 Task: Create new contact,   with mail id: 'Avery.Robinson@revlon.com', first name: 'Avery', Last name: 'Robinson', Job Title: Quality Assurance Engineer, Phone number (408) 555-2345. Change life cycle stage to  'Lead' and lead status to 'New'. Add new company to the associated contact: www.orangerenewable.net
 and type: Prospect. Logged in from softage.1@softage.net
Action: Mouse moved to (111, 69)
Screenshot: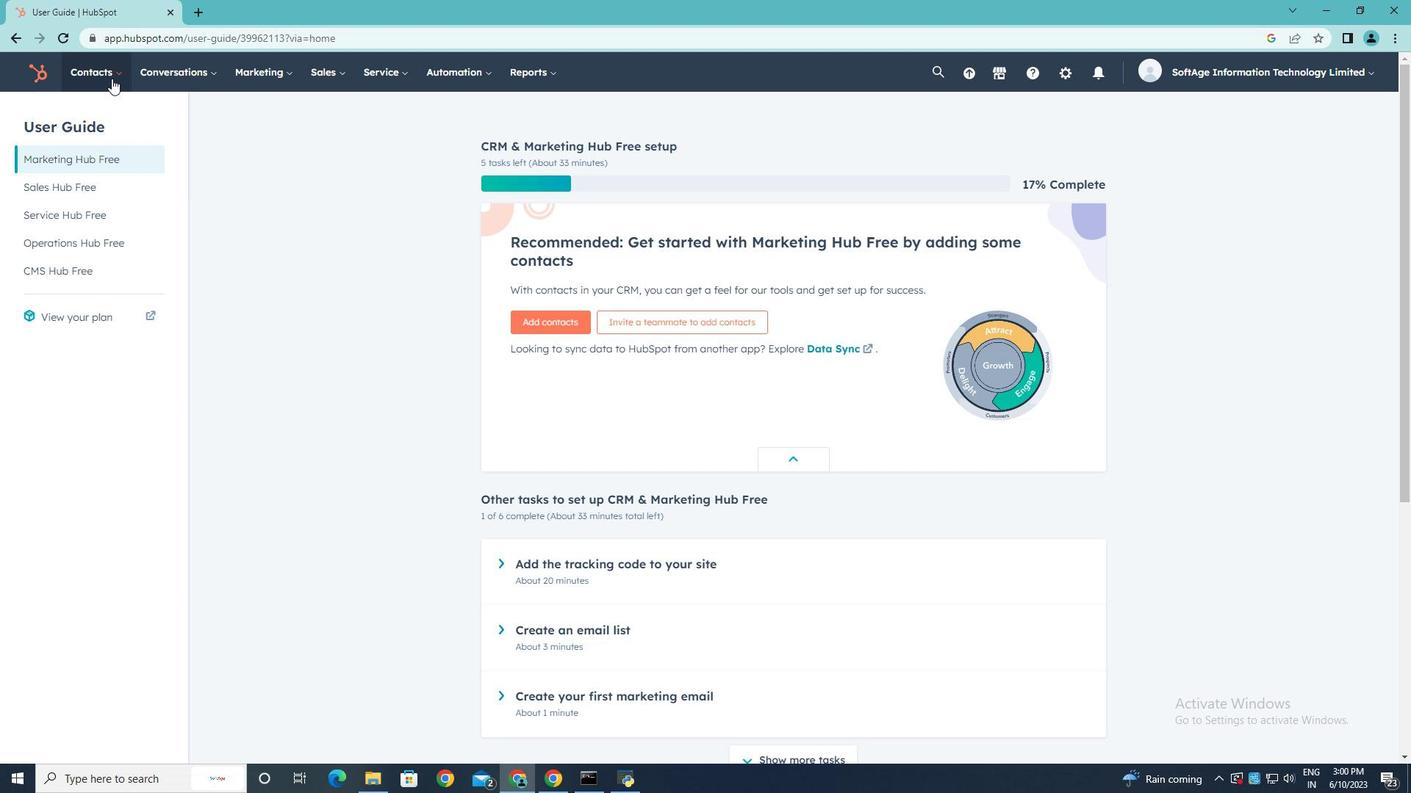 
Action: Mouse pressed left at (111, 69)
Screenshot: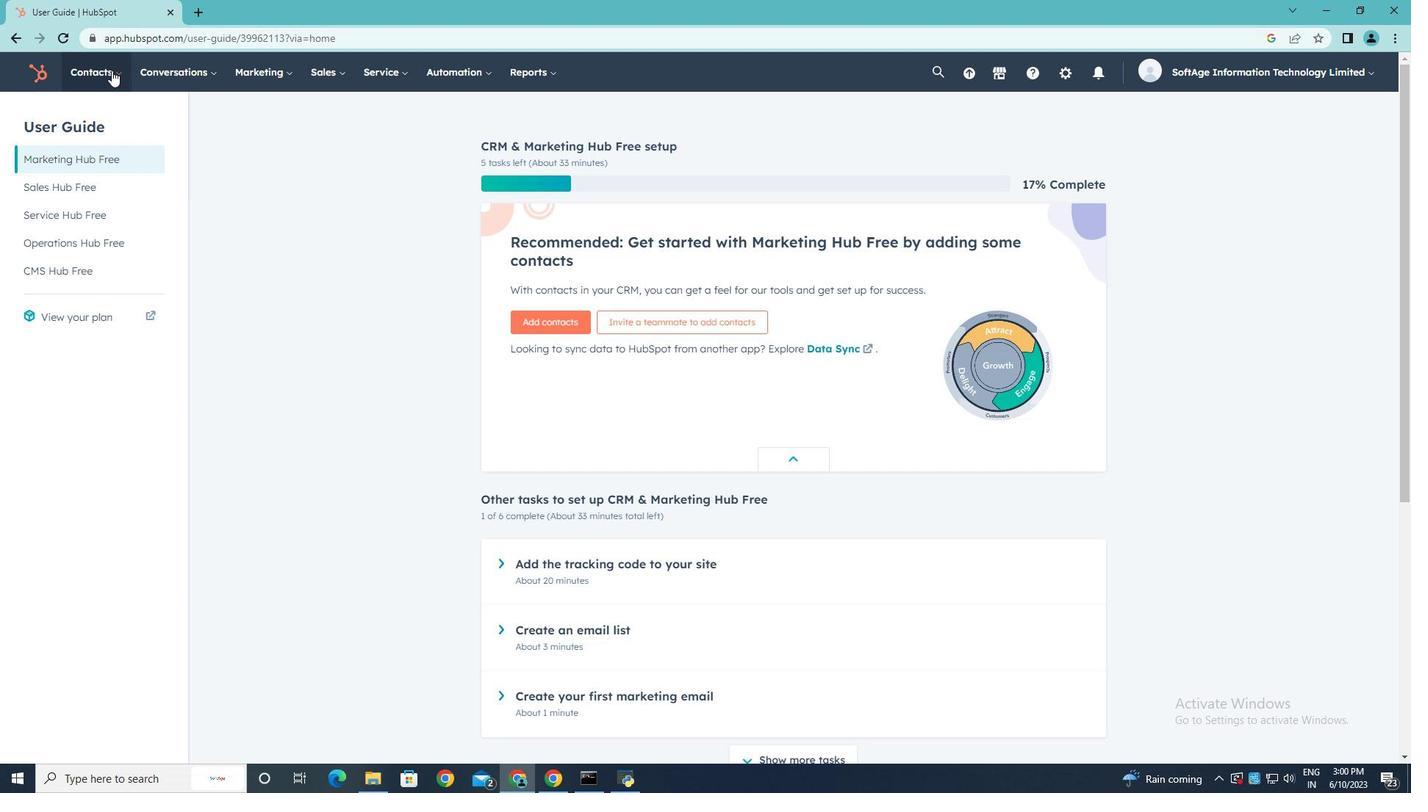 
Action: Mouse moved to (109, 119)
Screenshot: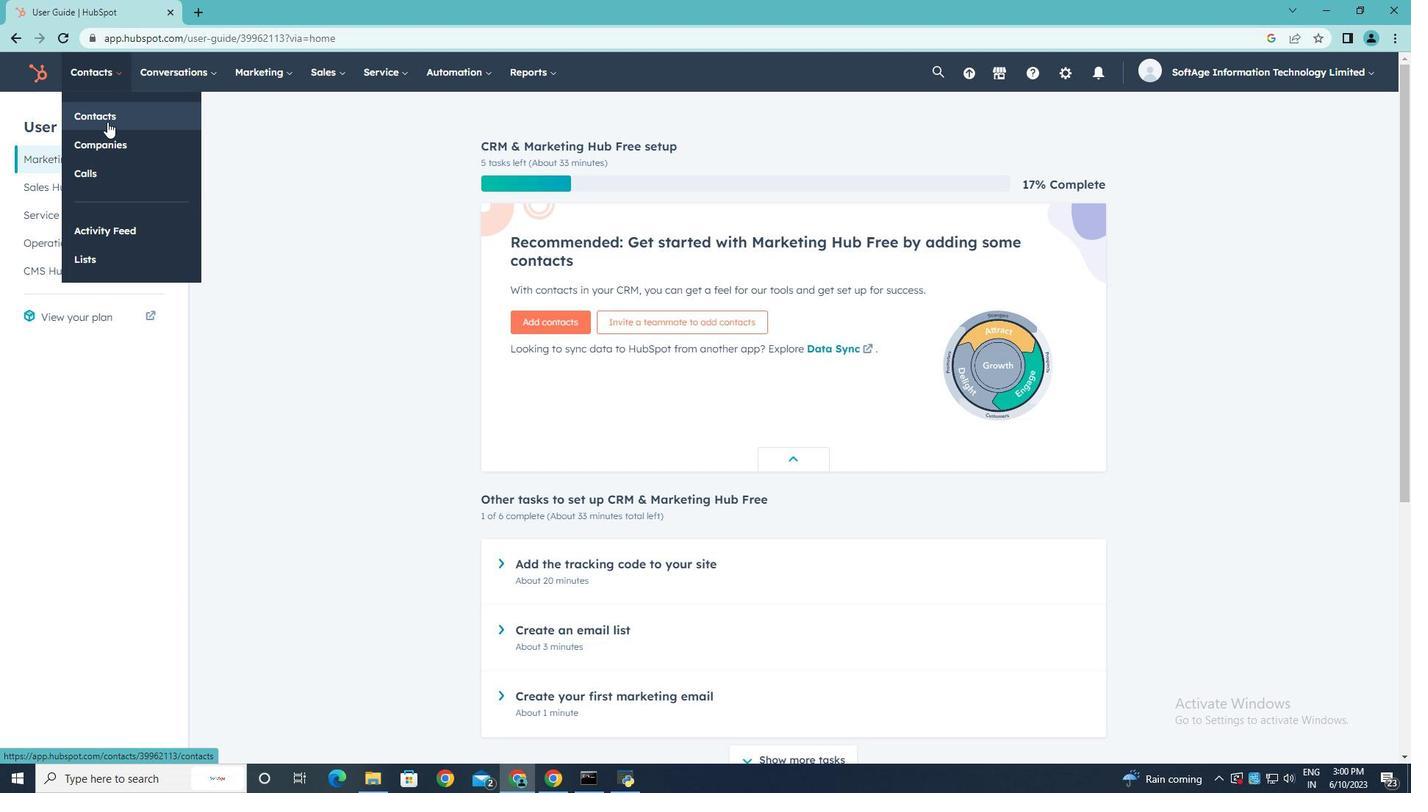 
Action: Mouse pressed left at (109, 119)
Screenshot: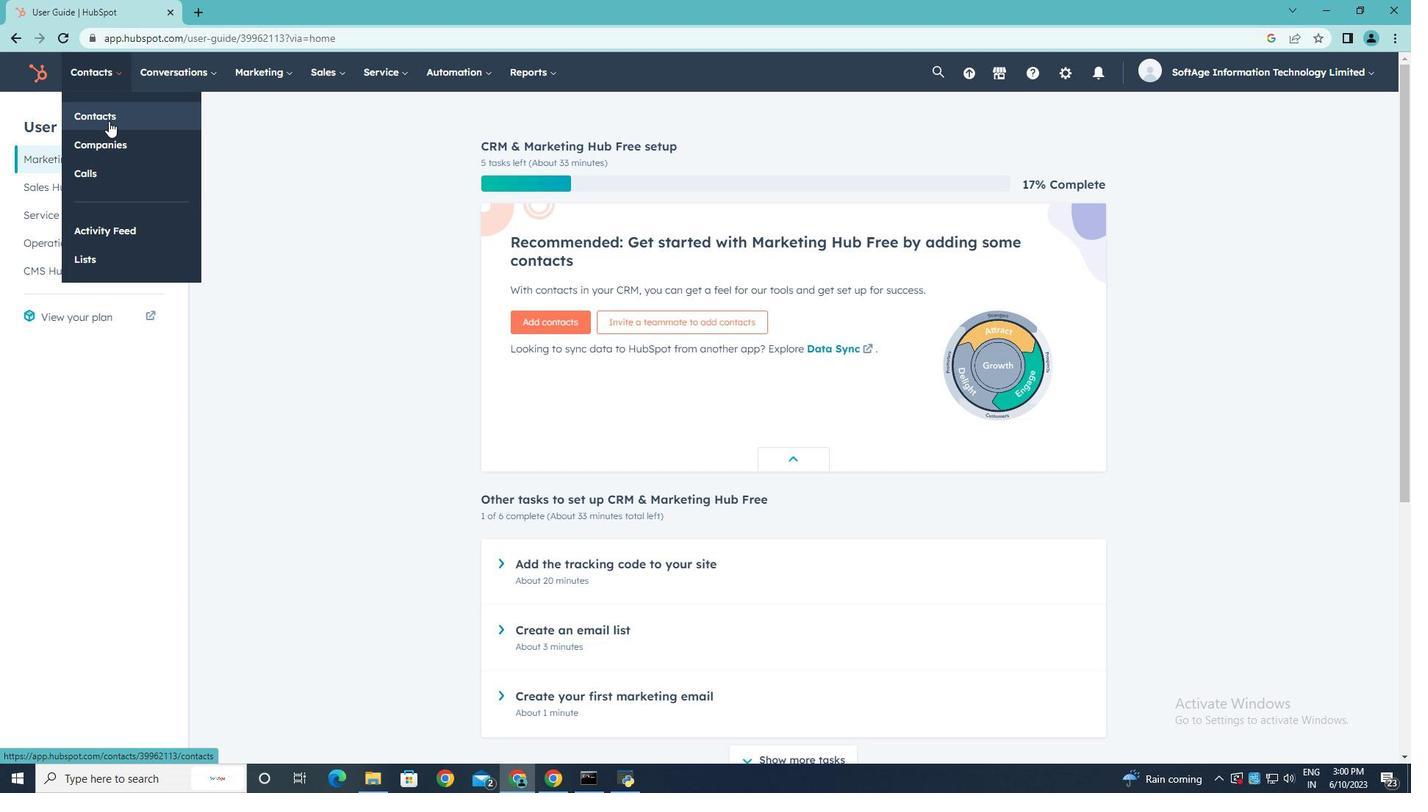 
Action: Mouse moved to (1334, 125)
Screenshot: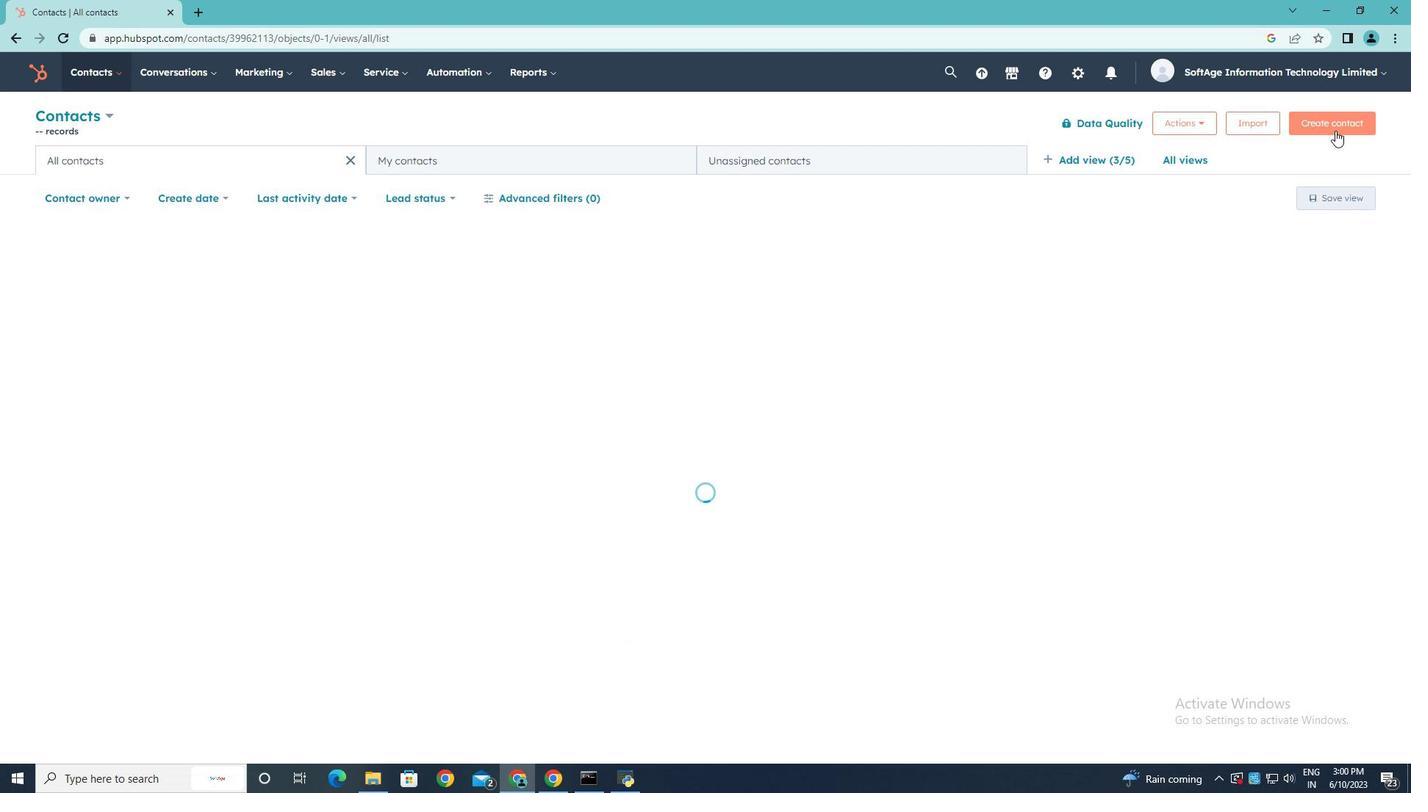 
Action: Mouse pressed left at (1334, 125)
Screenshot: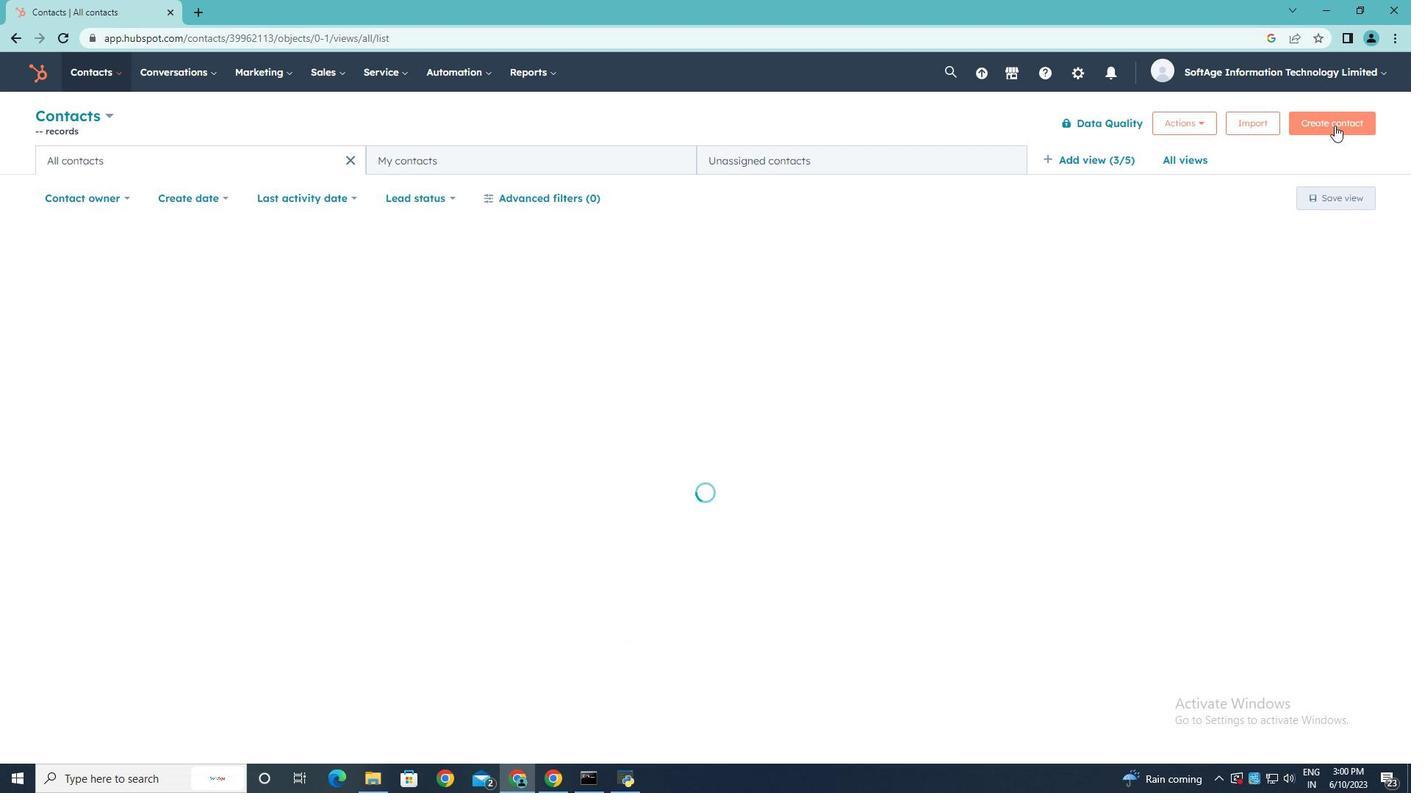 
Action: Mouse moved to (1040, 194)
Screenshot: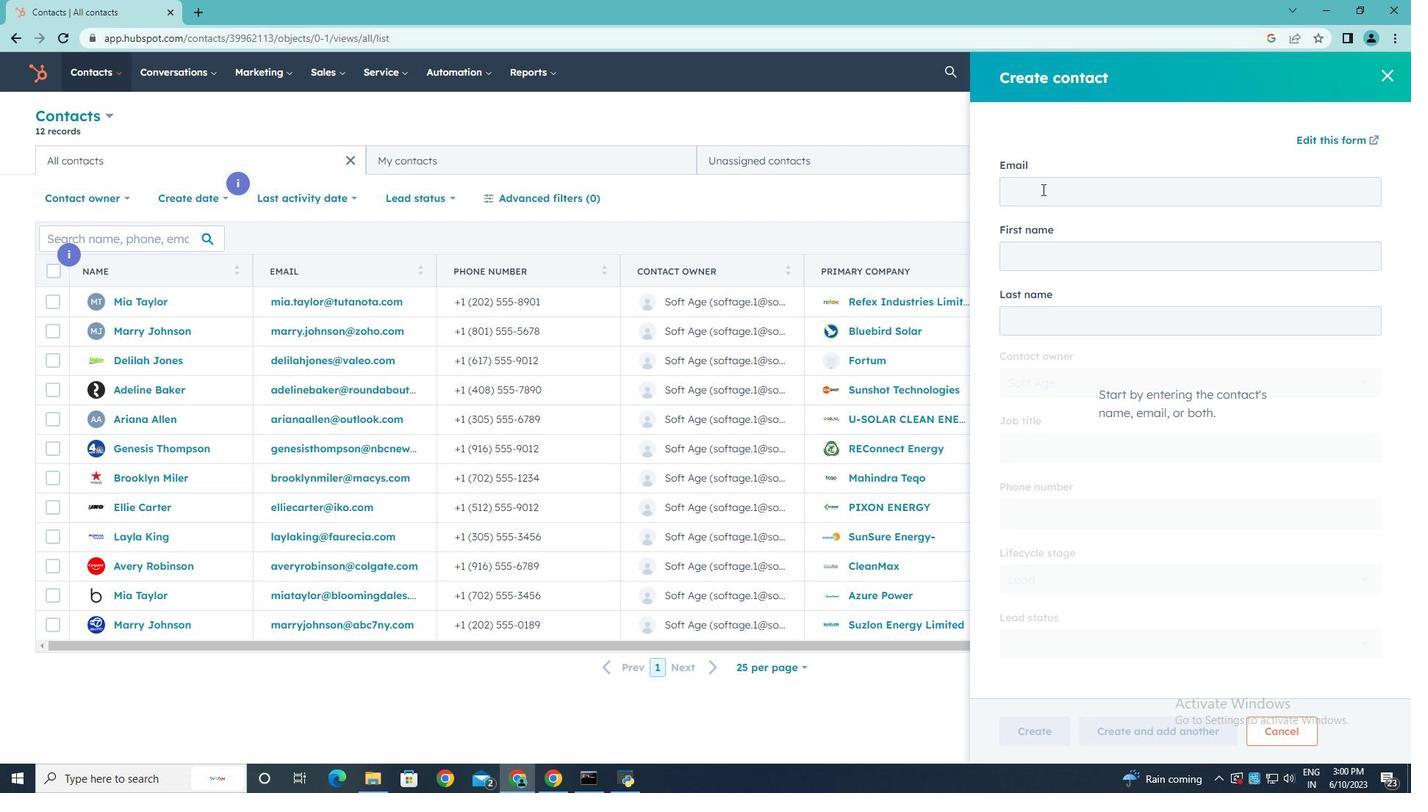 
Action: Mouse pressed left at (1040, 194)
Screenshot: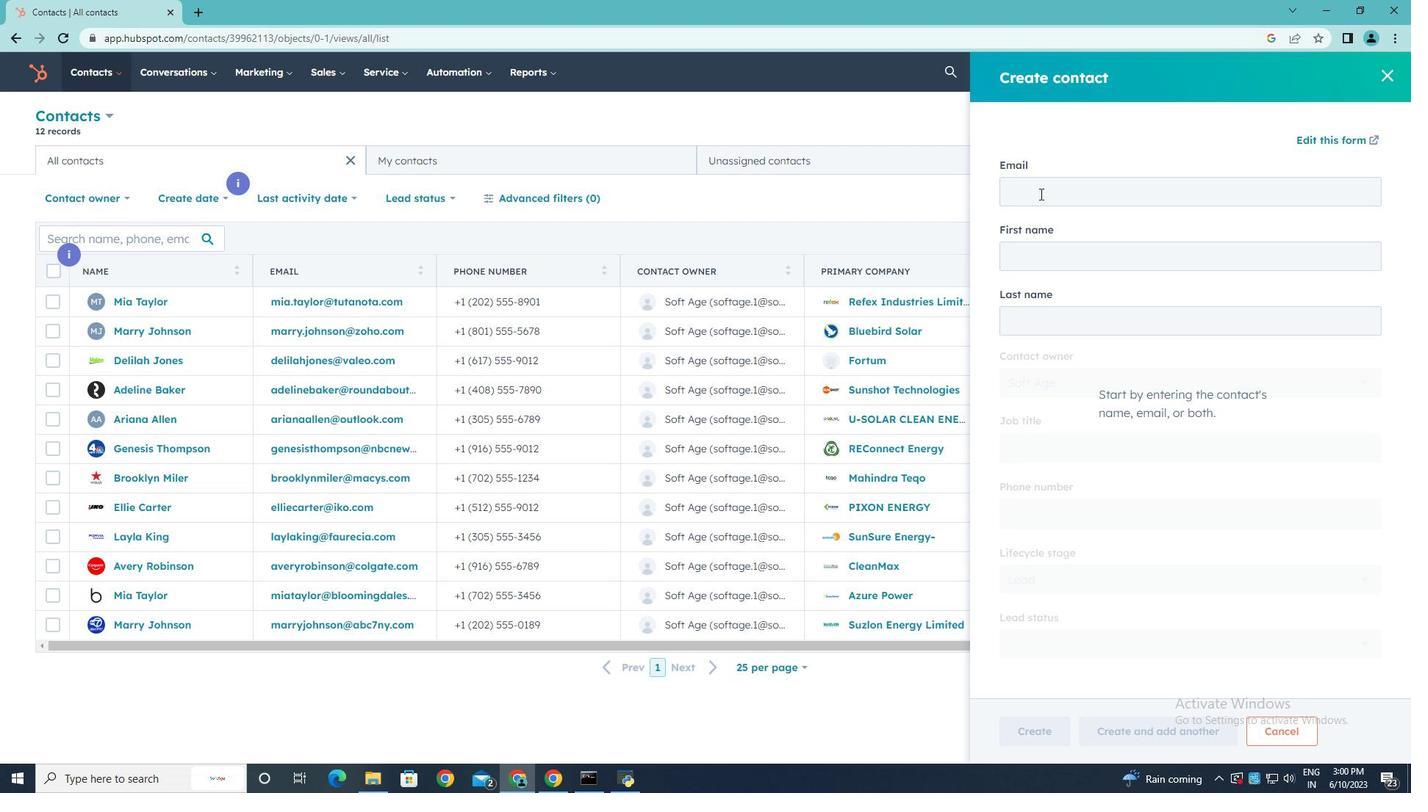 
Action: Key pressed <Key.shift>Avery.<Key.shift>Robinson<Key.shift>@revlon.com
Screenshot: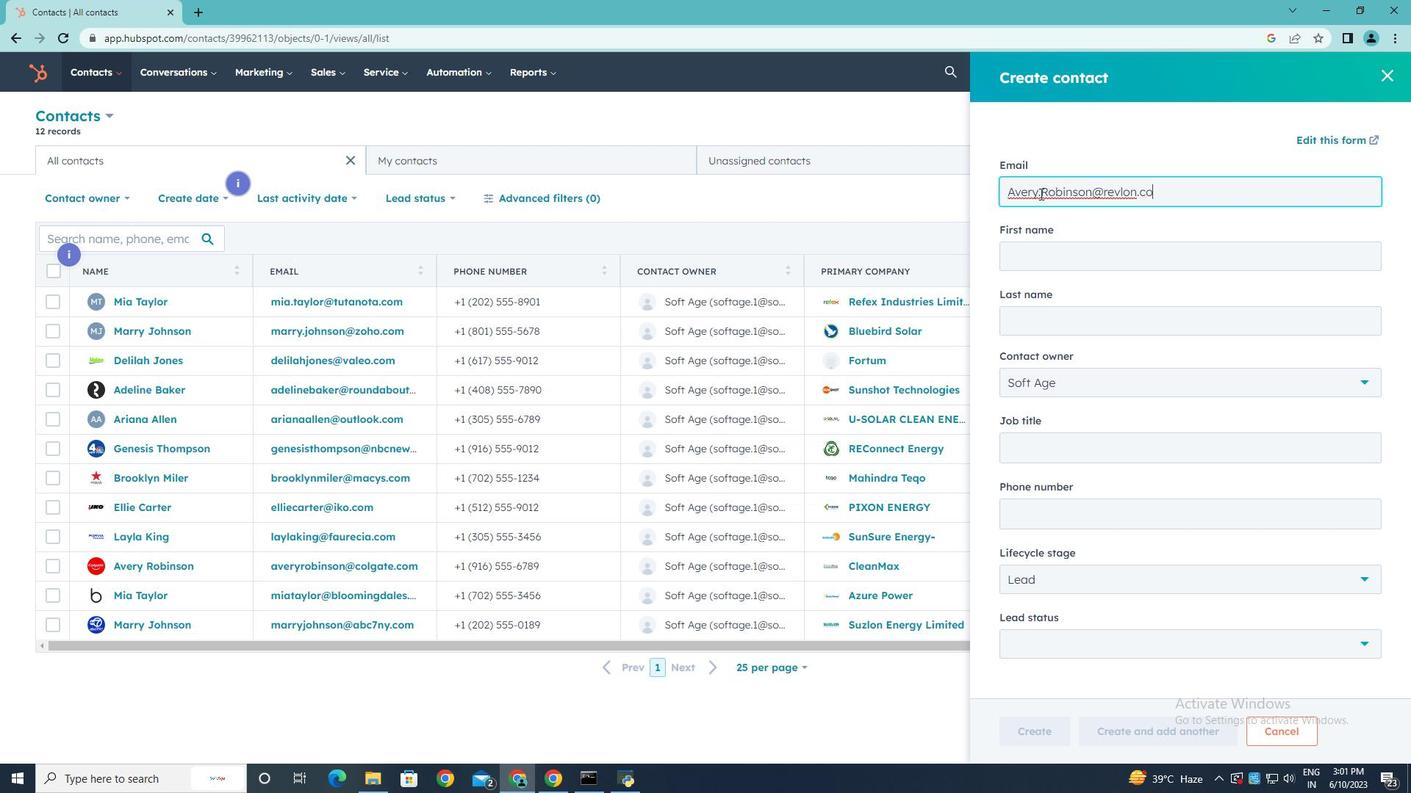 
Action: Mouse moved to (1046, 259)
Screenshot: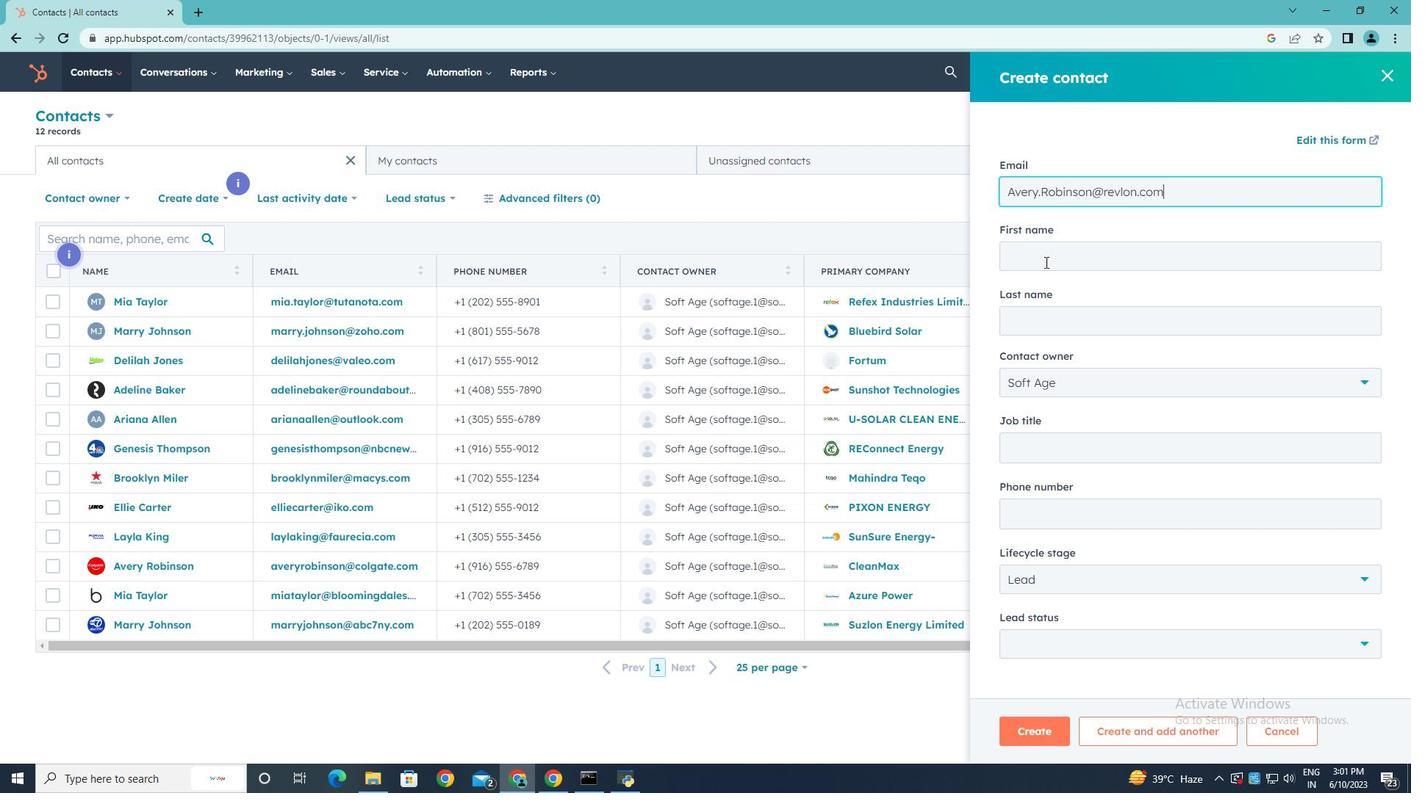 
Action: Mouse pressed left at (1046, 259)
Screenshot: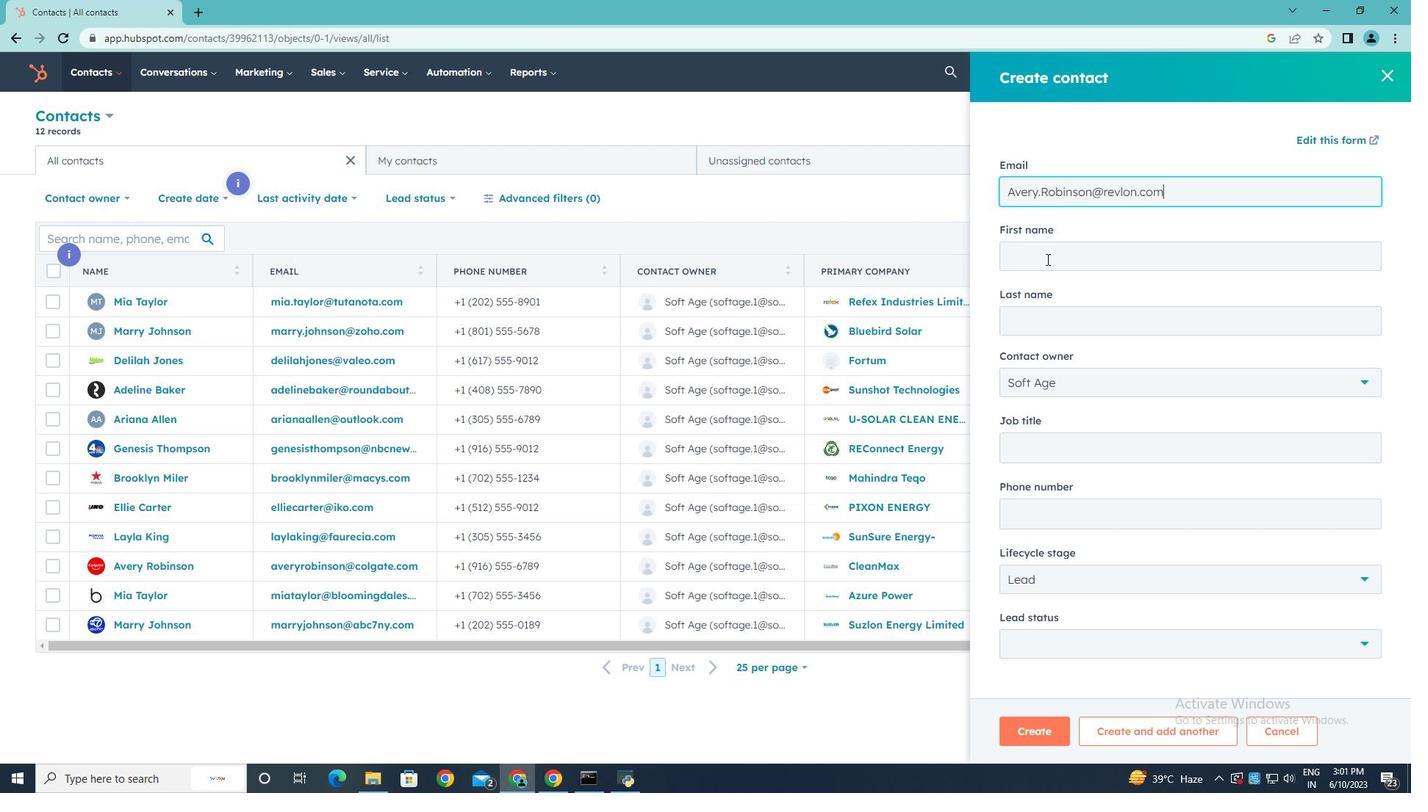 
Action: Key pressed <Key.shift>Avery
Screenshot: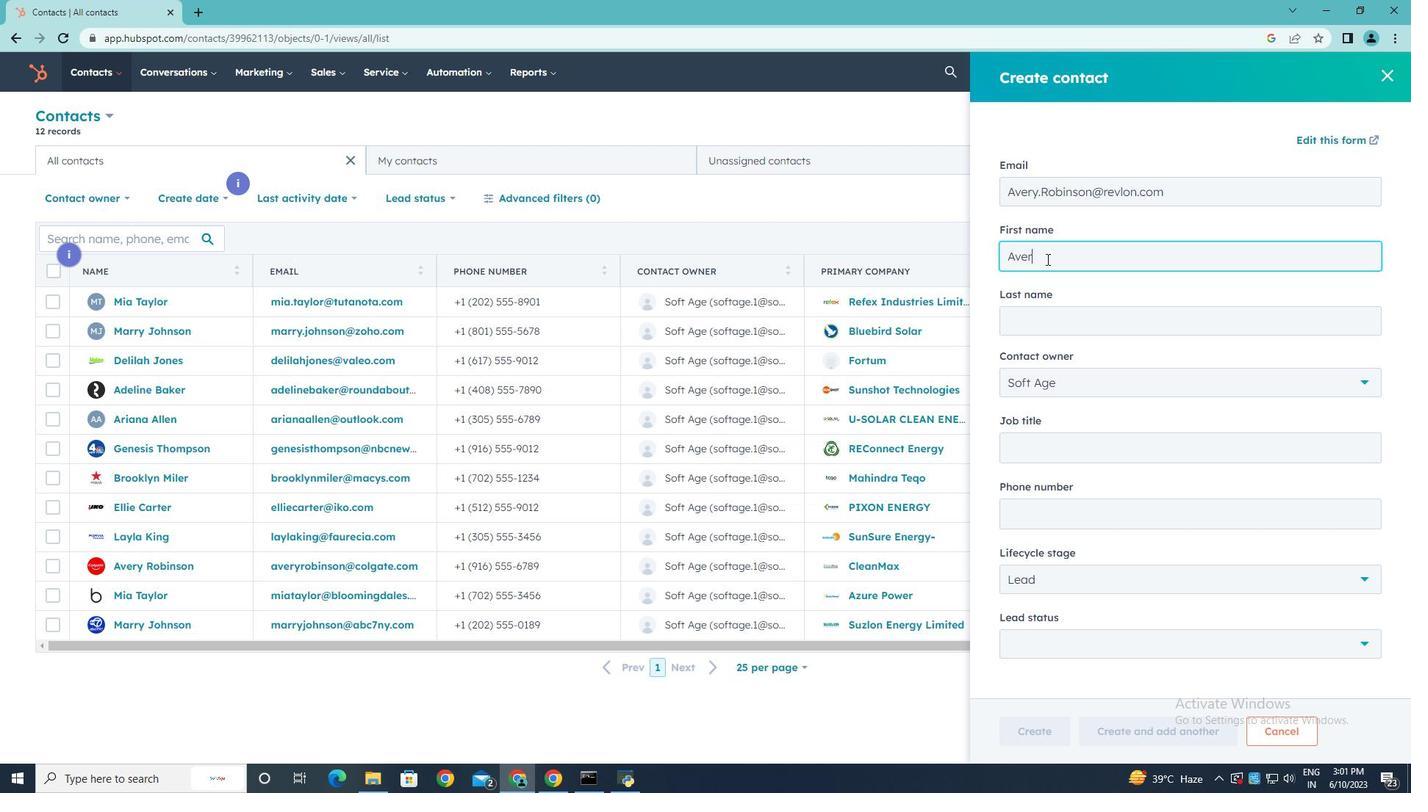 
Action: Mouse moved to (1026, 324)
Screenshot: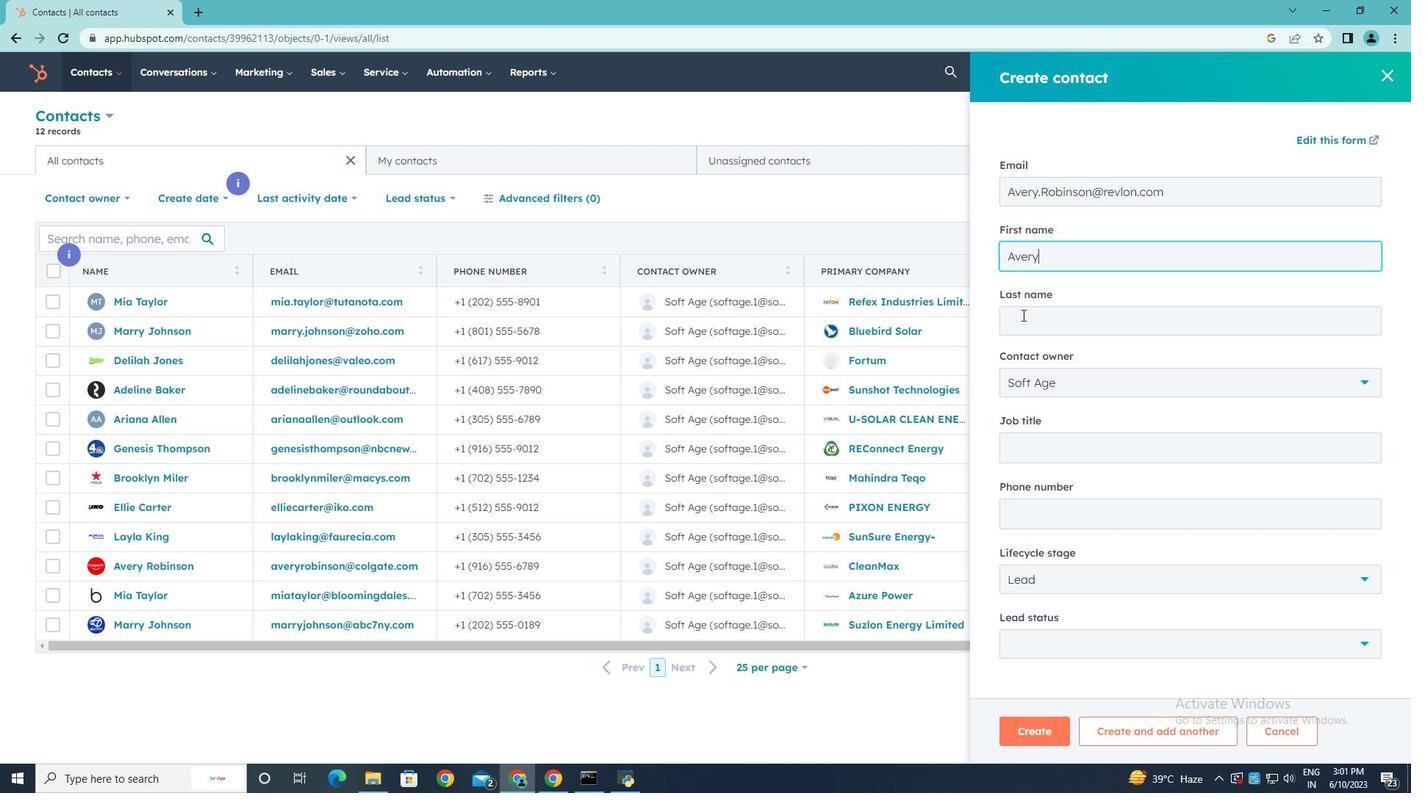 
Action: Mouse pressed left at (1026, 324)
Screenshot: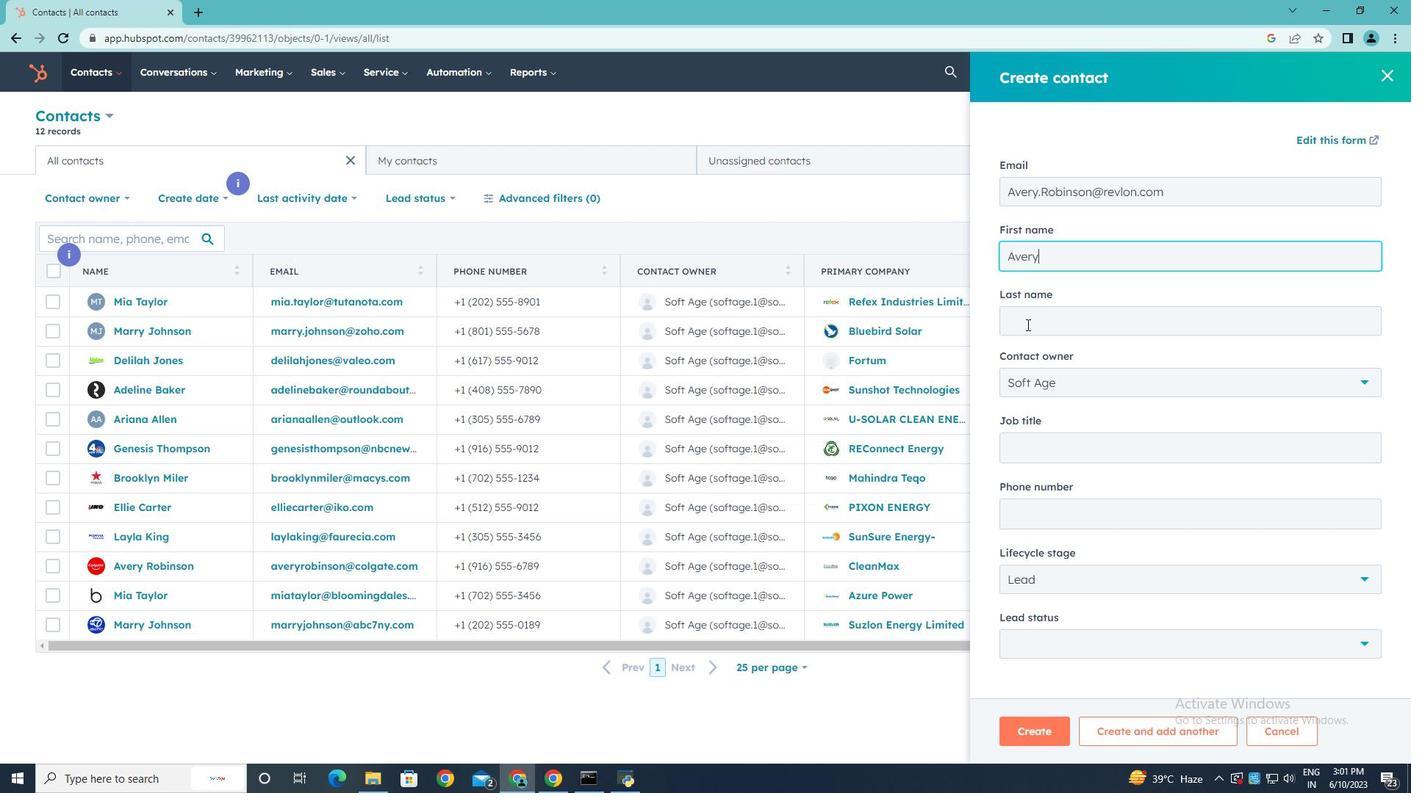 
Action: Key pressed <Key.shift><Key.shift><Key.shift><Key.shift>Robinson
Screenshot: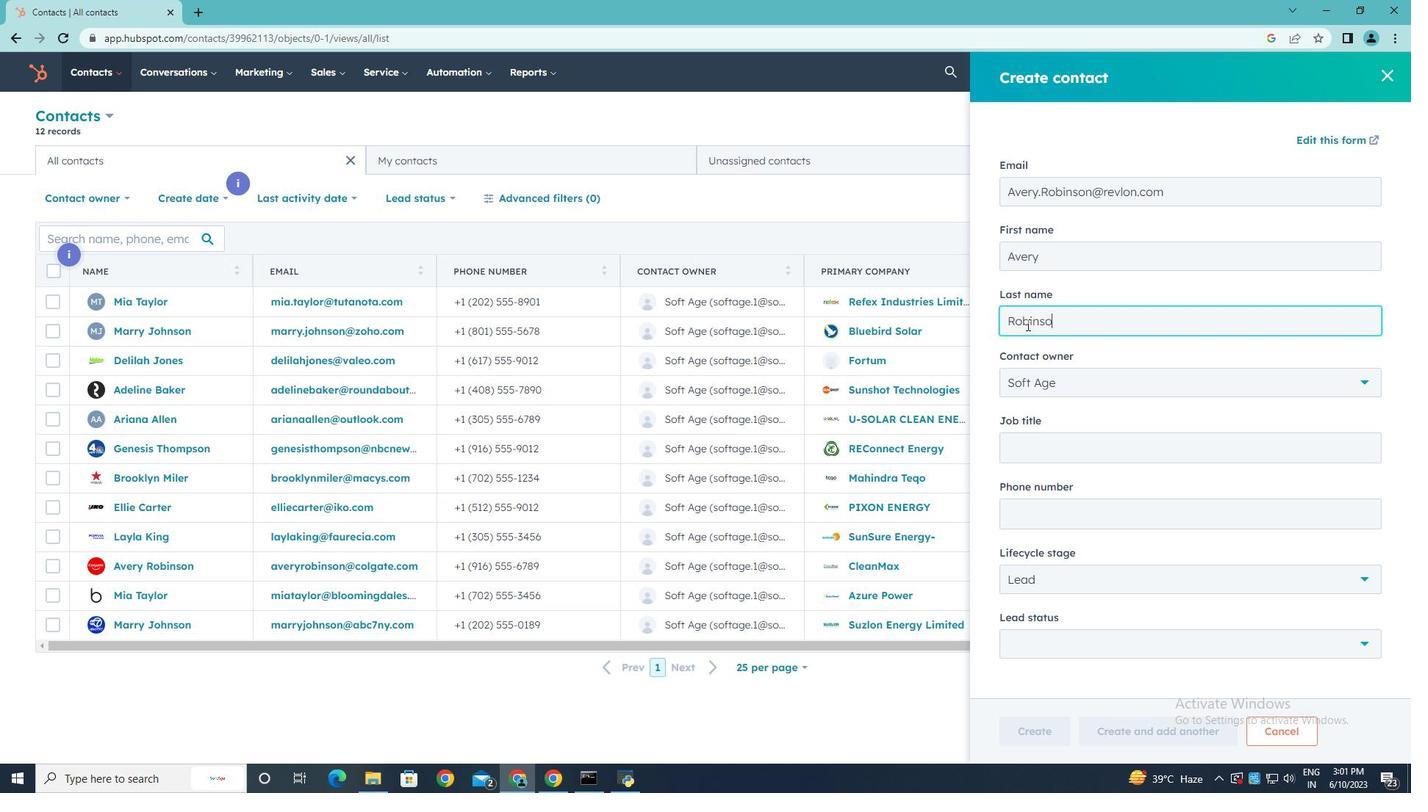 
Action: Mouse moved to (1077, 440)
Screenshot: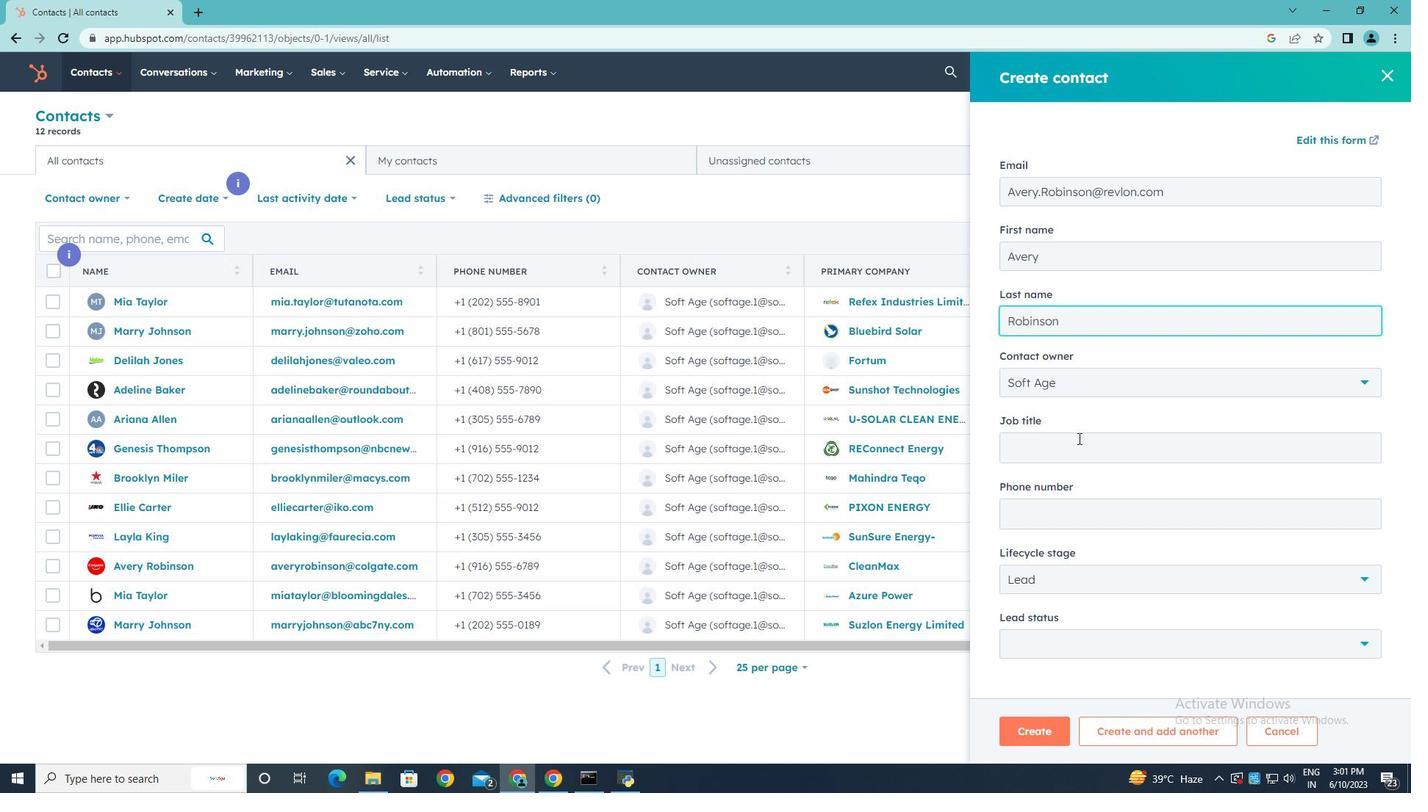 
Action: Mouse pressed left at (1077, 440)
Screenshot: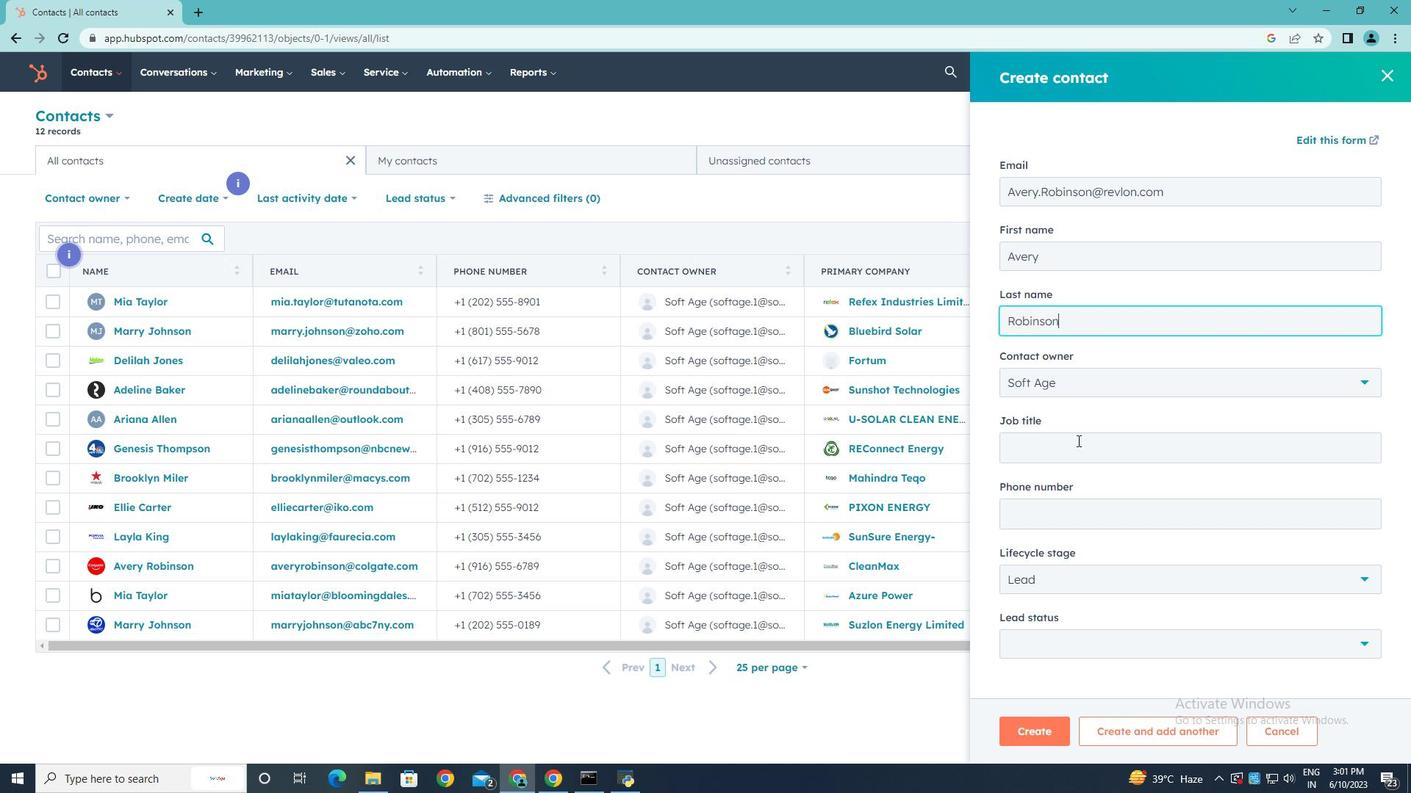 
Action: Key pressed <Key.shift>Quality<Key.space><Key.shift><Key.shift><Key.shift><Key.shift><Key.shift><Key.shift><Key.shift><Key.shift><Key.shift>Assurance<Key.space><Key.shift>En<Key.backspace>ni<Key.backspace>gineer
Screenshot: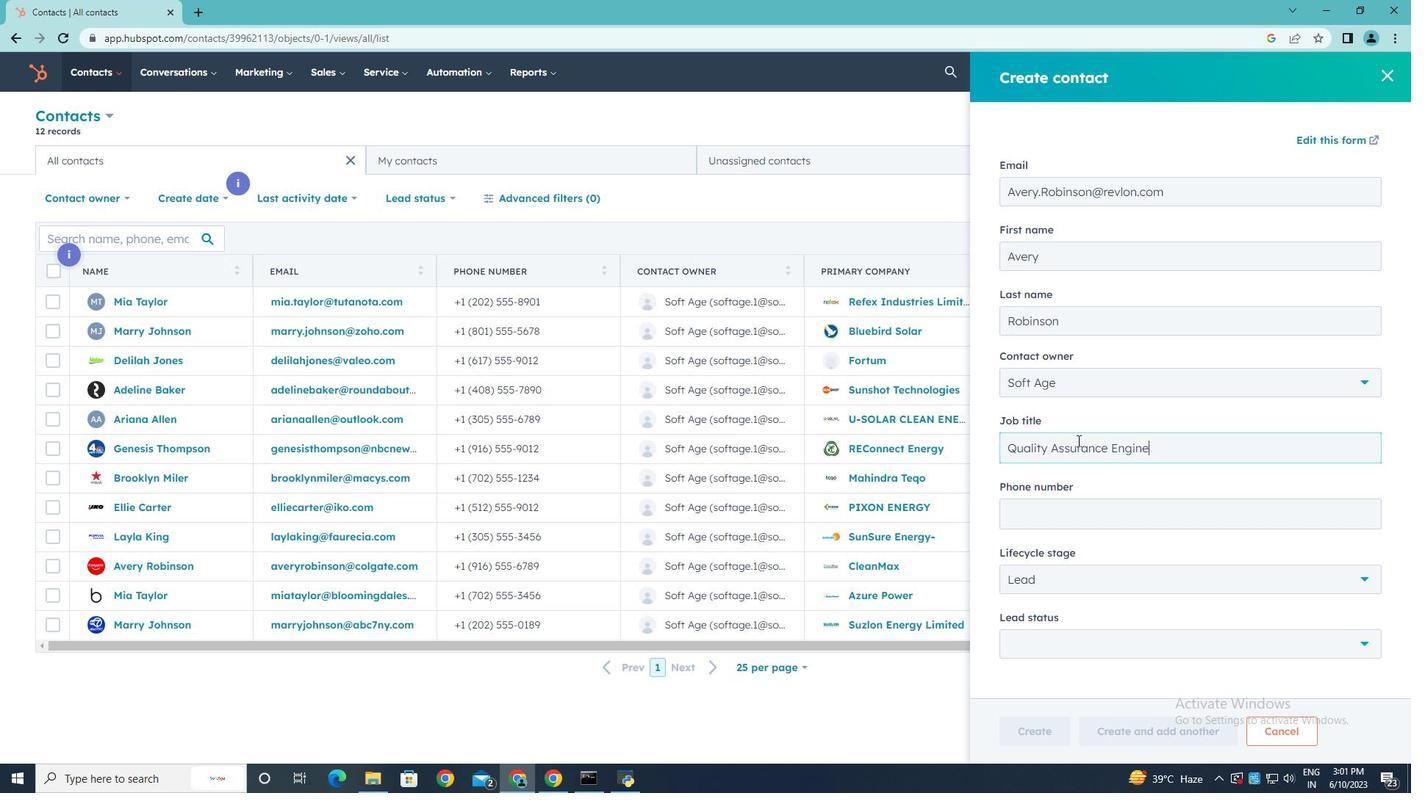 
Action: Mouse moved to (1159, 518)
Screenshot: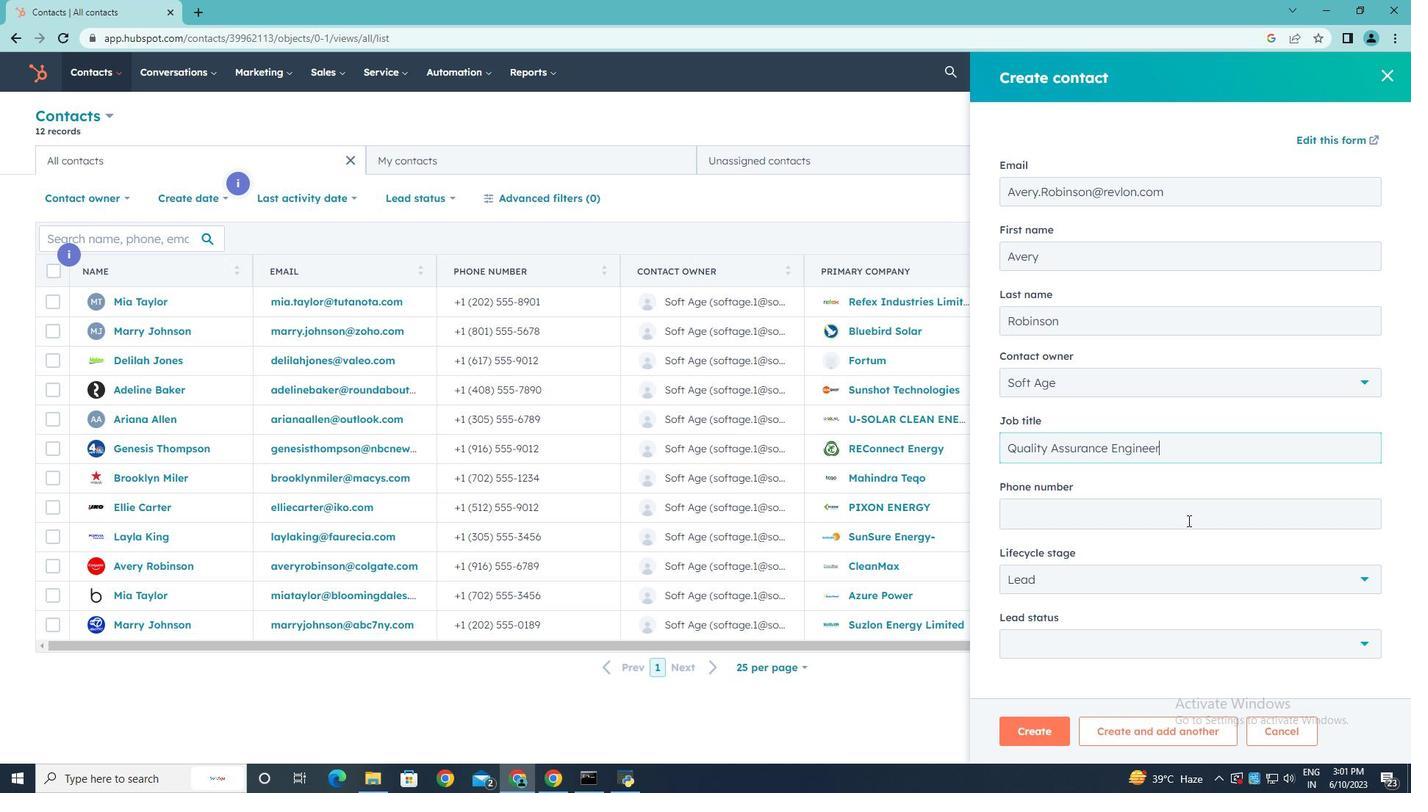 
Action: Mouse pressed left at (1159, 518)
Screenshot: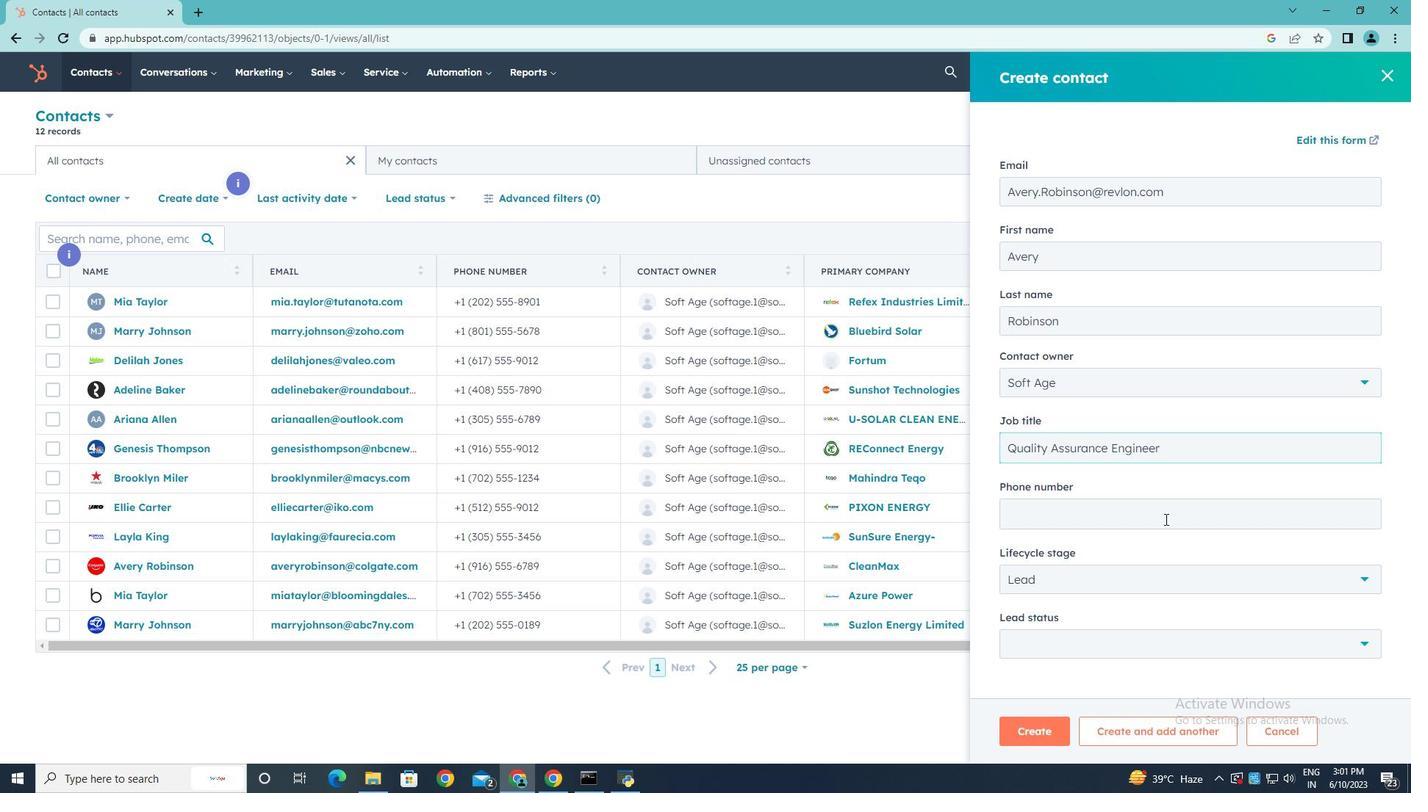 
Action: Key pressed 4085552345
Screenshot: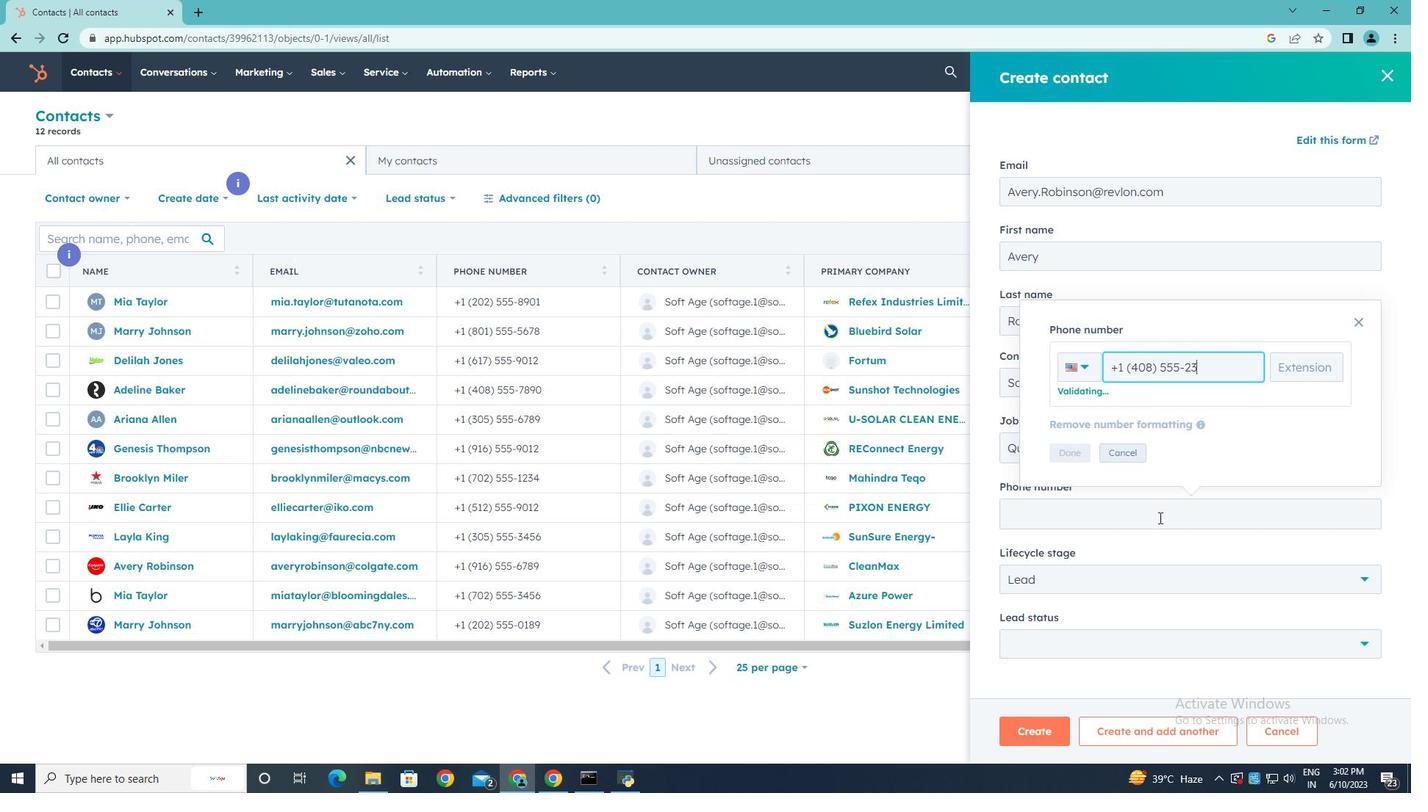 
Action: Mouse moved to (1063, 454)
Screenshot: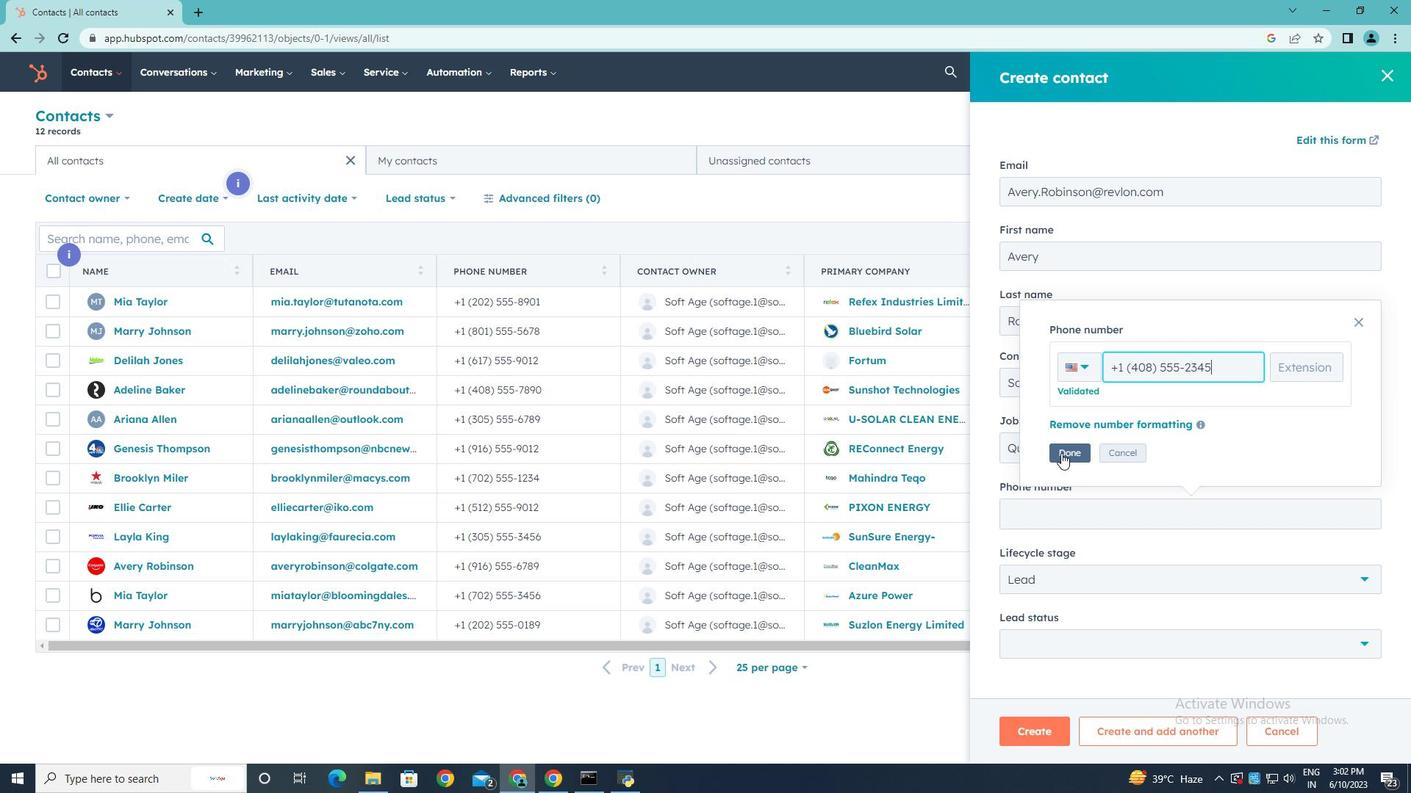 
Action: Mouse pressed left at (1063, 454)
Screenshot: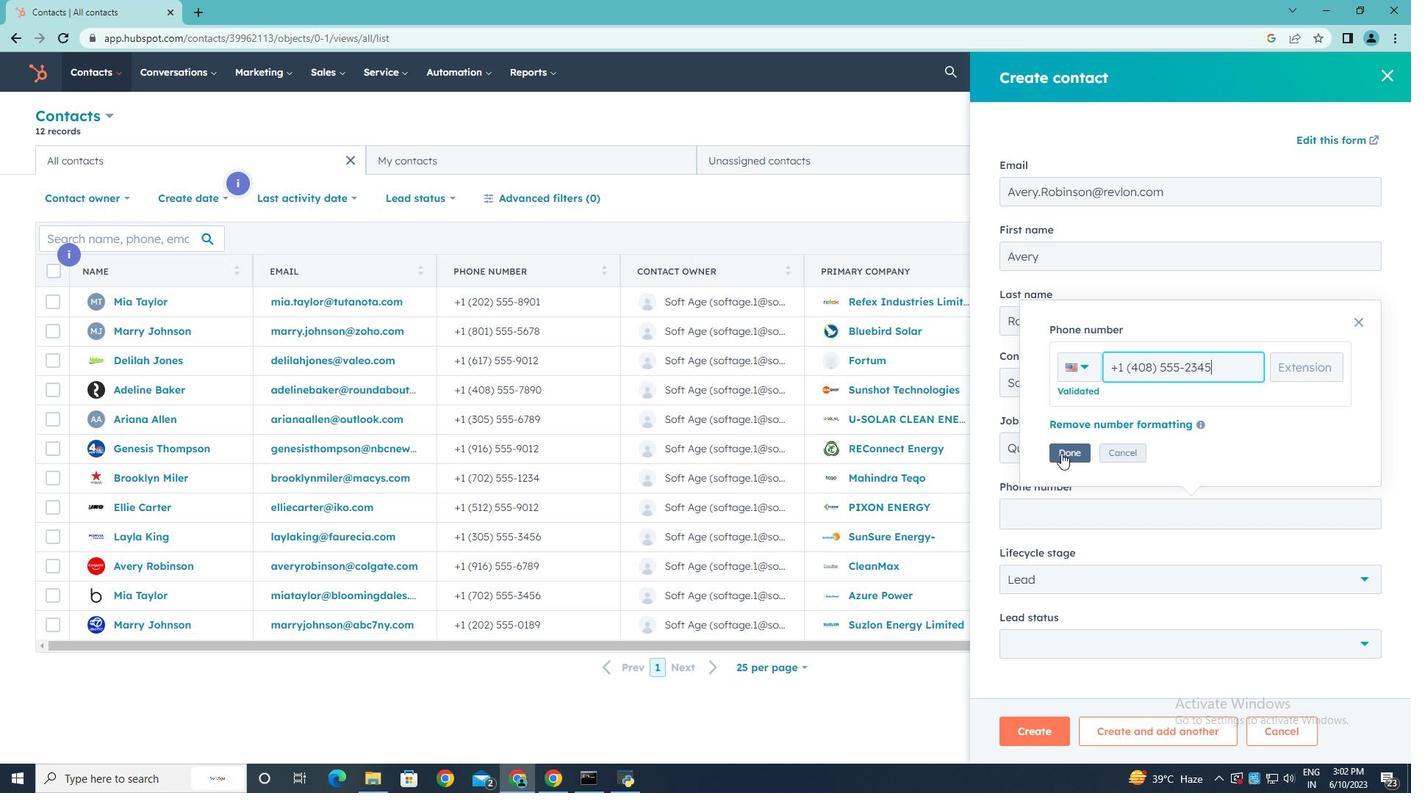 
Action: Mouse moved to (1368, 575)
Screenshot: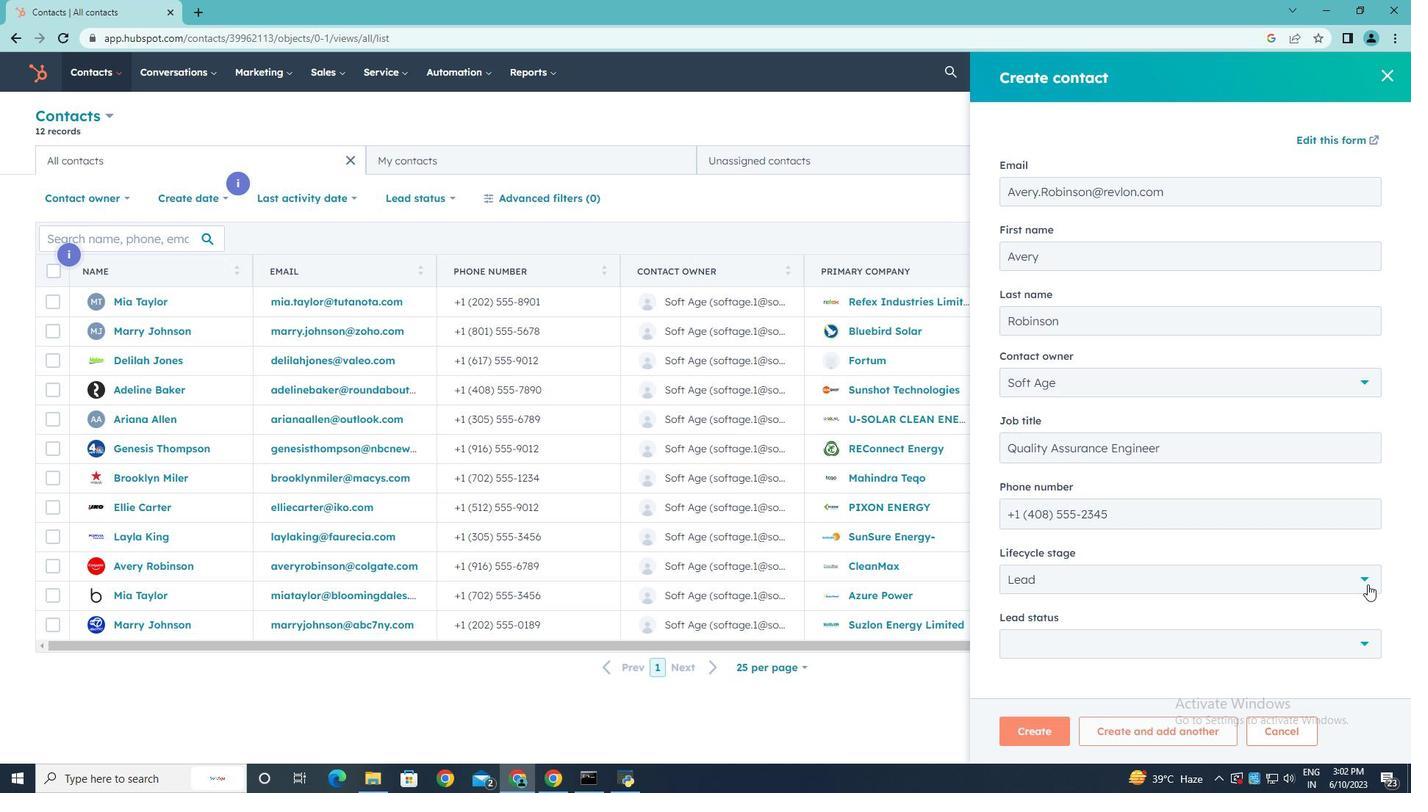 
Action: Mouse pressed left at (1368, 575)
Screenshot: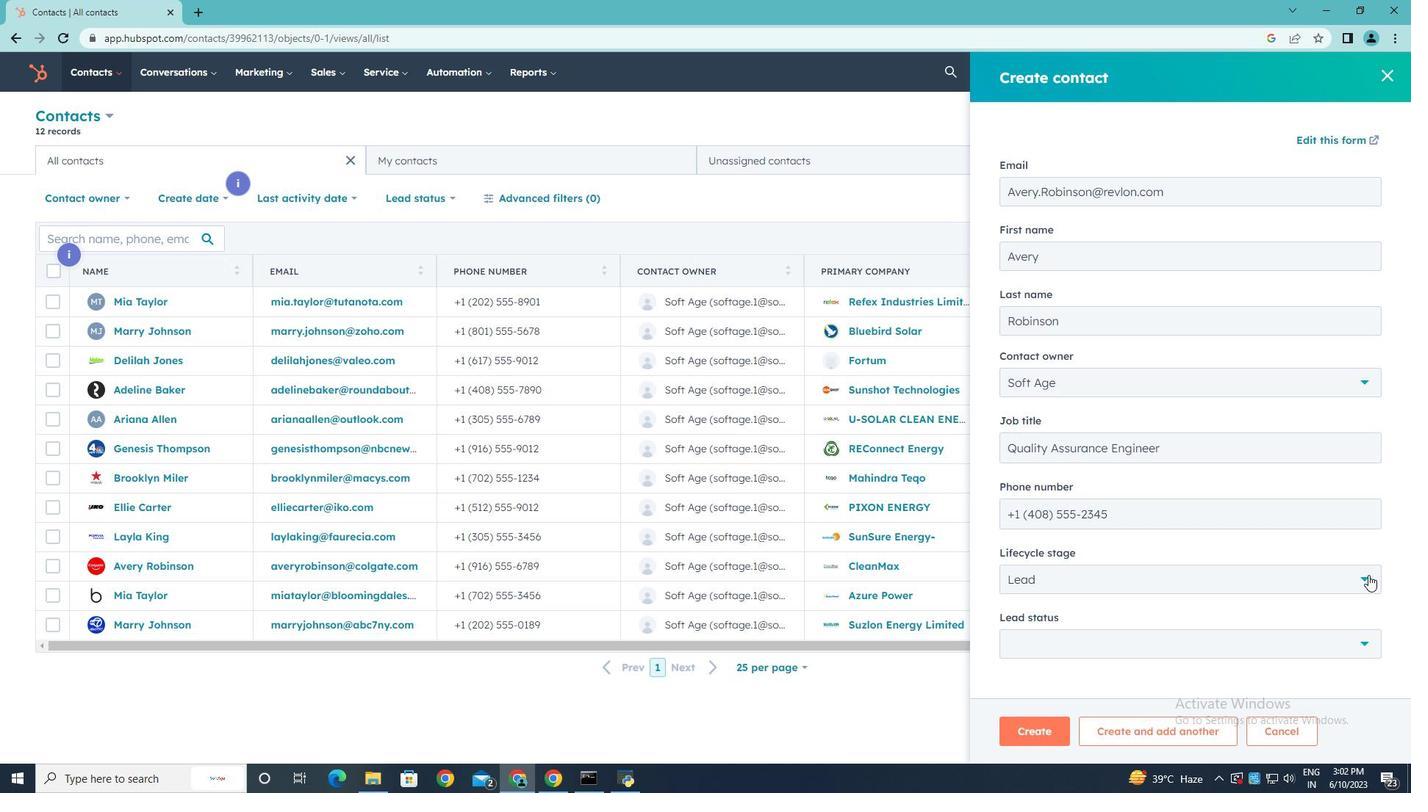 
Action: Mouse moved to (1067, 448)
Screenshot: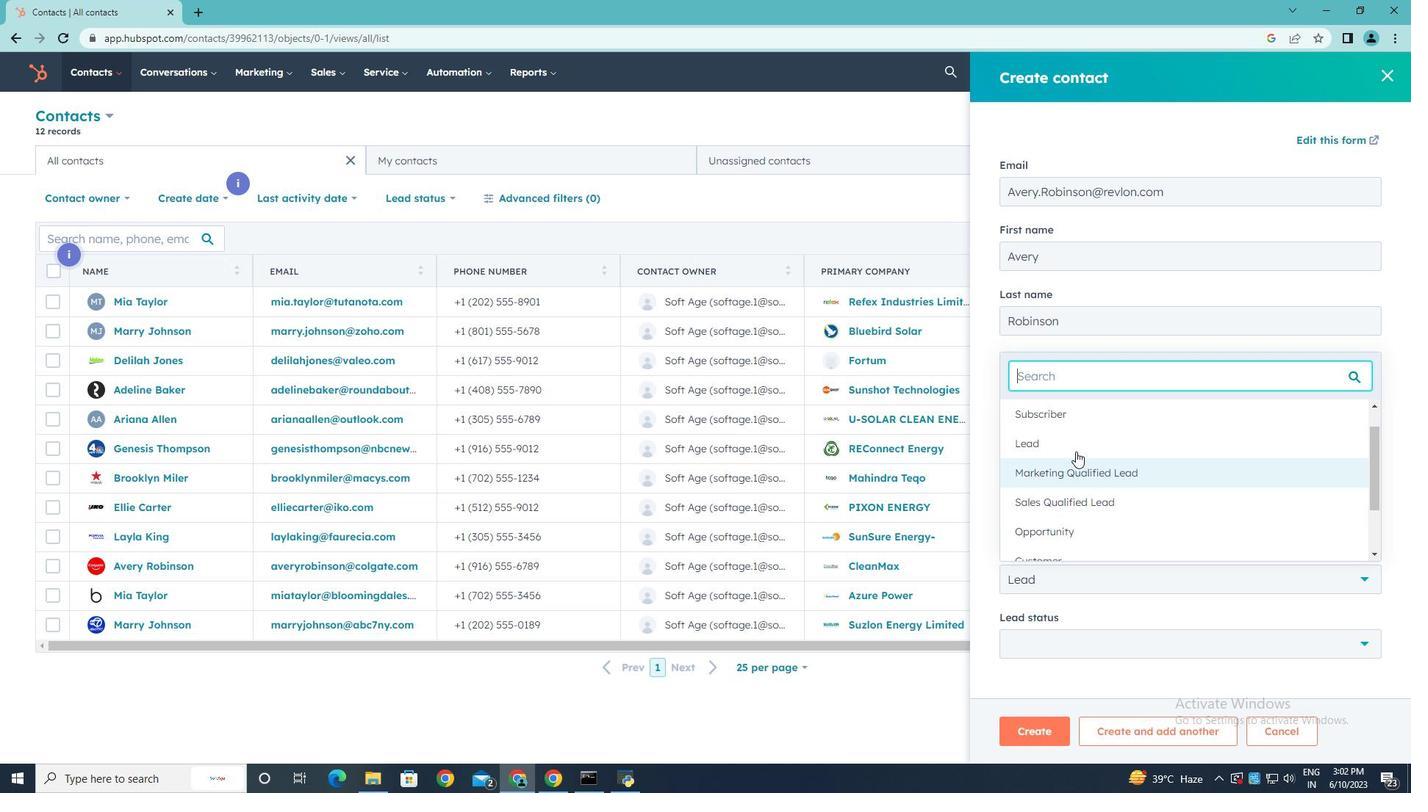 
Action: Mouse pressed left at (1067, 448)
Screenshot: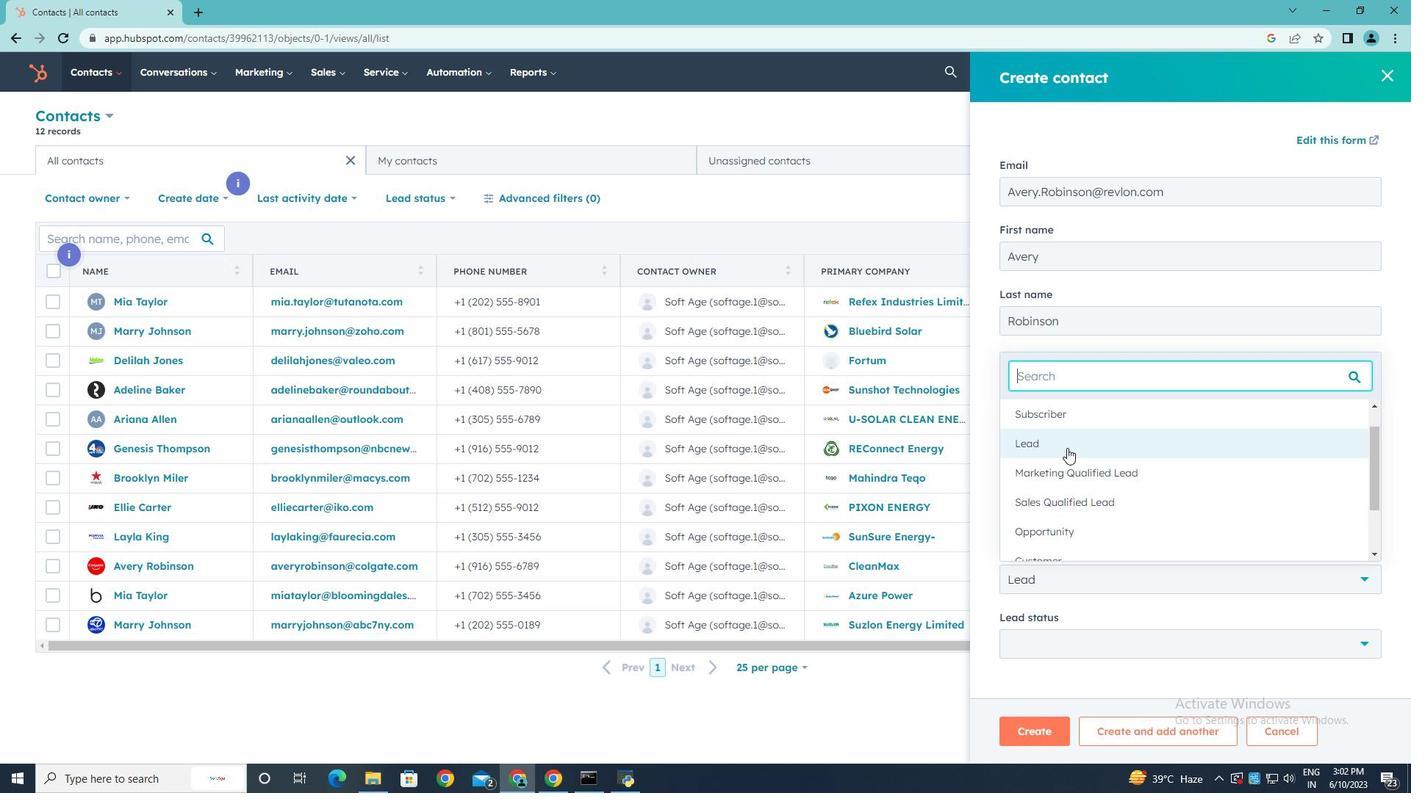 
Action: Mouse moved to (1368, 646)
Screenshot: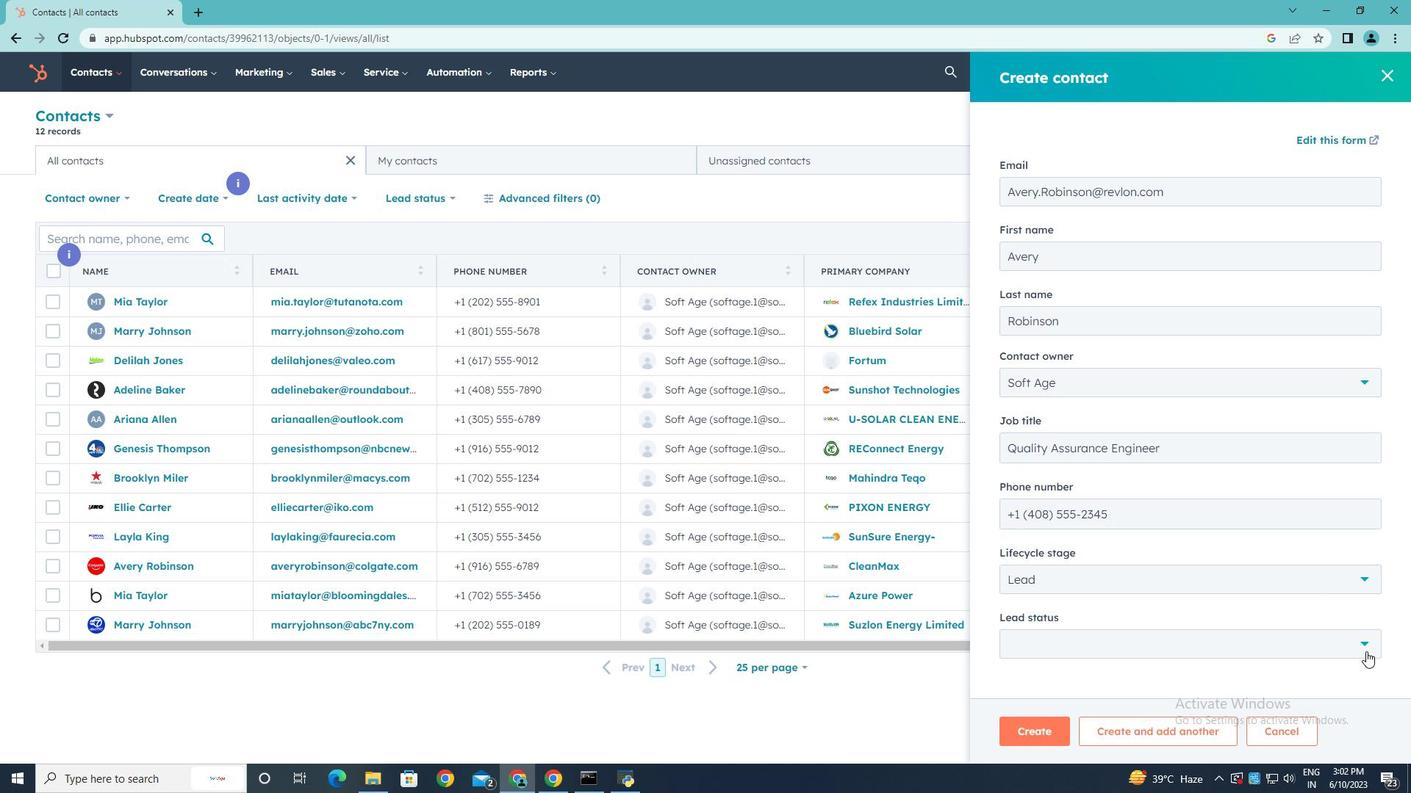 
Action: Mouse pressed left at (1368, 646)
Screenshot: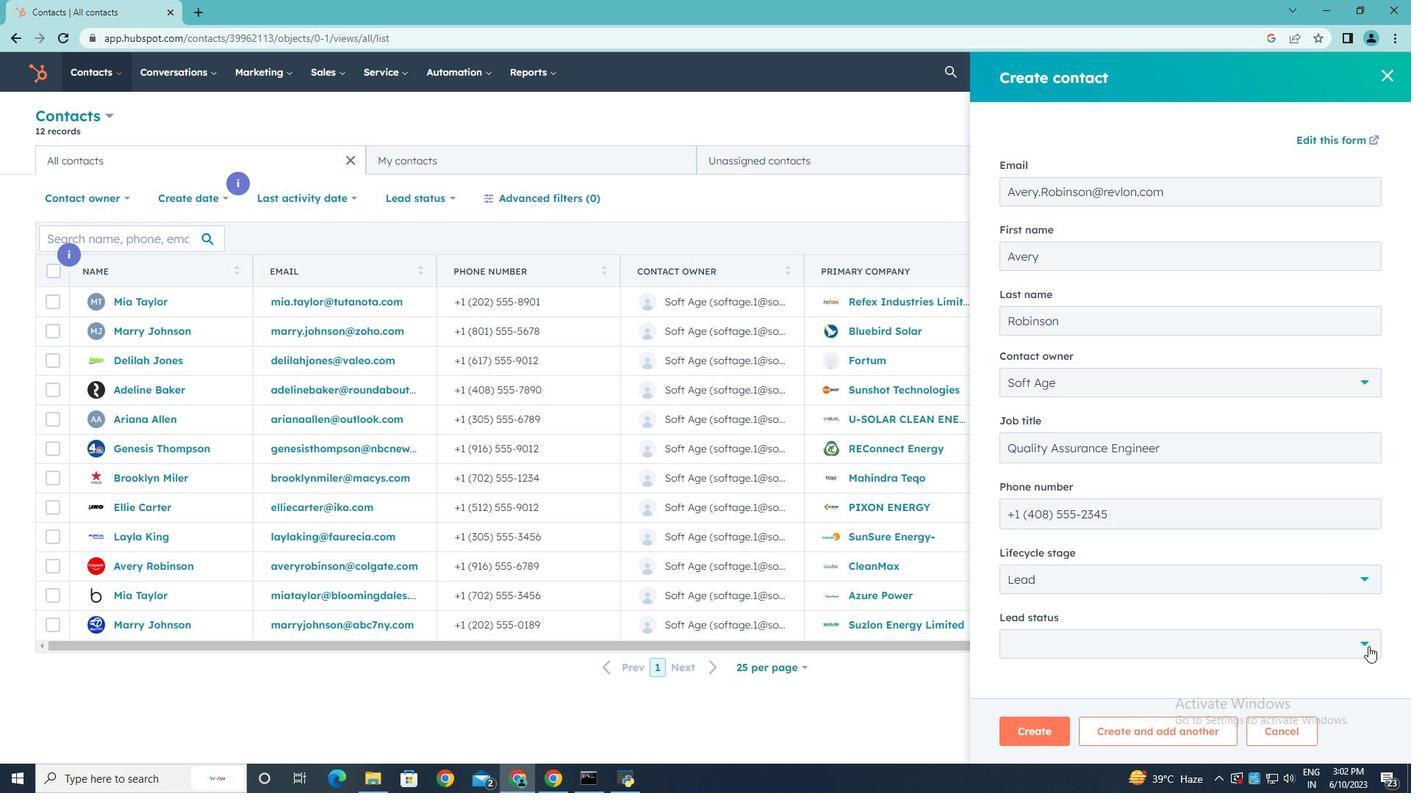 
Action: Mouse moved to (1054, 510)
Screenshot: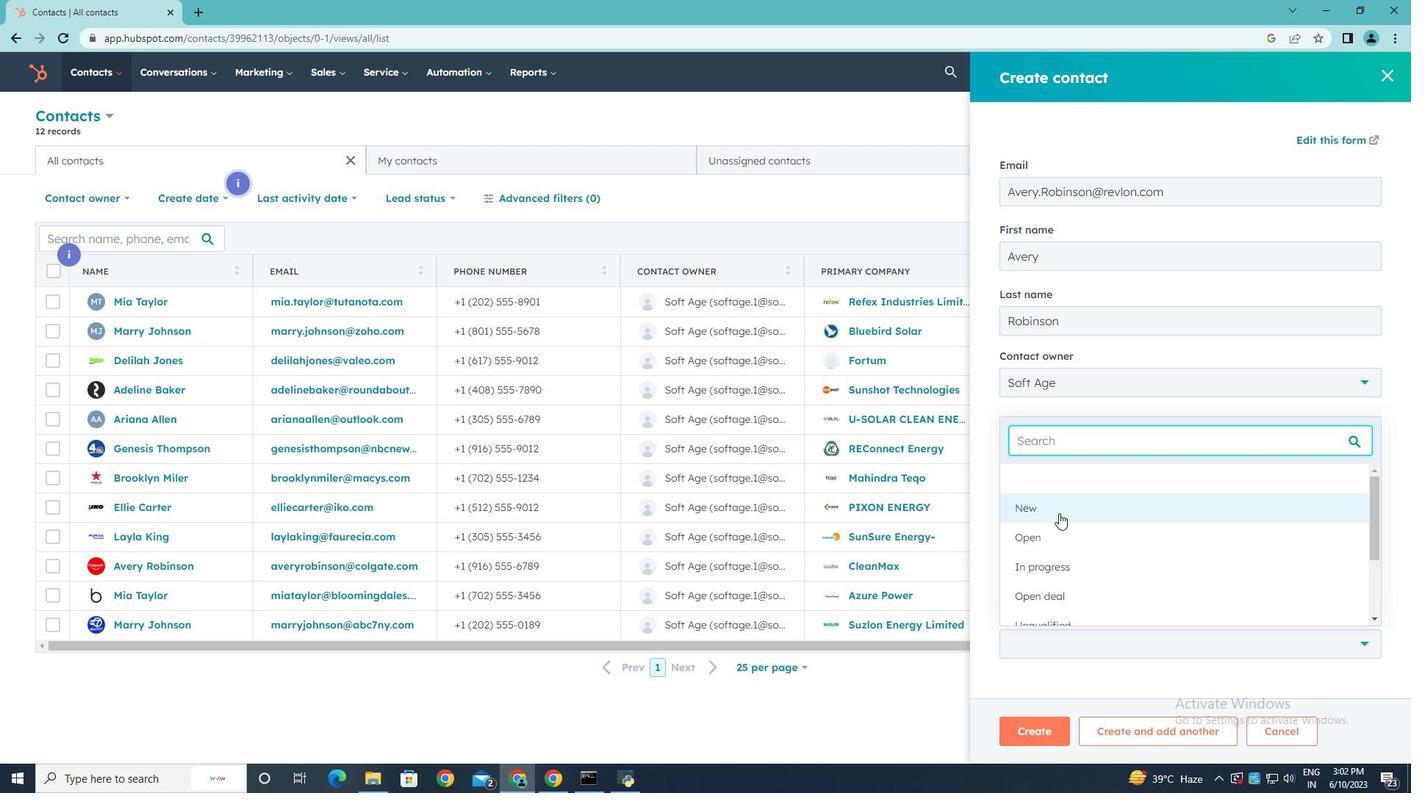 
Action: Mouse pressed left at (1054, 510)
Screenshot: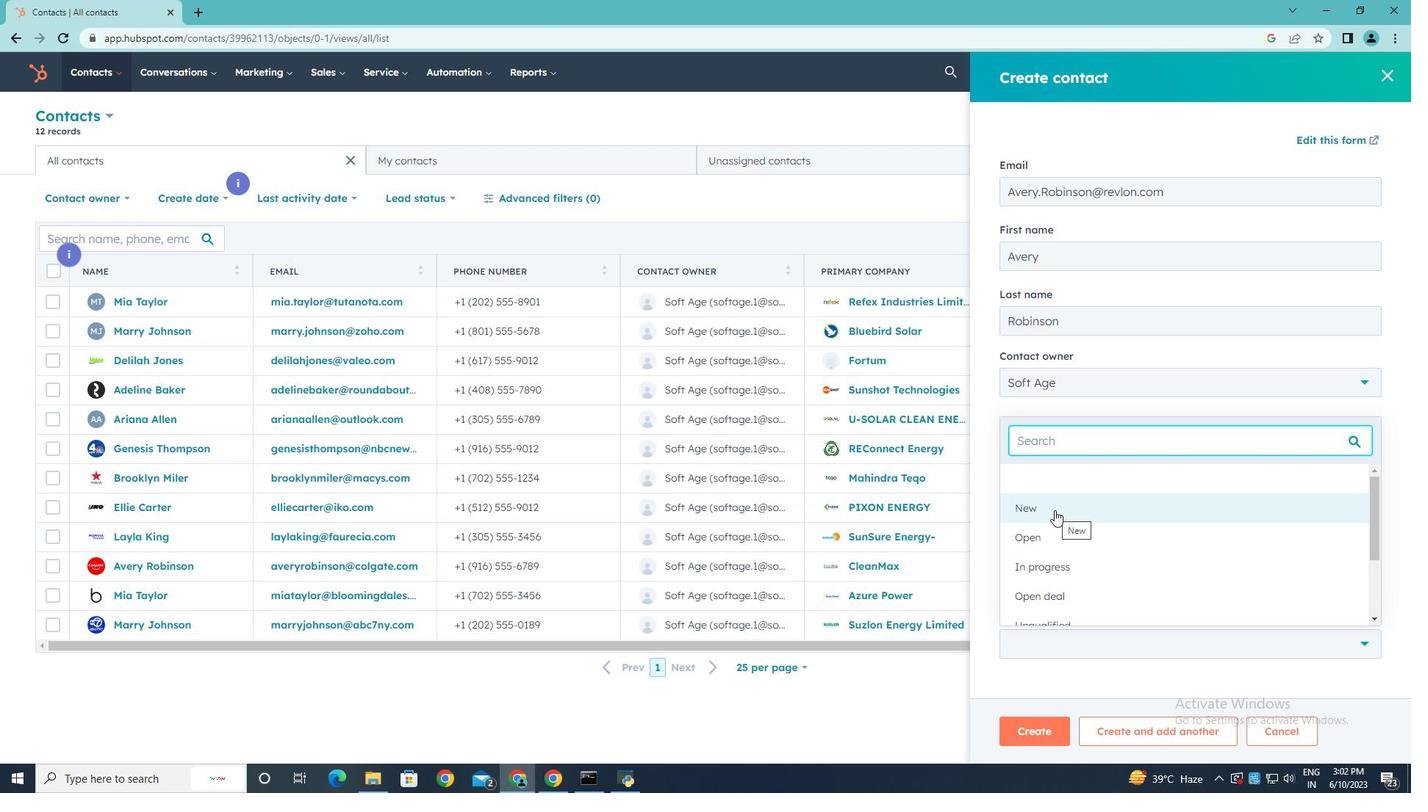 
Action: Mouse moved to (1239, 648)
Screenshot: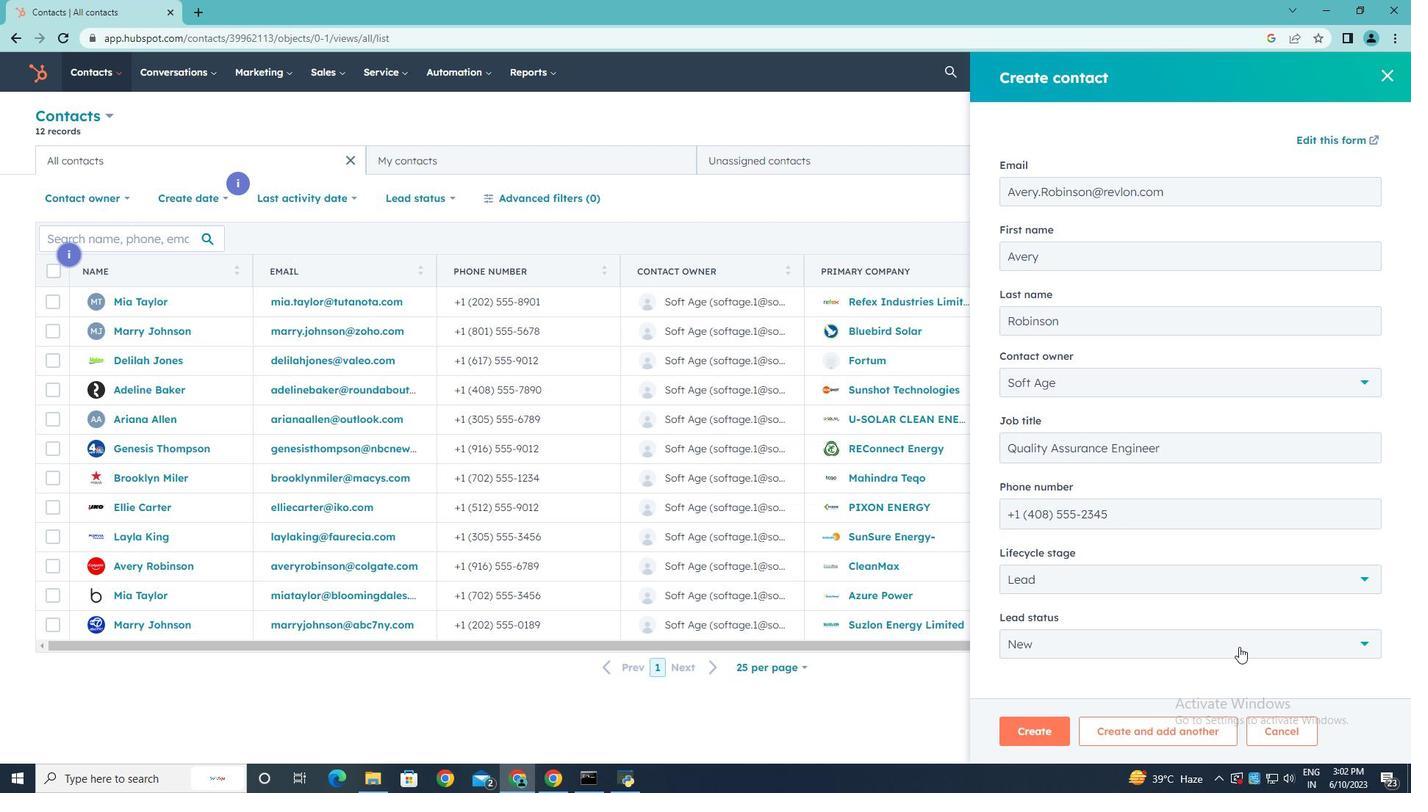 
Action: Mouse scrolled (1239, 648) with delta (0, 0)
Screenshot: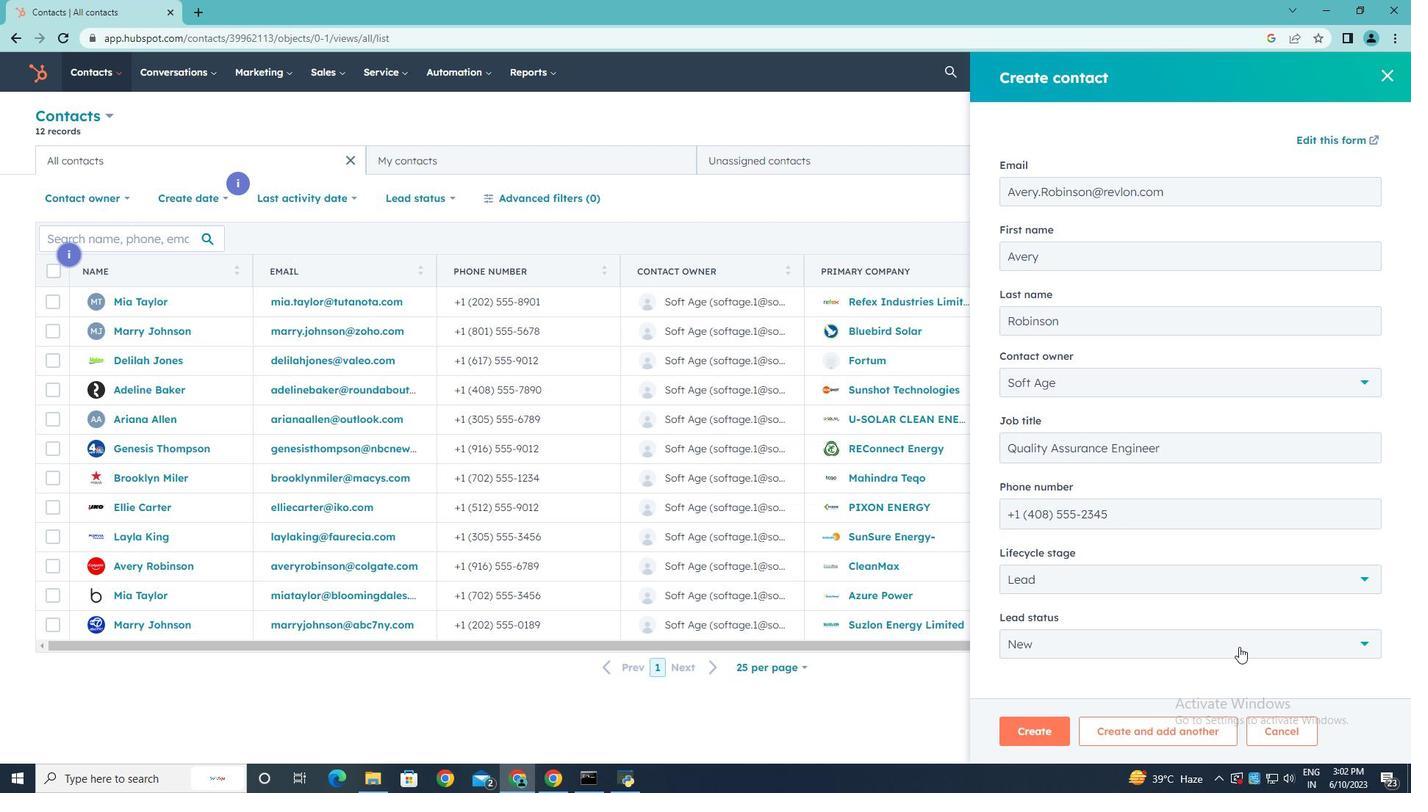 
Action: Mouse scrolled (1239, 648) with delta (0, 0)
Screenshot: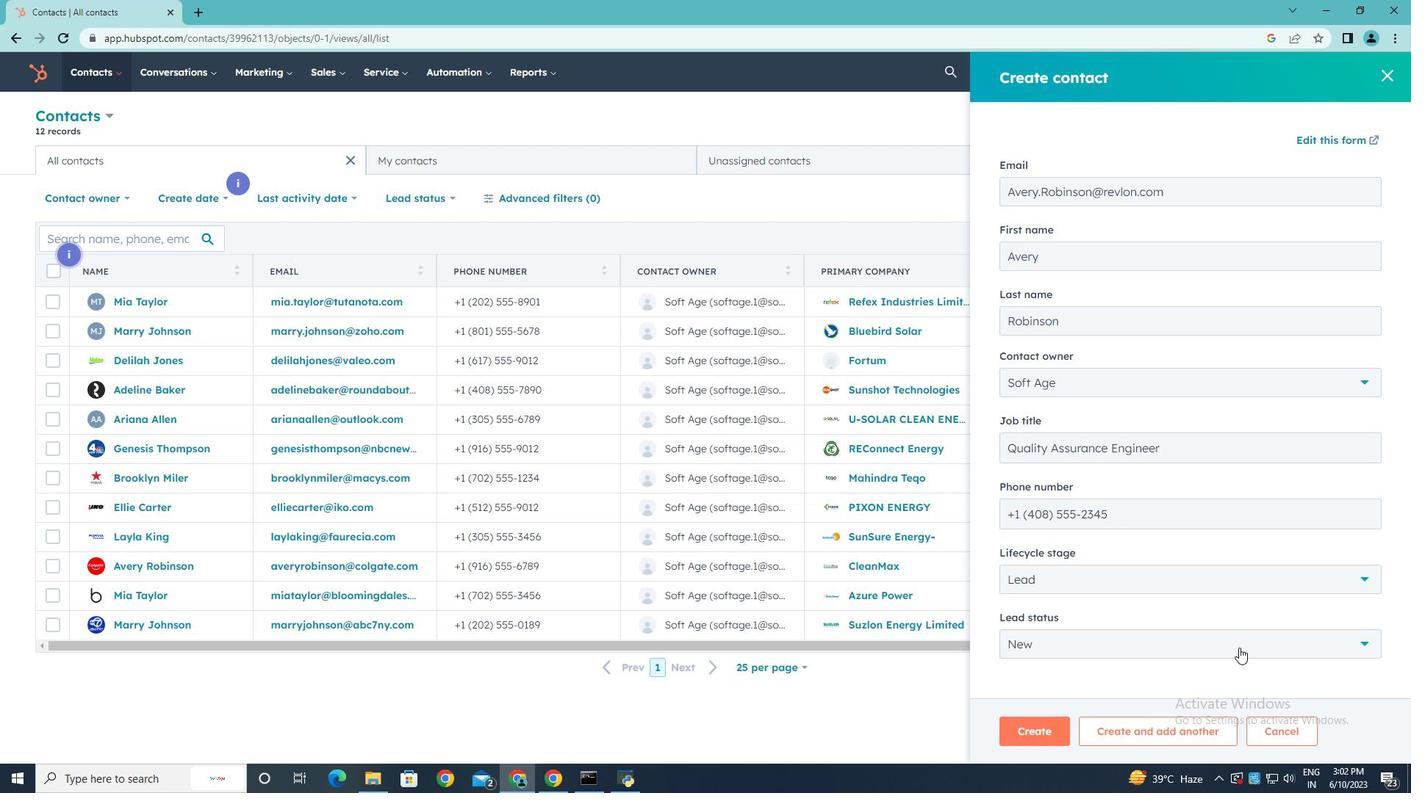 
Action: Mouse moved to (1037, 727)
Screenshot: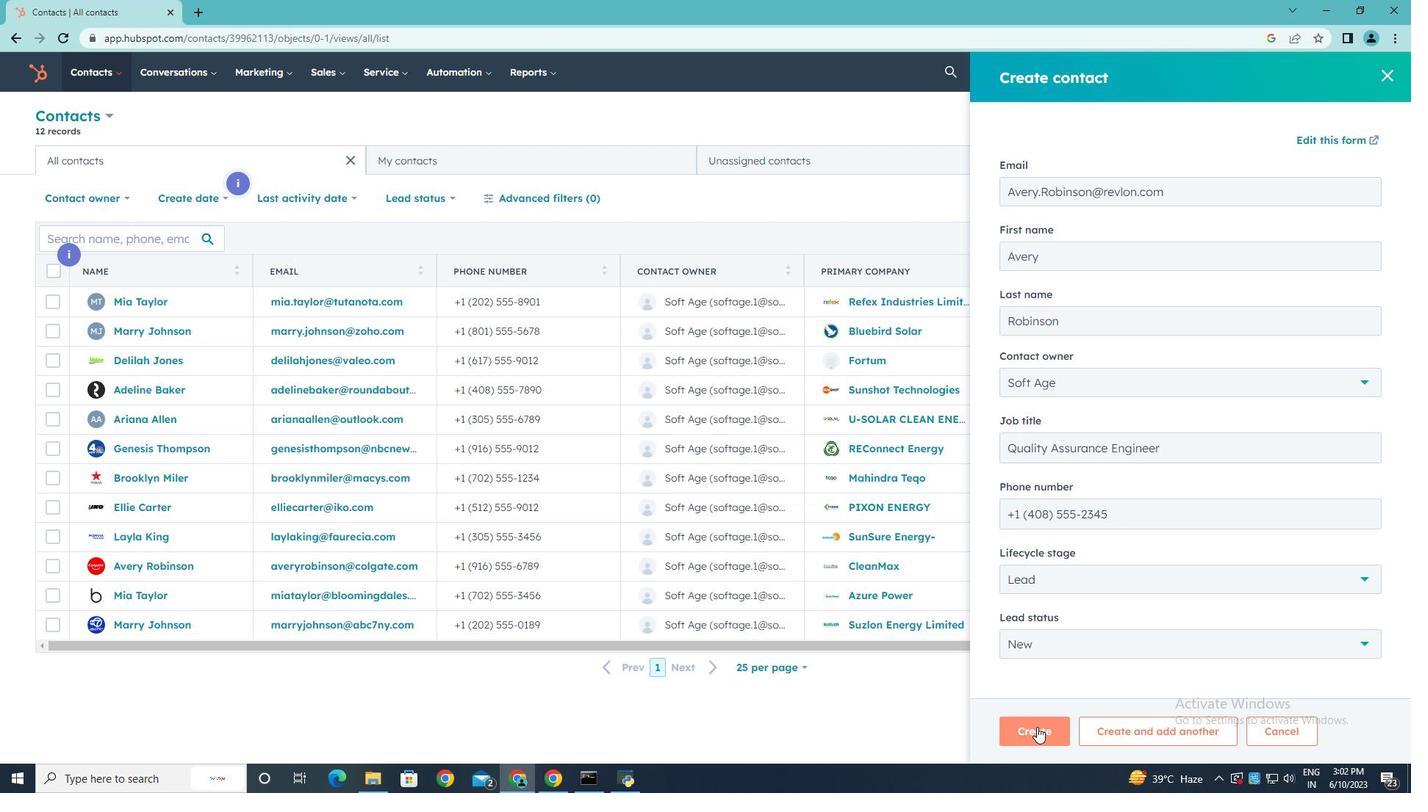 
Action: Mouse pressed left at (1037, 727)
Screenshot: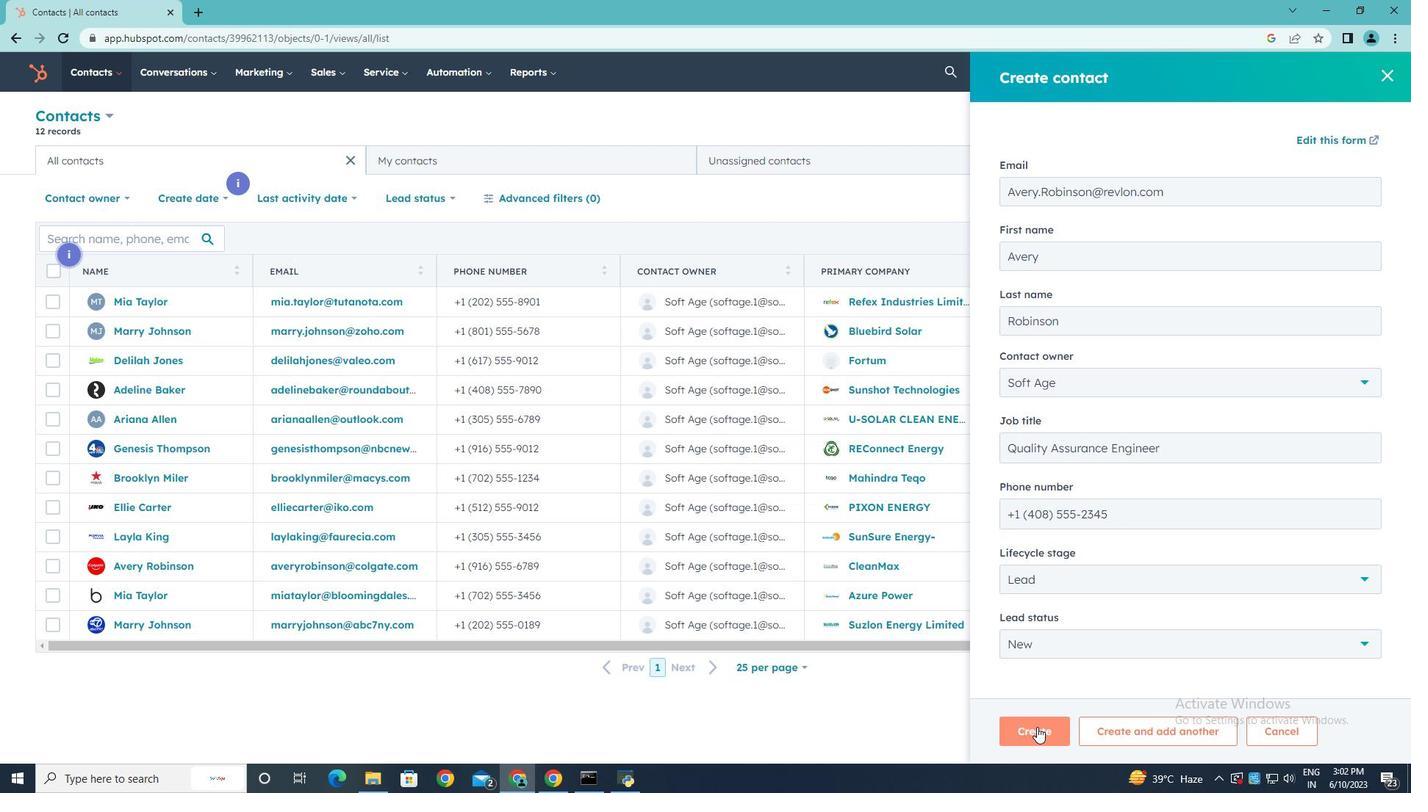 
Action: Mouse moved to (990, 473)
Screenshot: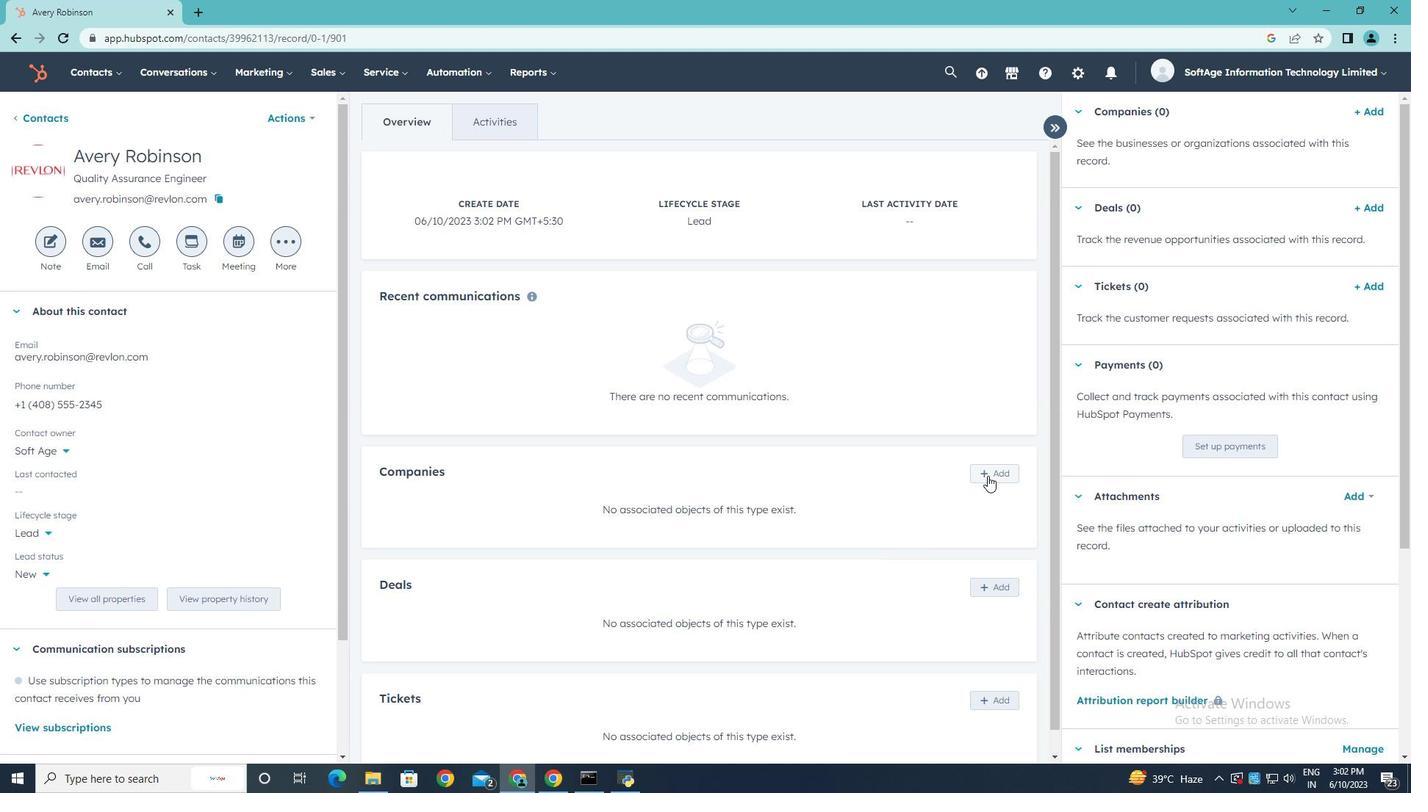 
Action: Mouse pressed left at (990, 473)
Screenshot: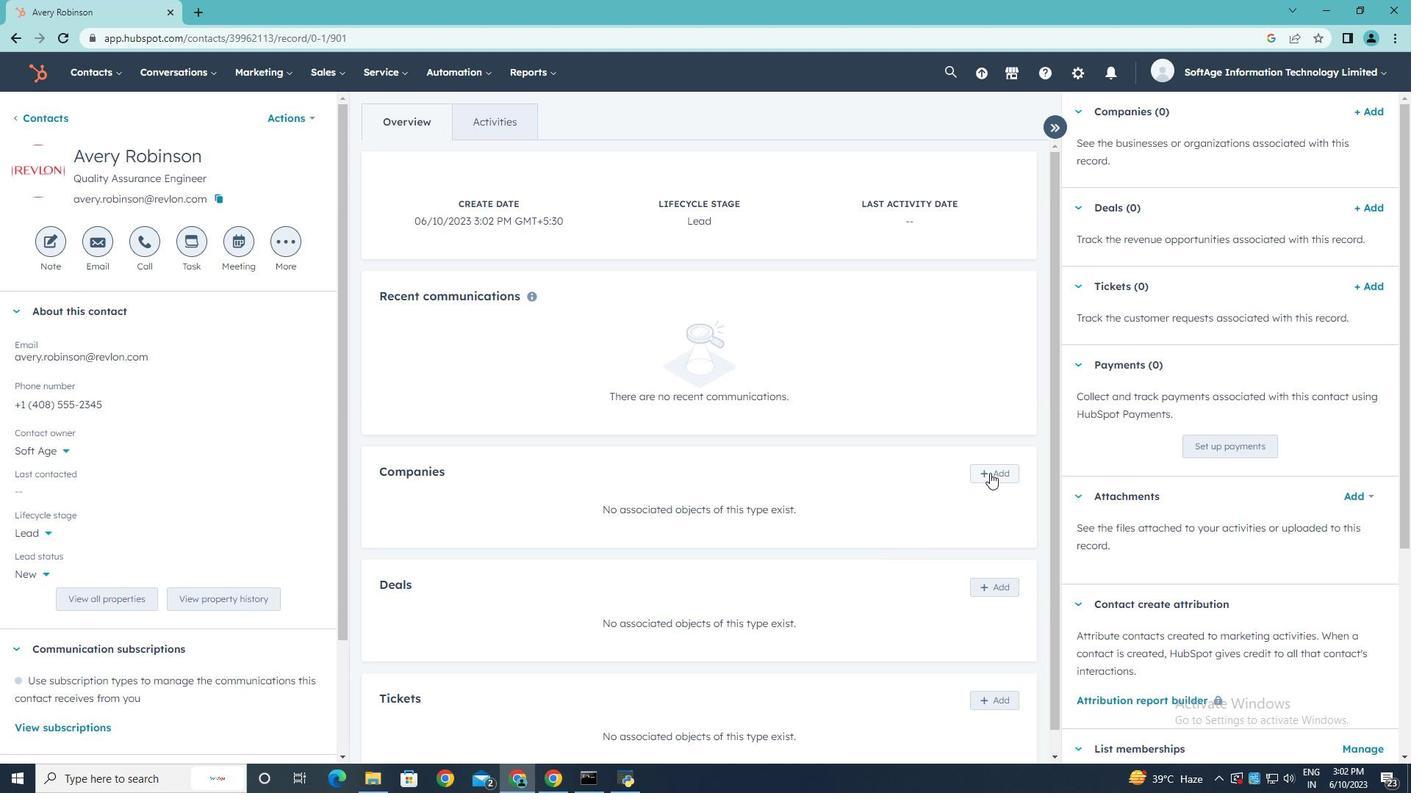 
Action: Mouse moved to (1104, 145)
Screenshot: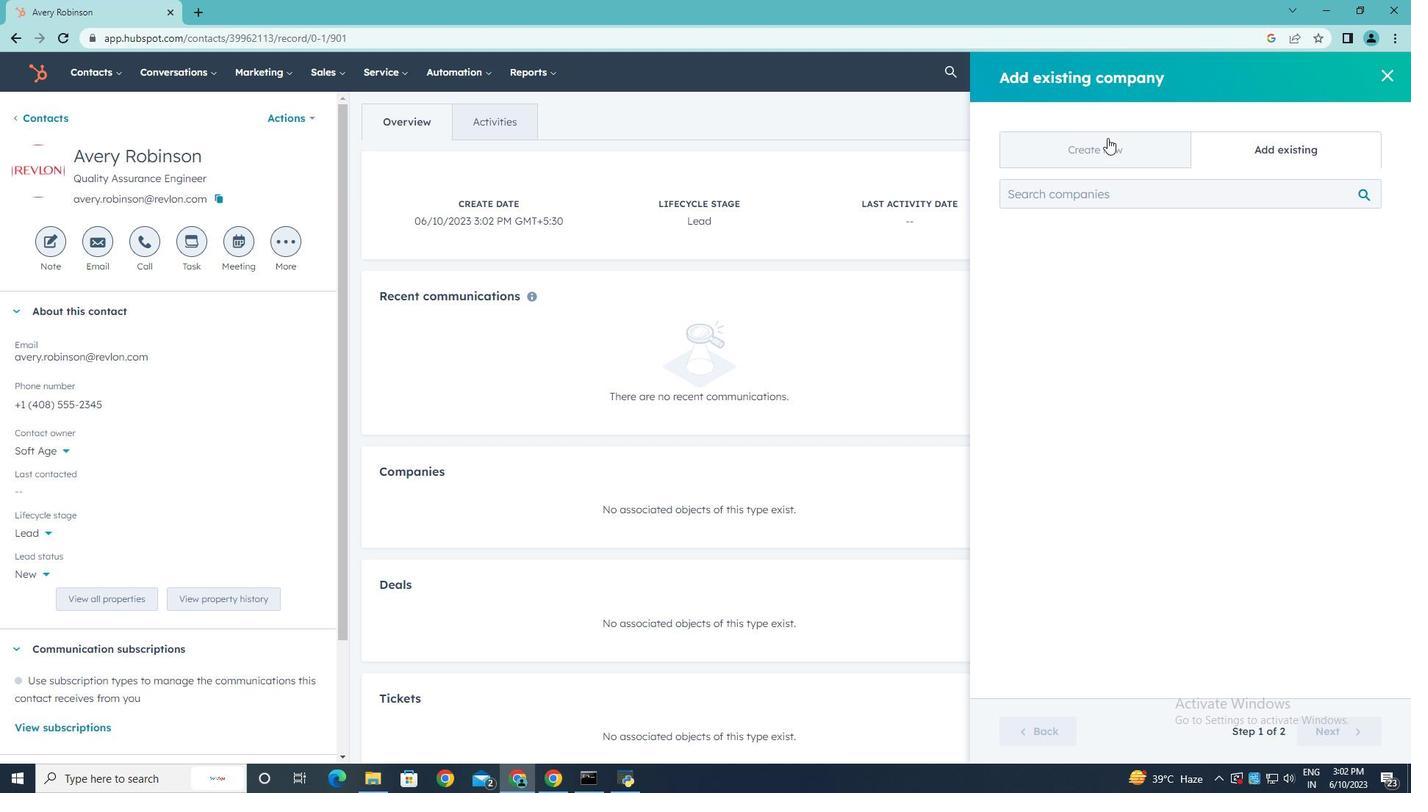 
Action: Mouse pressed left at (1104, 145)
Screenshot: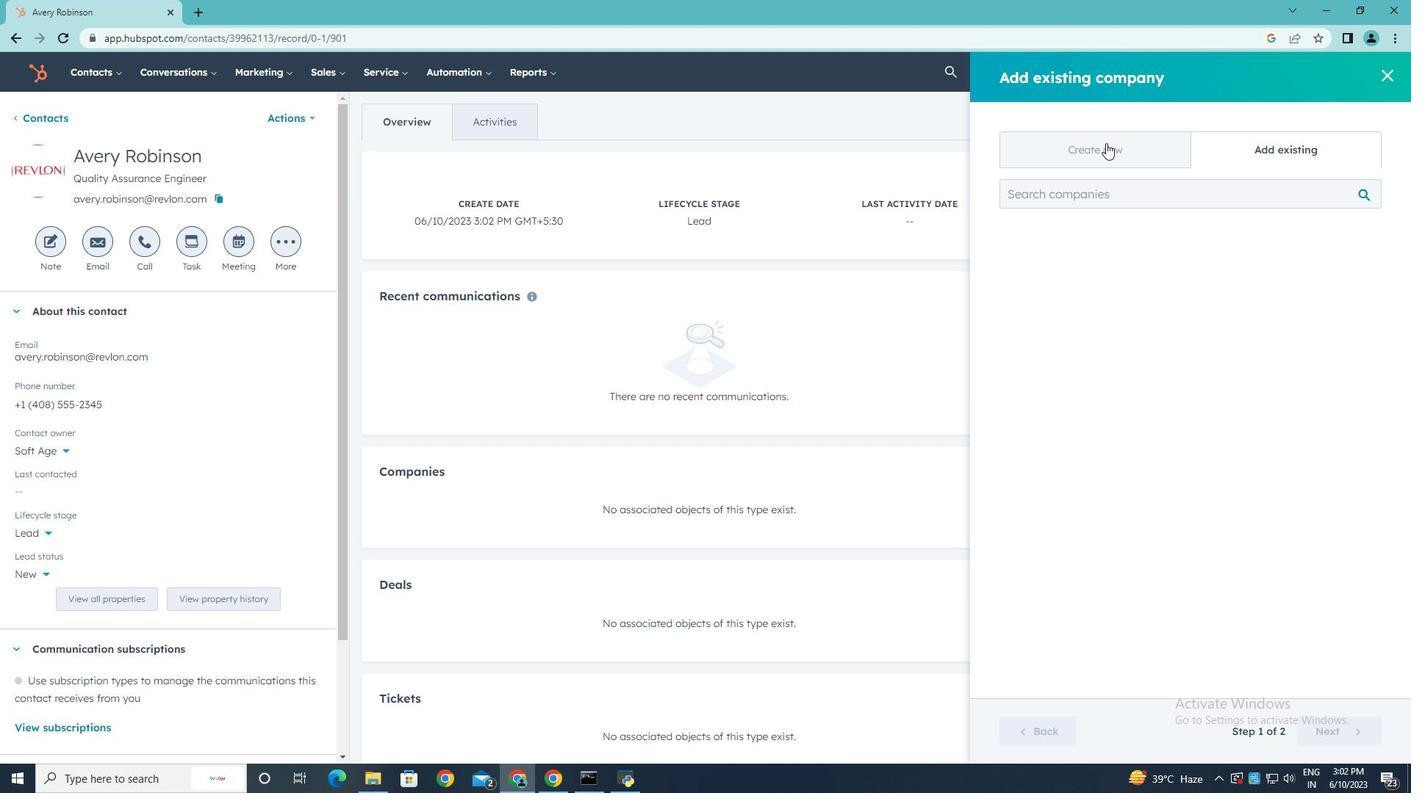 
Action: Mouse moved to (1041, 241)
Screenshot: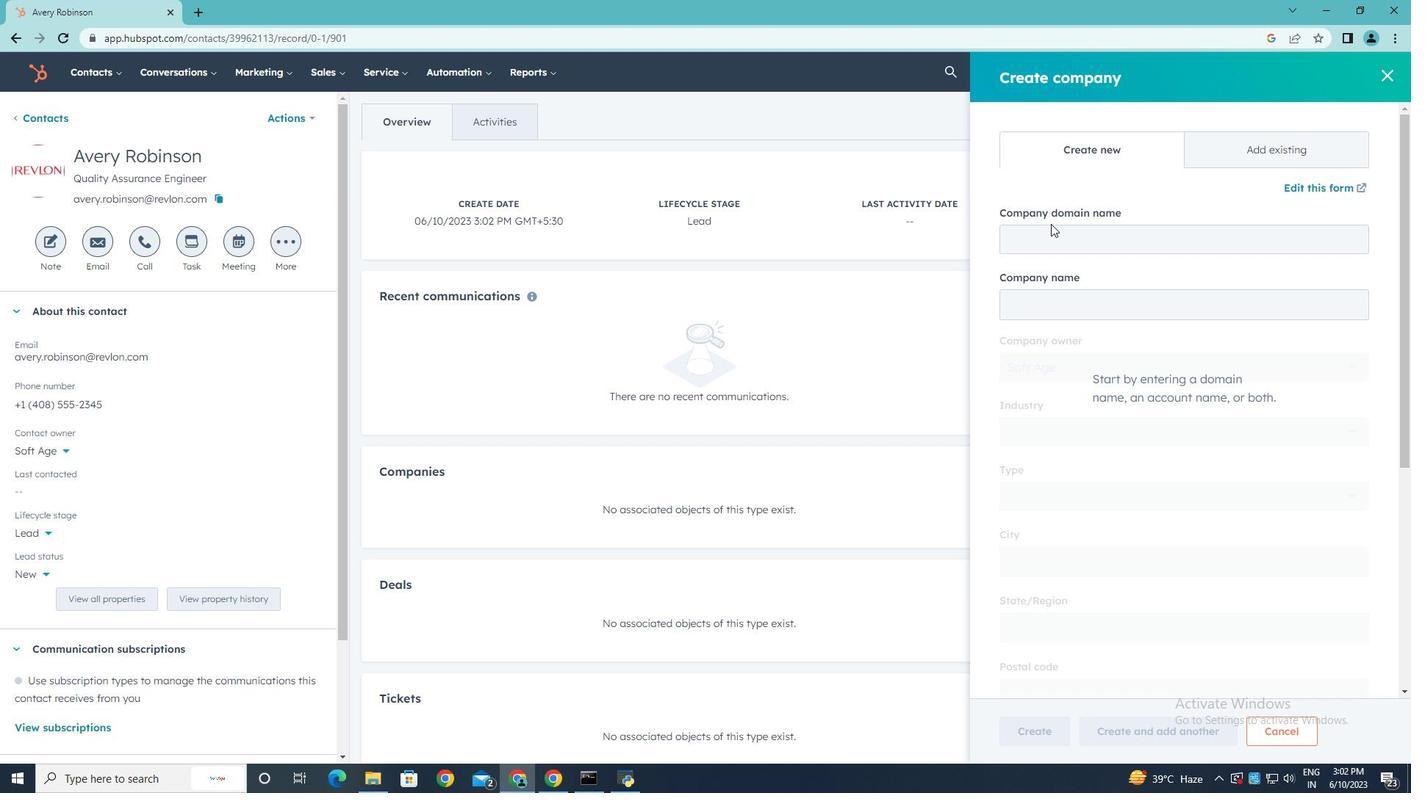 
Action: Mouse pressed left at (1041, 241)
Screenshot: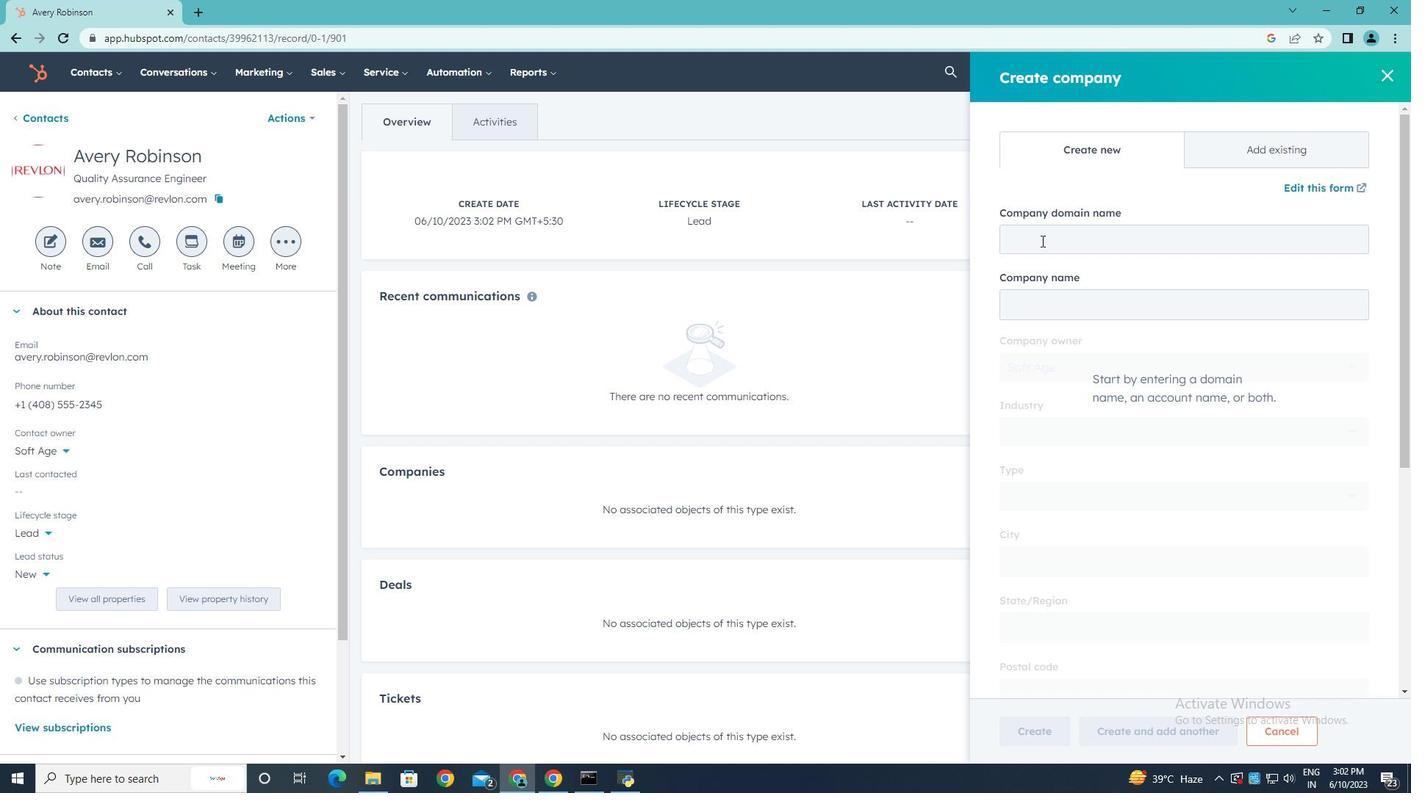 
Action: Key pressed www.oram<Key.backspace>ngerenewable.net
Screenshot: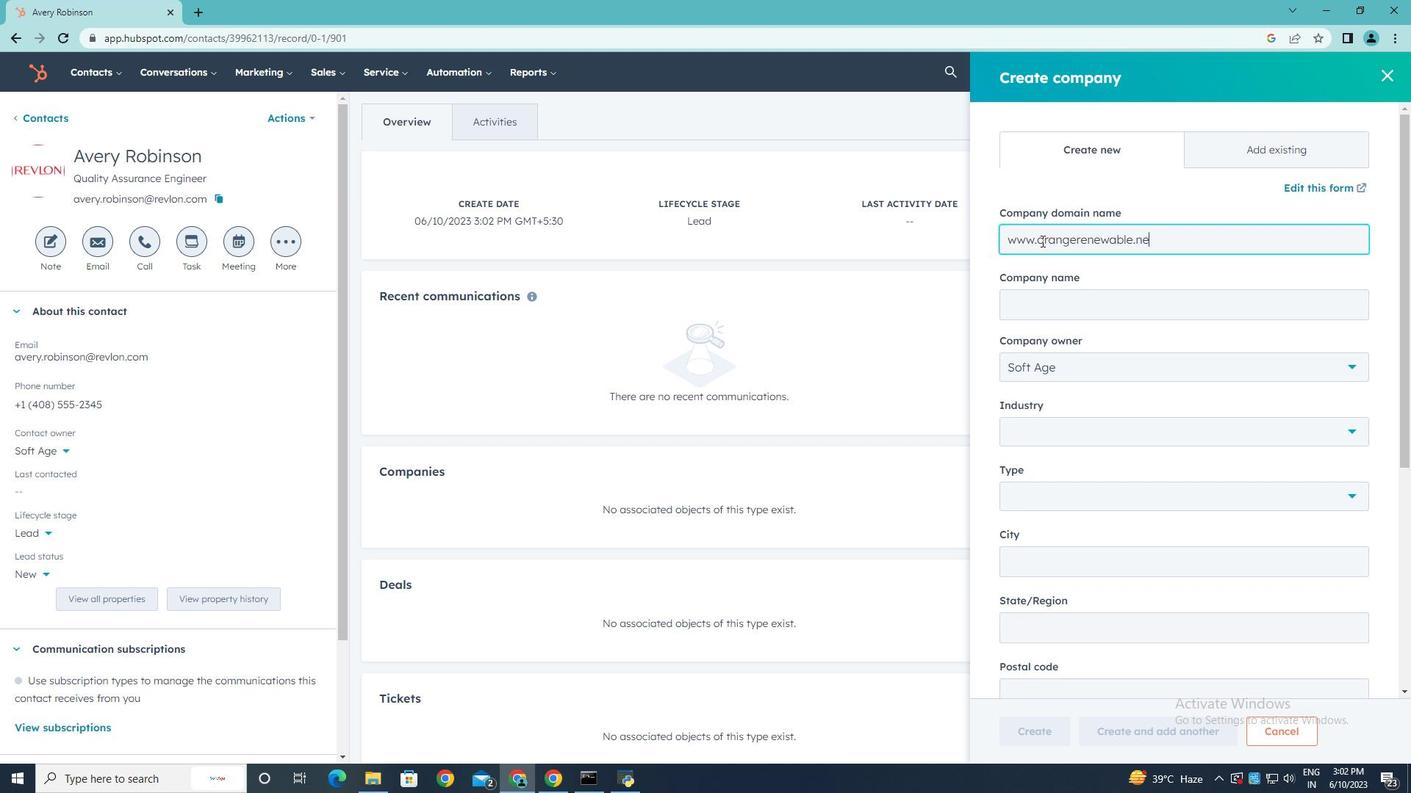 
Action: Mouse moved to (1114, 374)
Screenshot: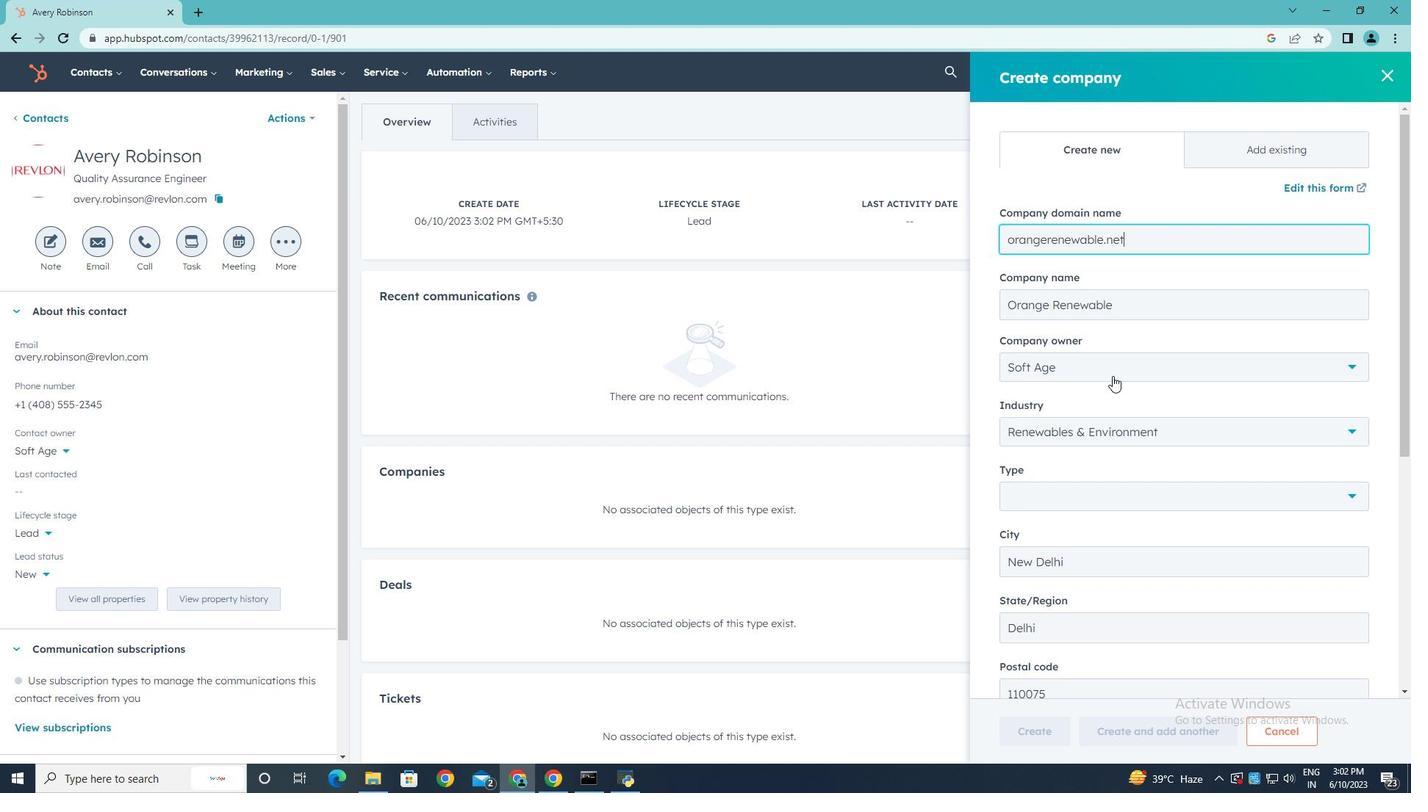 
Action: Mouse scrolled (1114, 374) with delta (0, 0)
Screenshot: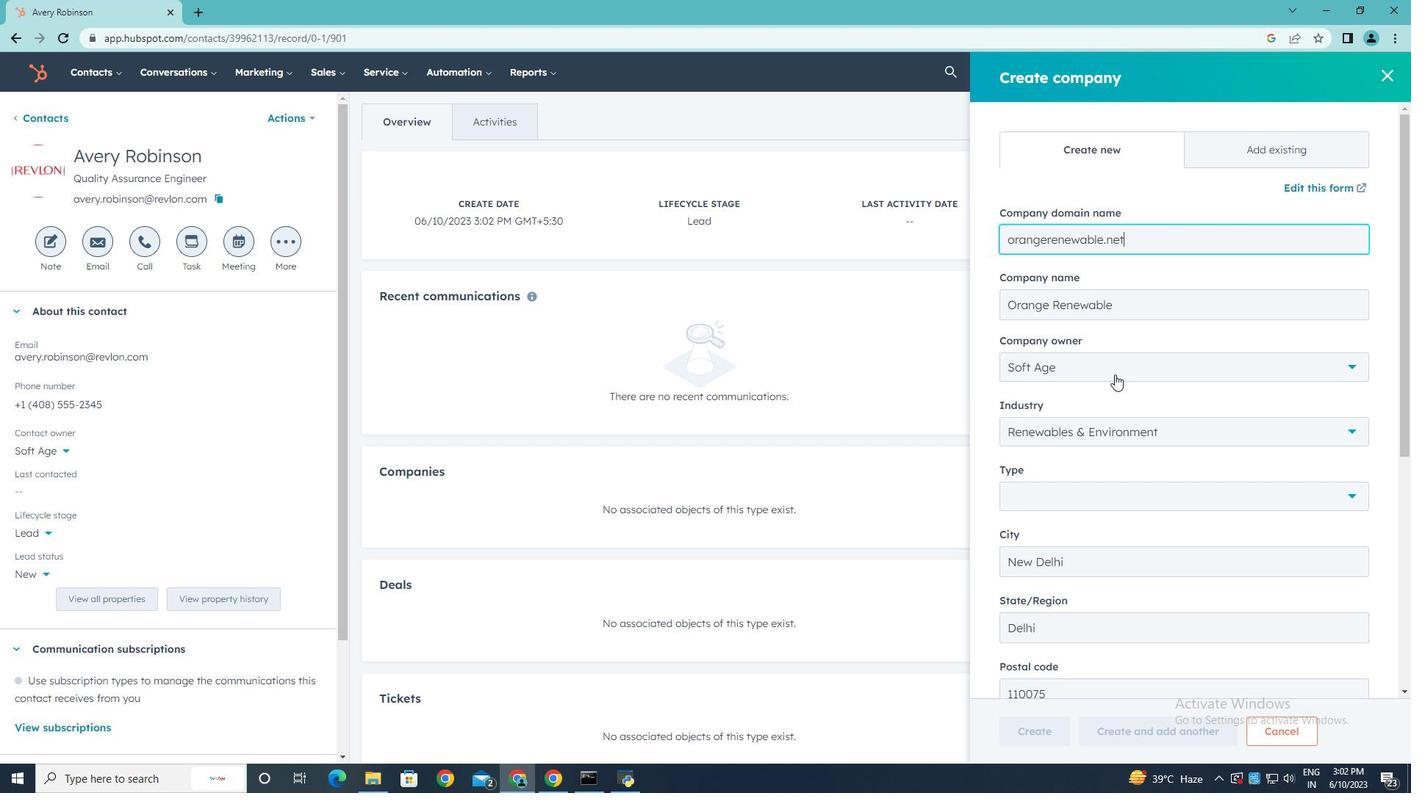 
Action: Mouse scrolled (1114, 374) with delta (0, 0)
Screenshot: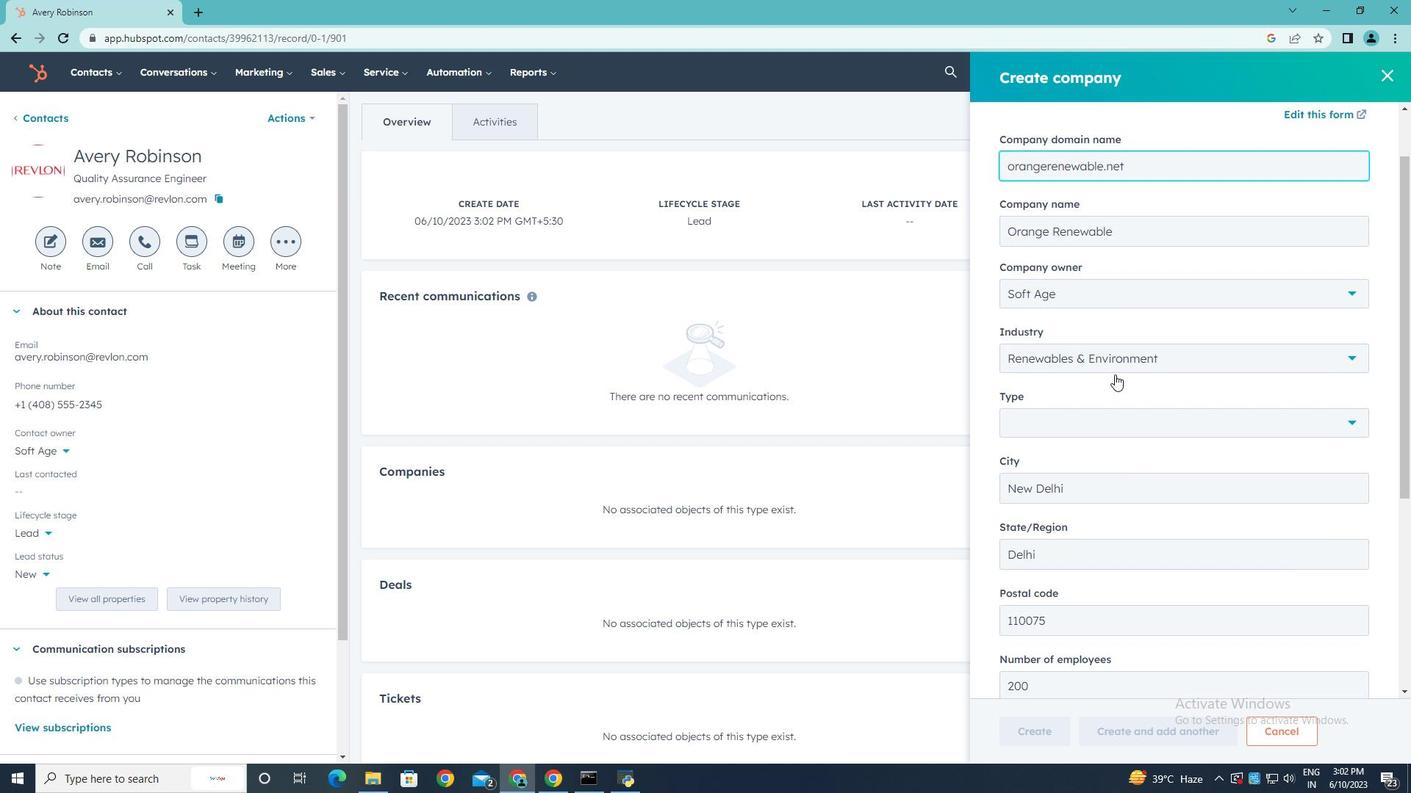 
Action: Mouse scrolled (1114, 374) with delta (0, 0)
Screenshot: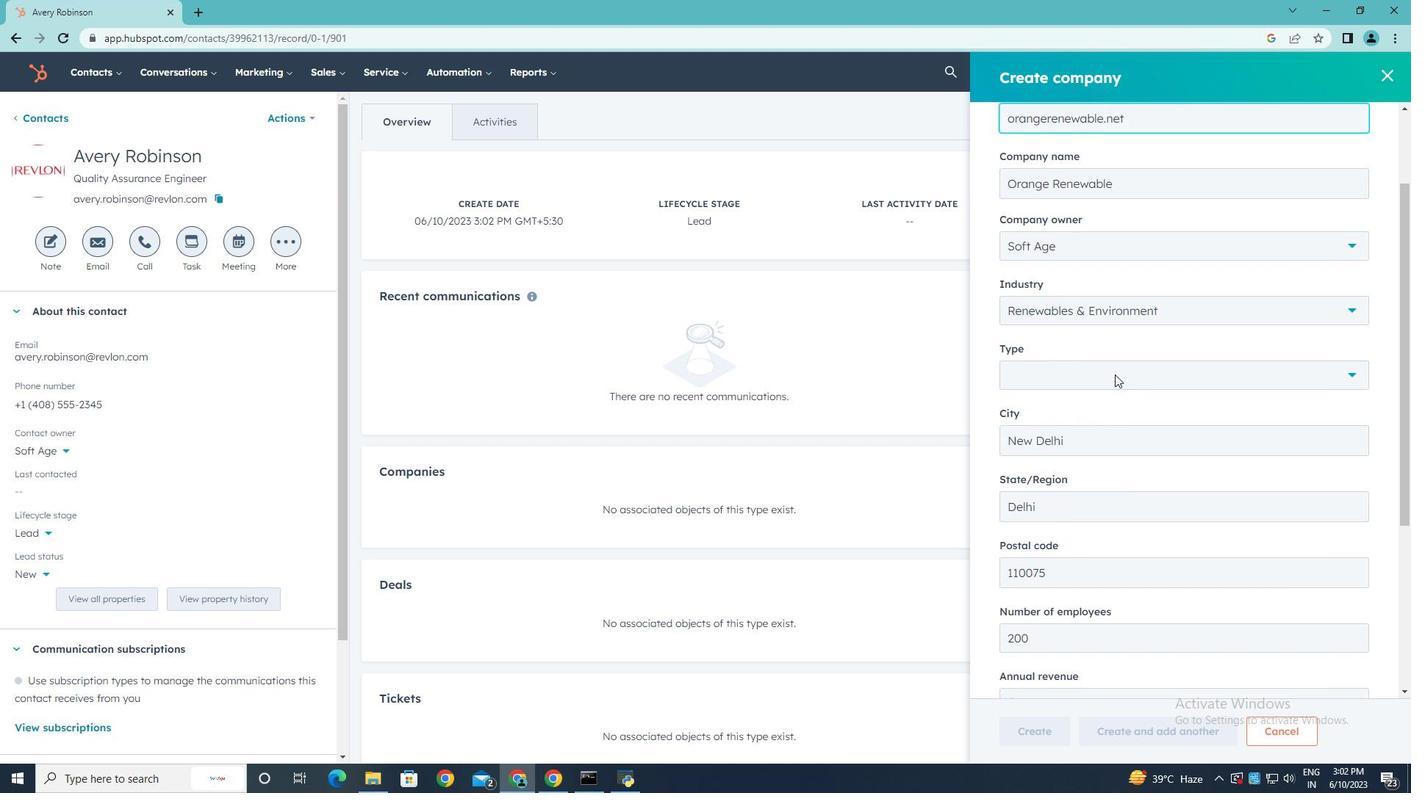 
Action: Mouse moved to (1284, 273)
Screenshot: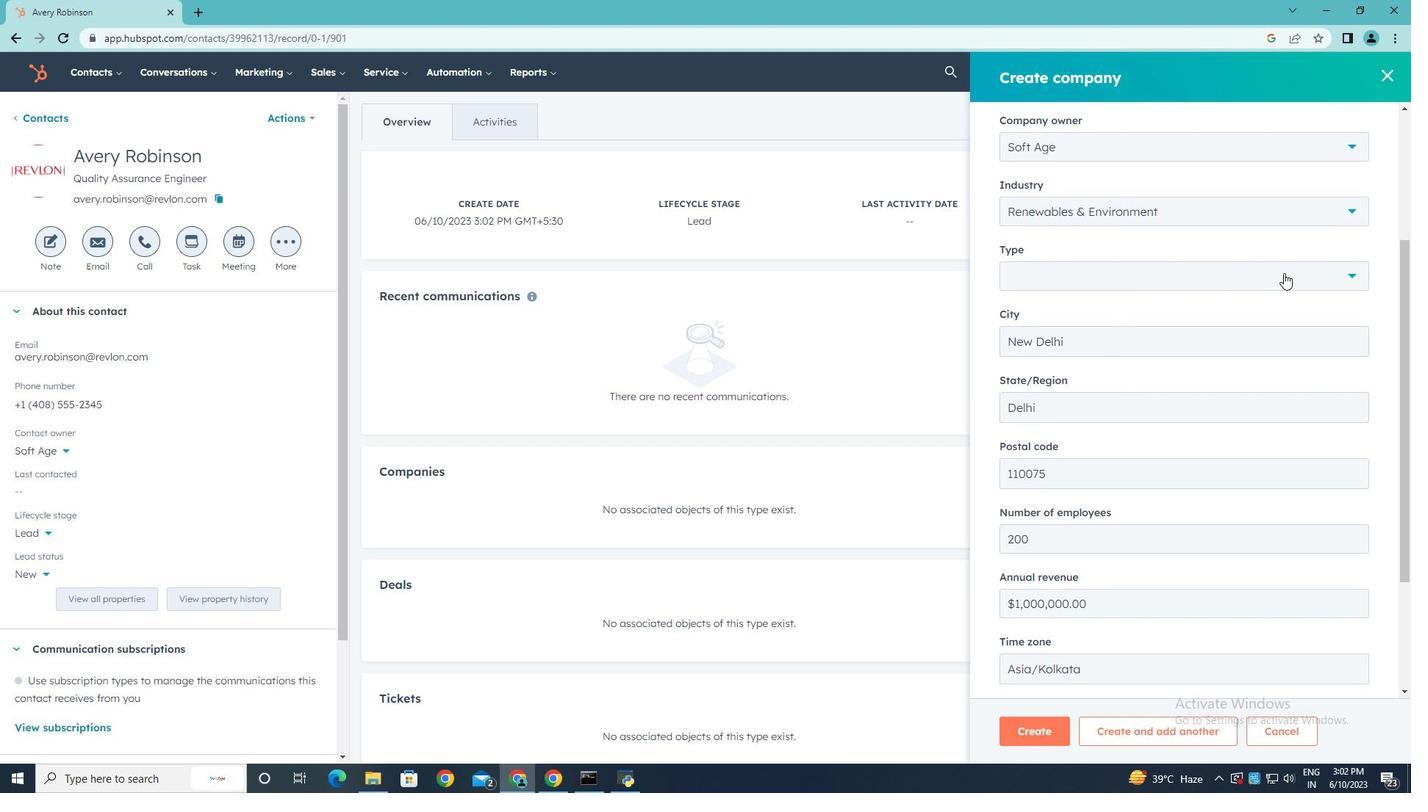 
Action: Mouse pressed left at (1284, 273)
Screenshot: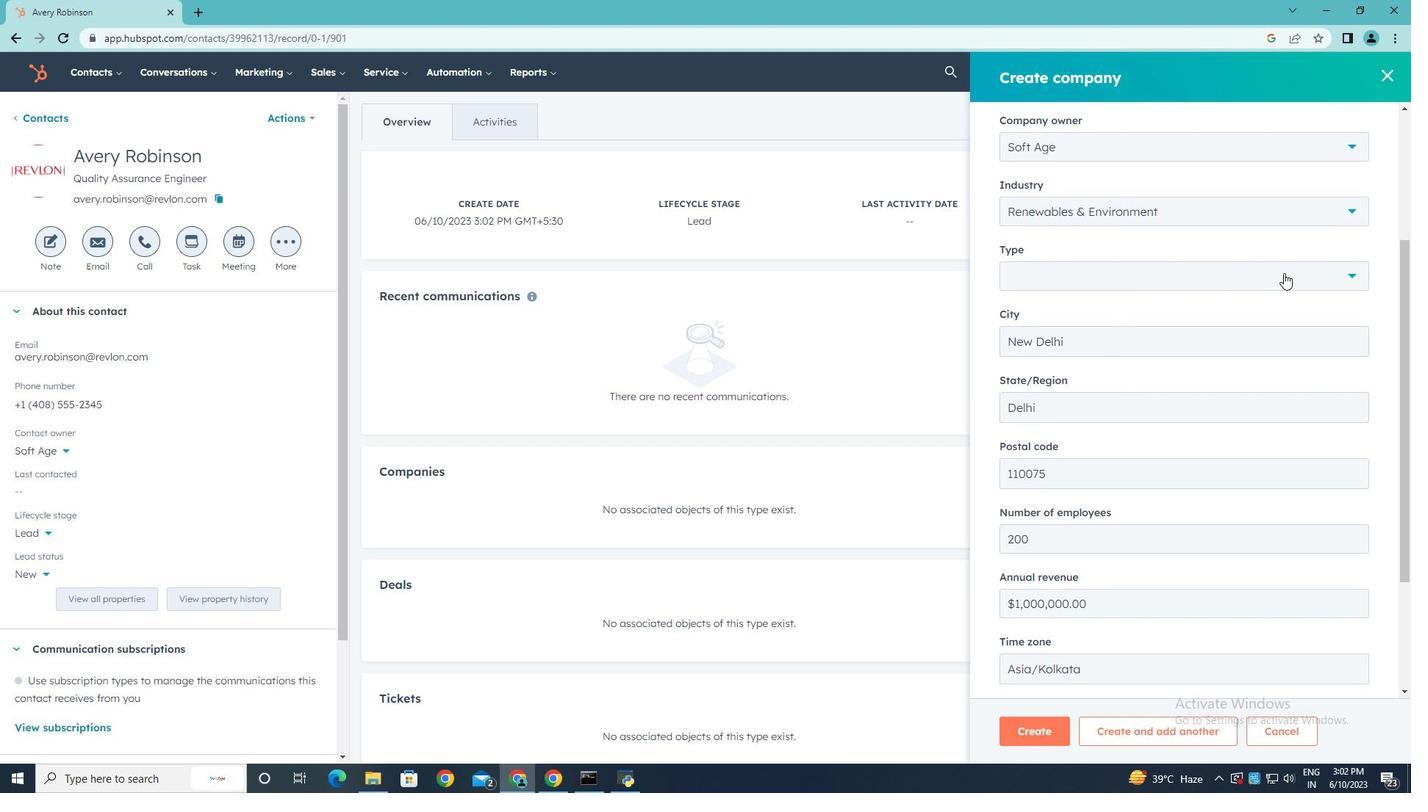 
Action: Mouse moved to (1104, 341)
Screenshot: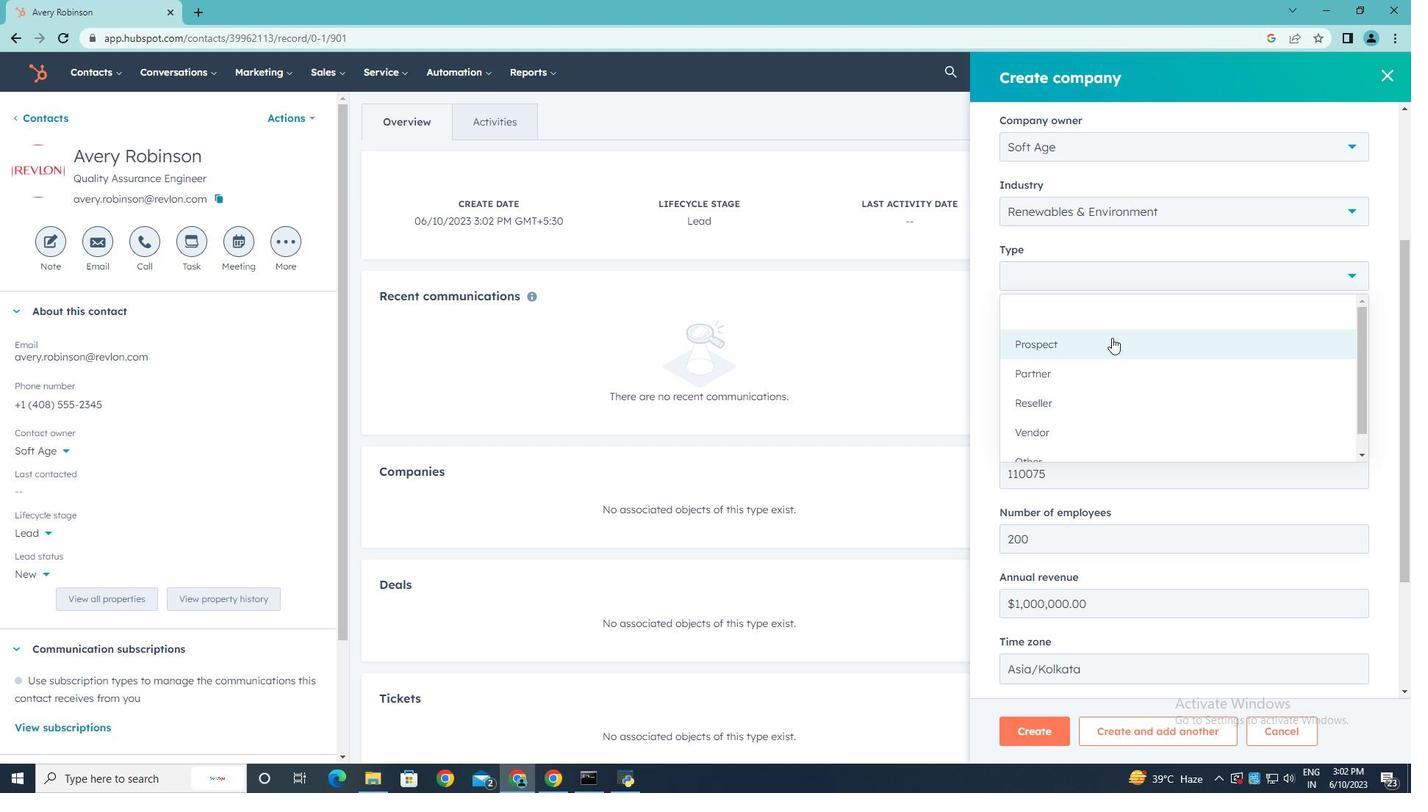 
Action: Mouse pressed left at (1104, 341)
Screenshot: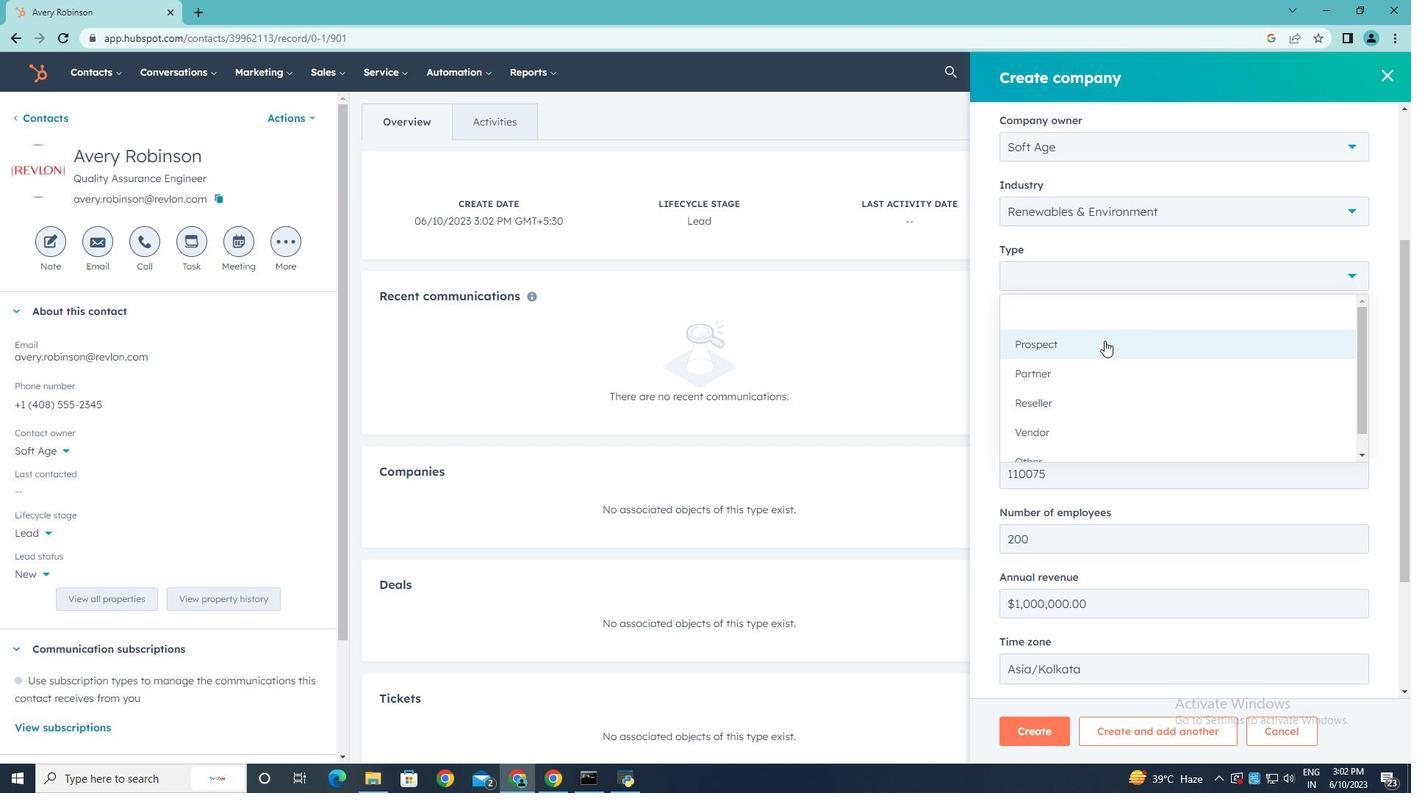 
Action: Mouse scrolled (1104, 340) with delta (0, 0)
Screenshot: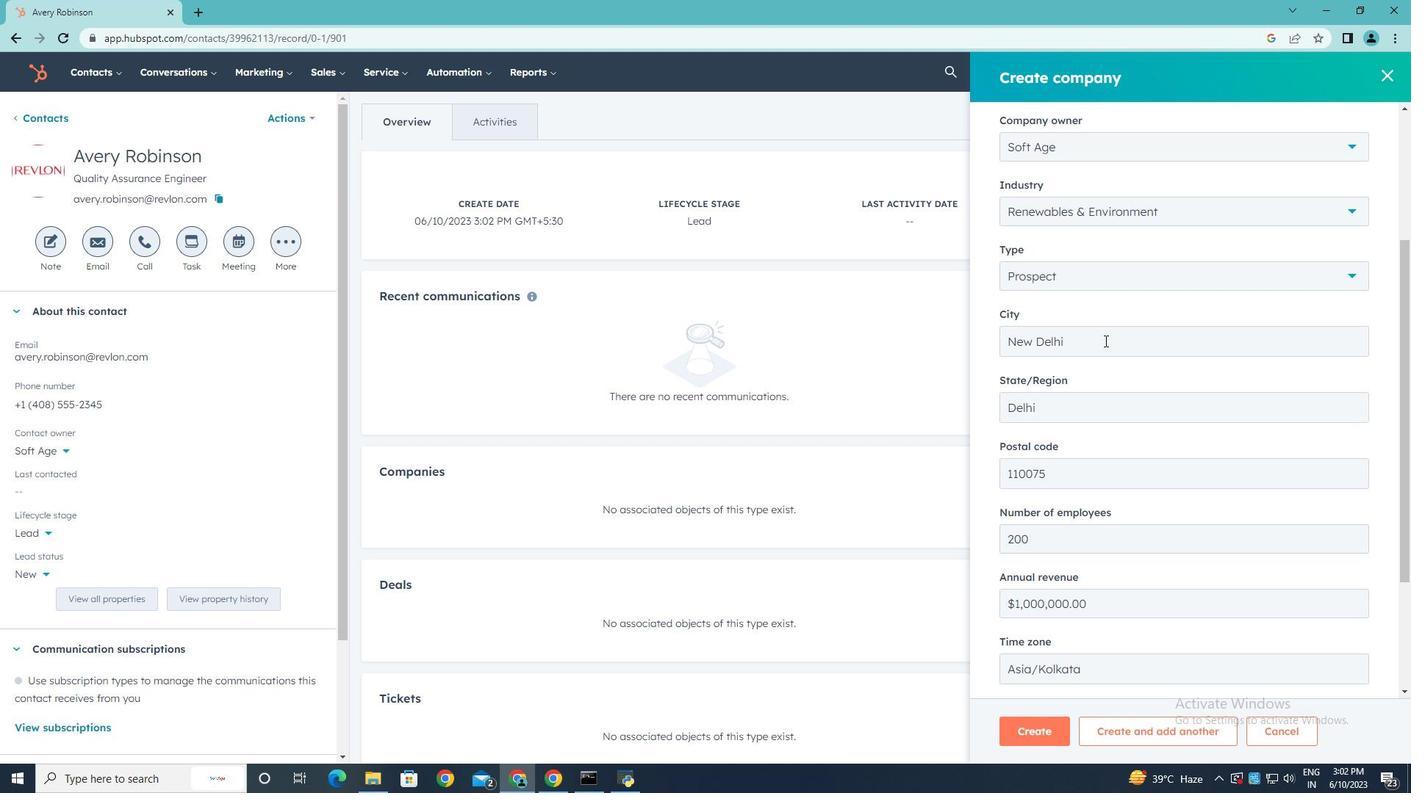 
Action: Mouse scrolled (1104, 340) with delta (0, 0)
Screenshot: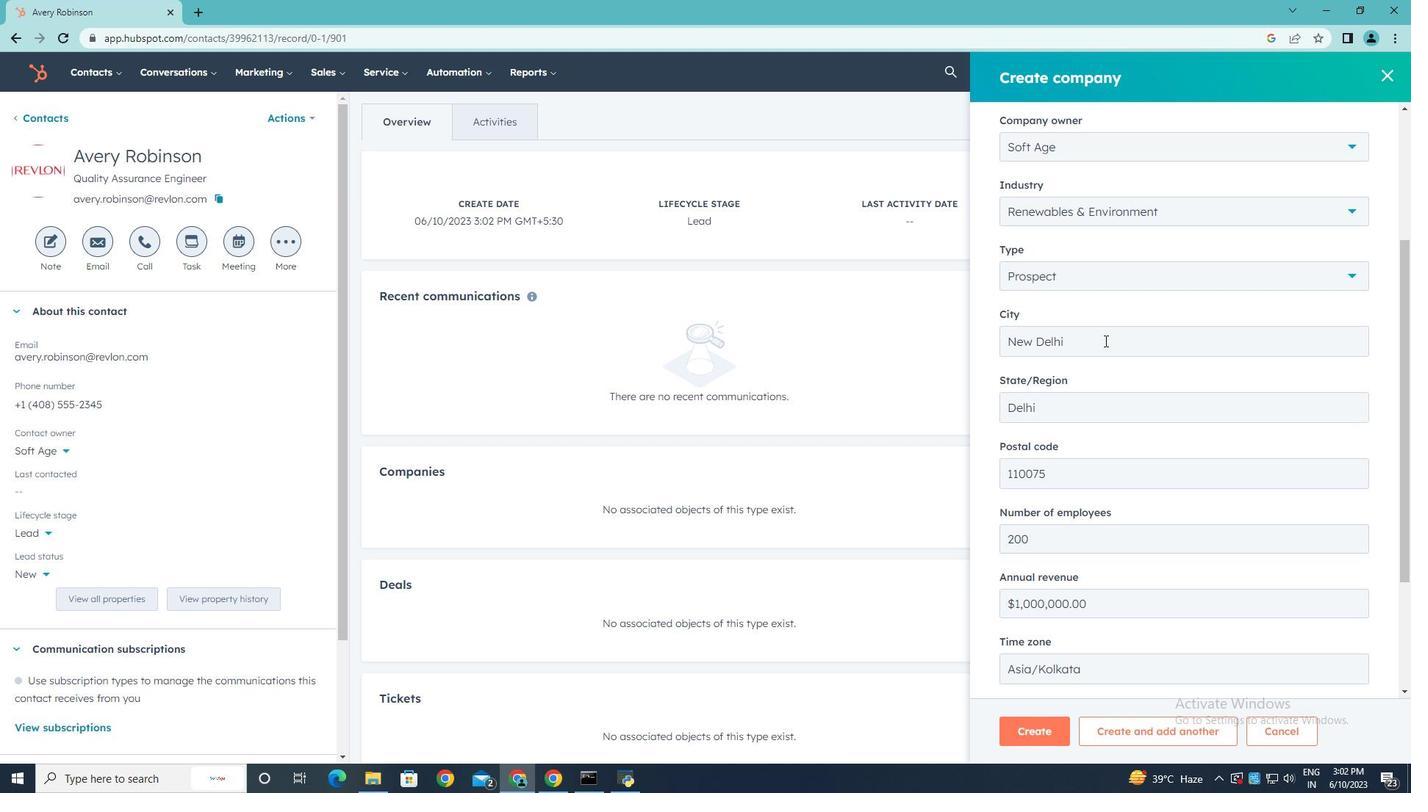 
Action: Mouse scrolled (1104, 340) with delta (0, 0)
Screenshot: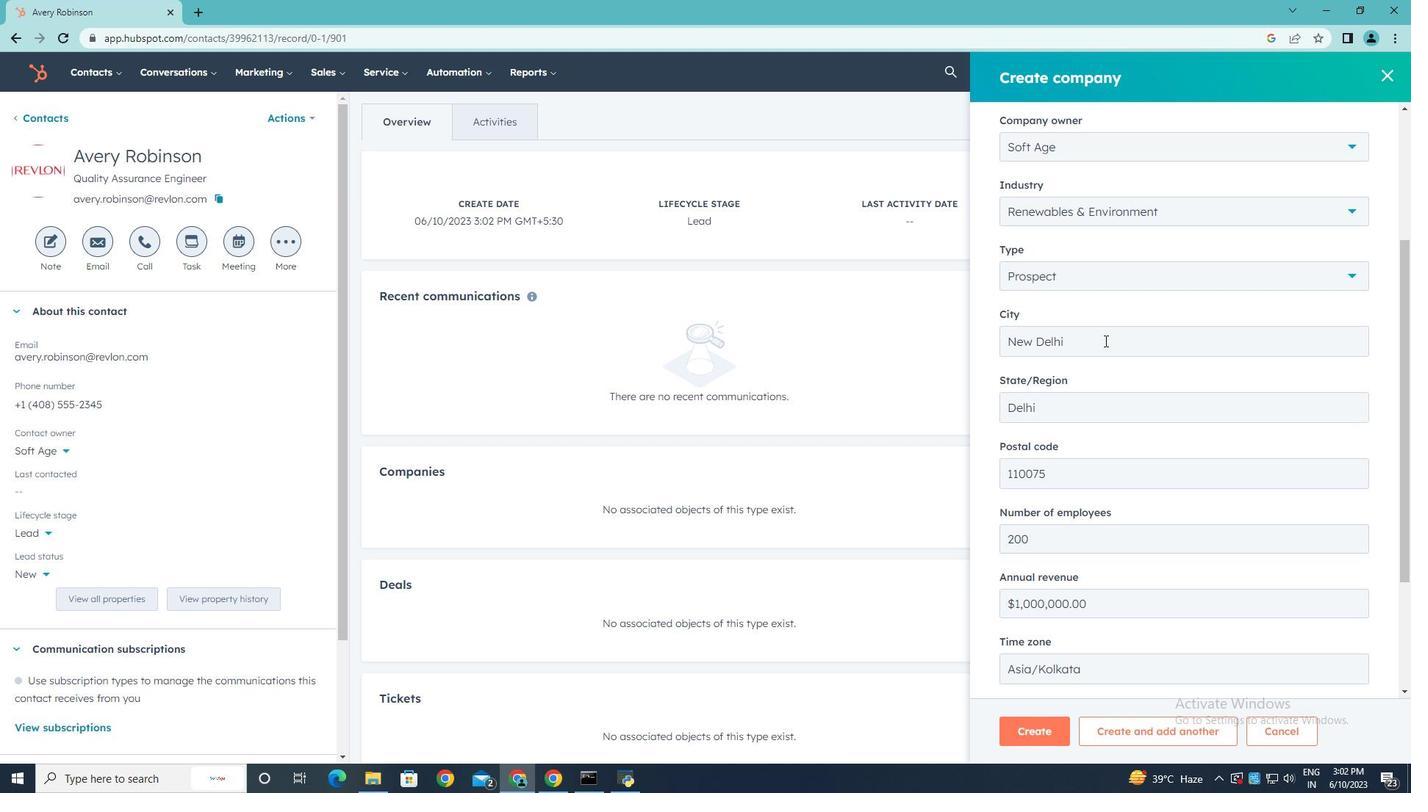 
Action: Mouse scrolled (1104, 340) with delta (0, 0)
Screenshot: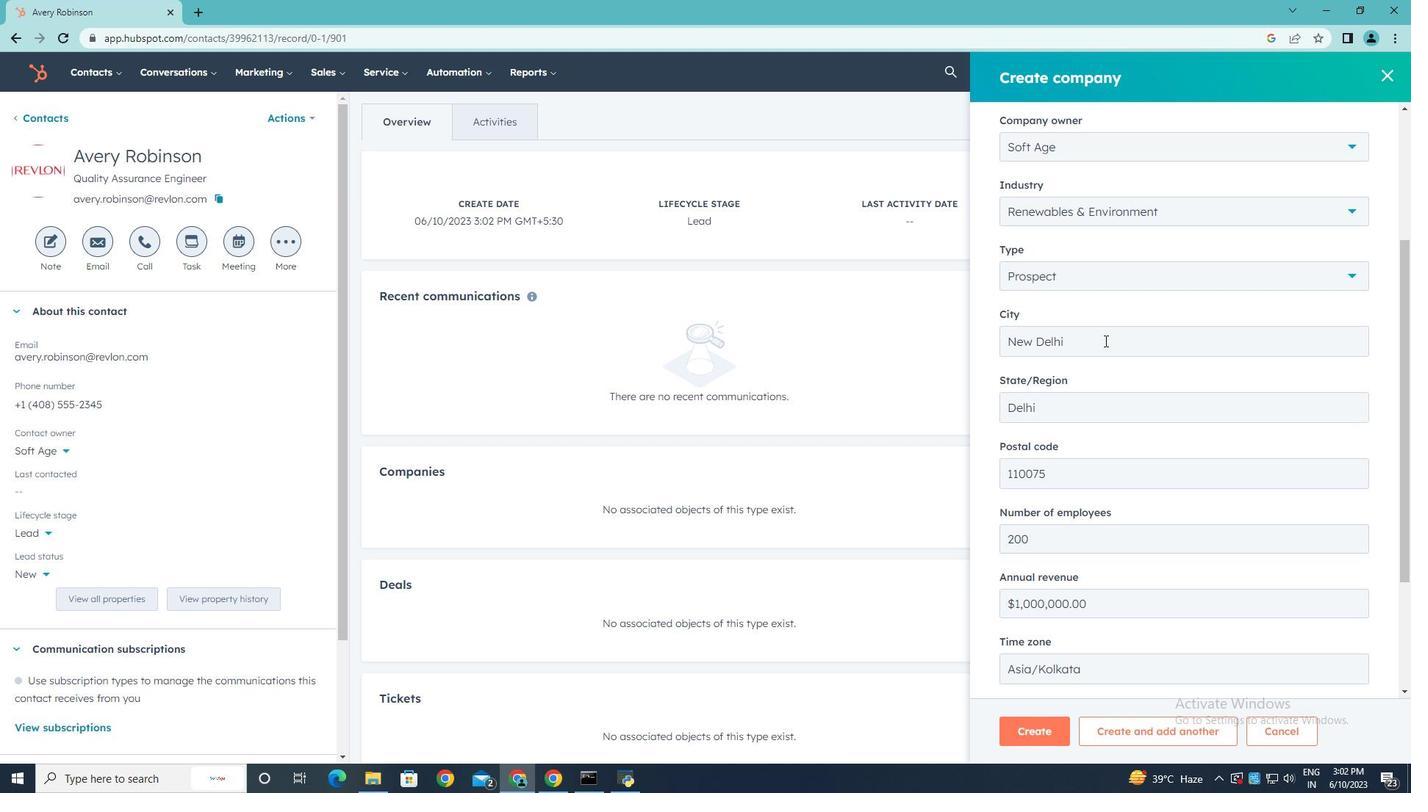 
Action: Mouse scrolled (1104, 340) with delta (0, 0)
Screenshot: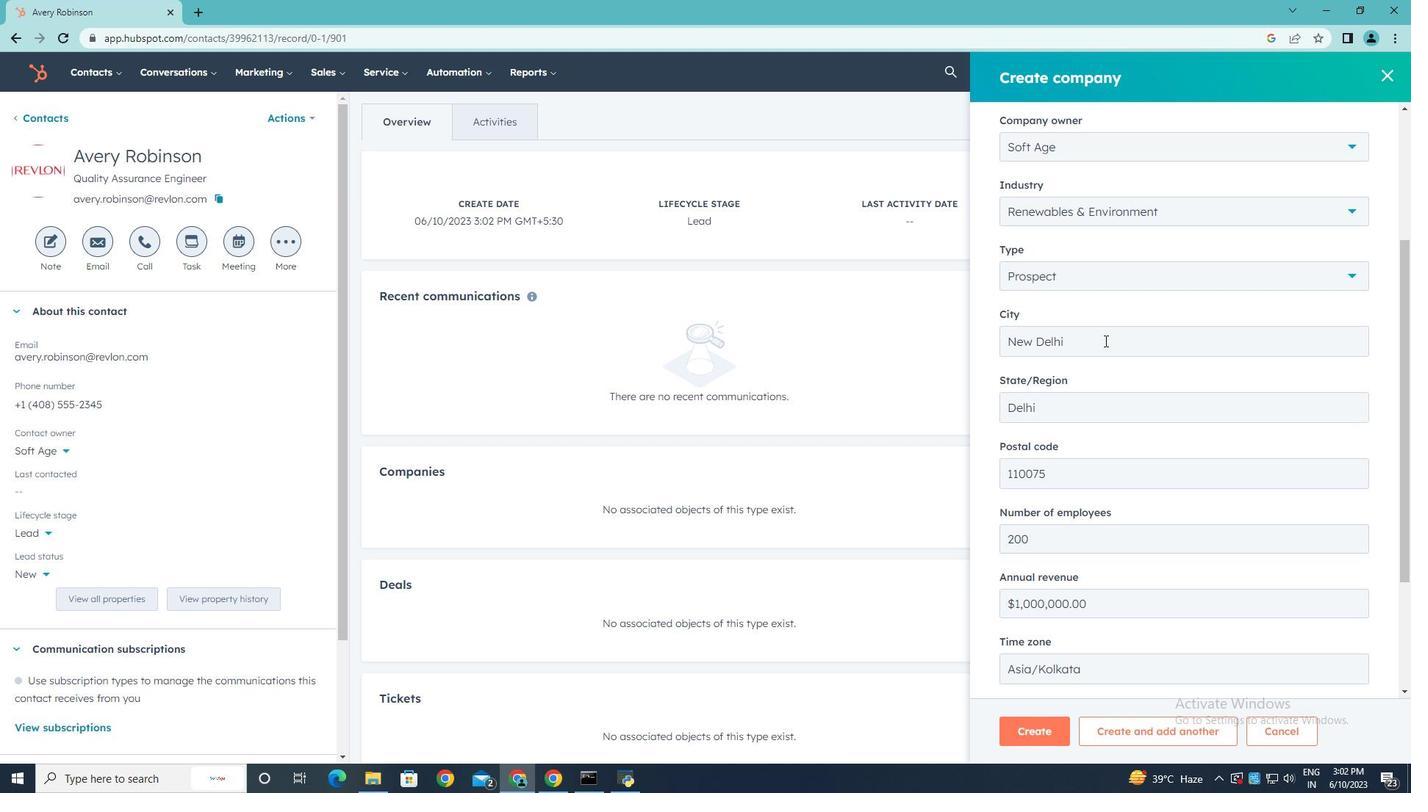 
Action: Mouse scrolled (1104, 340) with delta (0, 0)
Screenshot: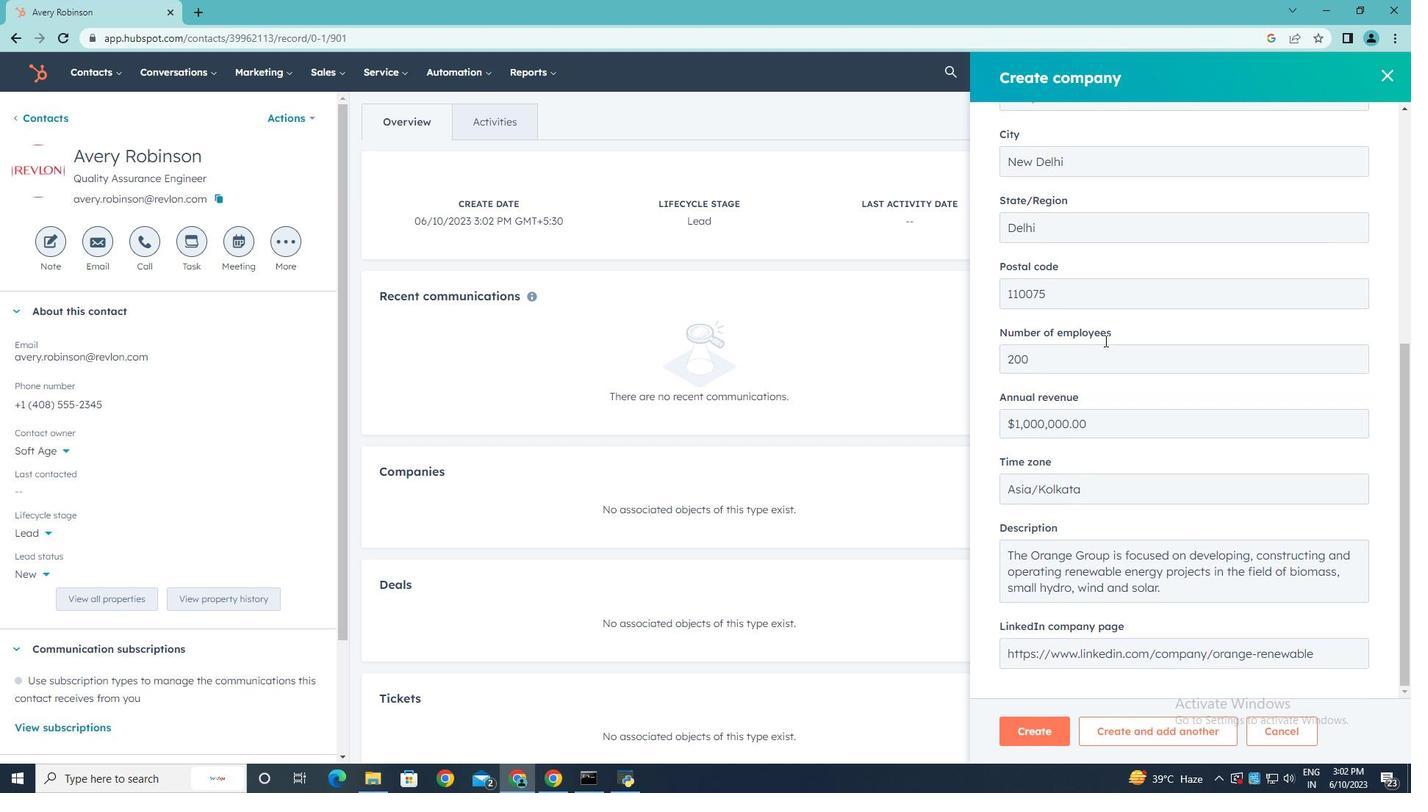
Action: Mouse scrolled (1104, 340) with delta (0, 0)
Screenshot: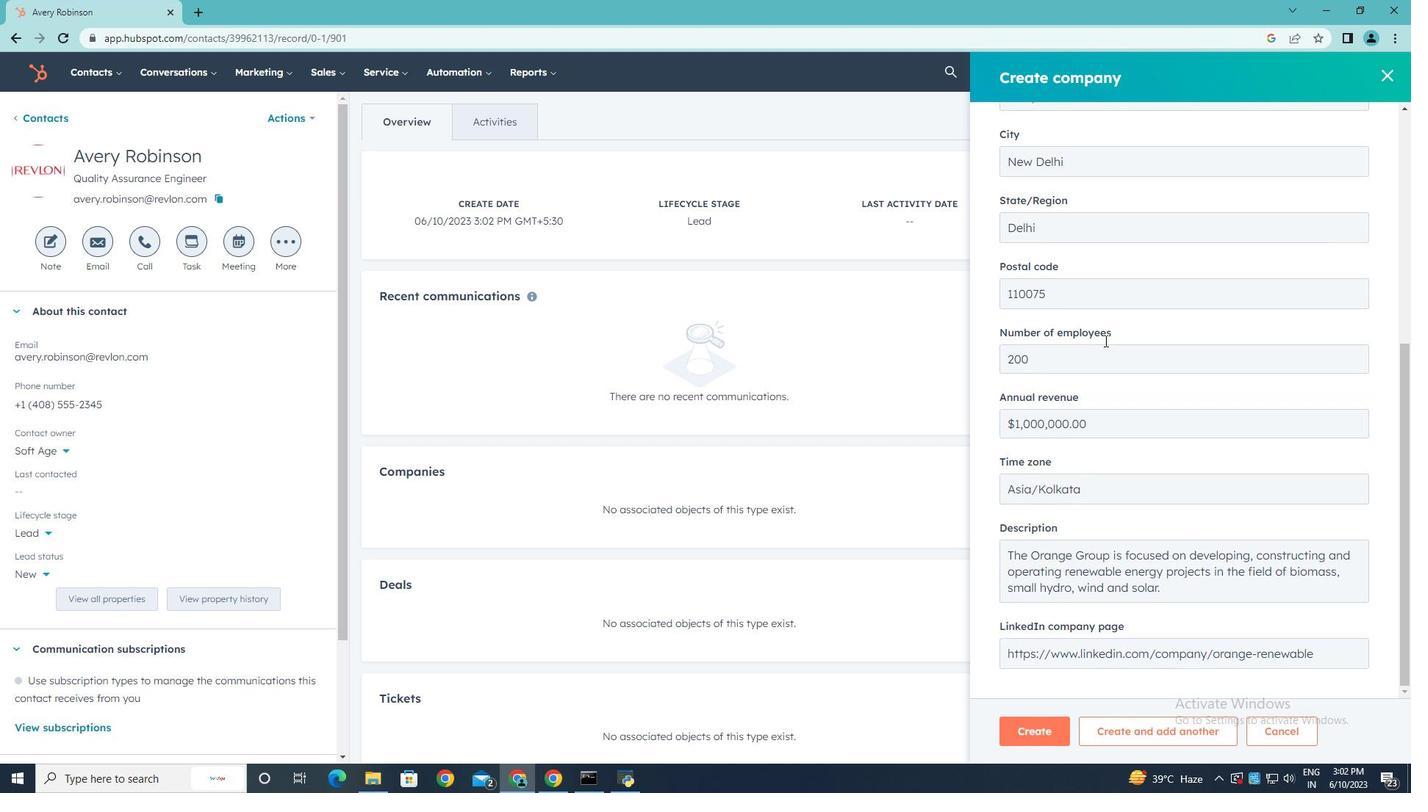 
Action: Mouse scrolled (1104, 340) with delta (0, 0)
Screenshot: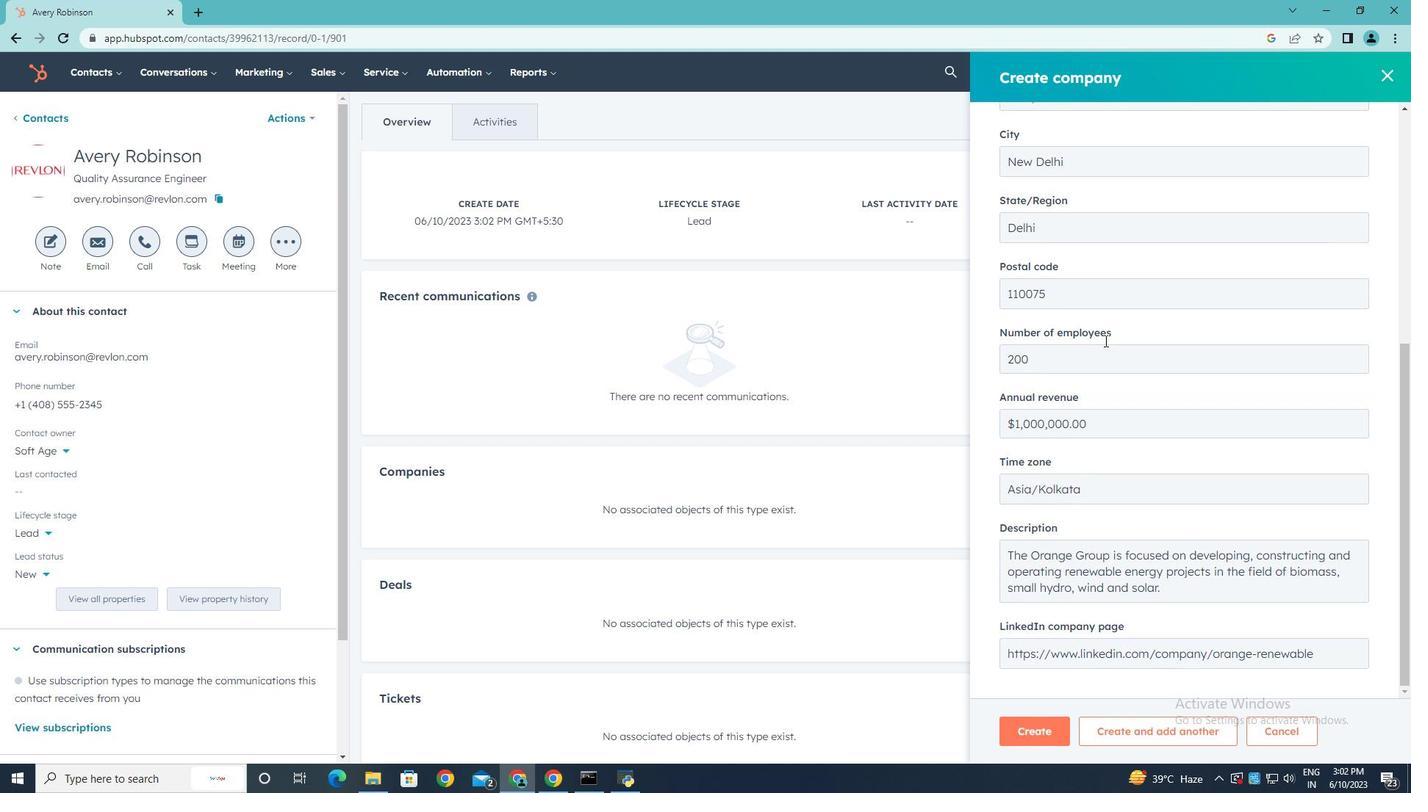 
Action: Mouse moved to (1033, 728)
Screenshot: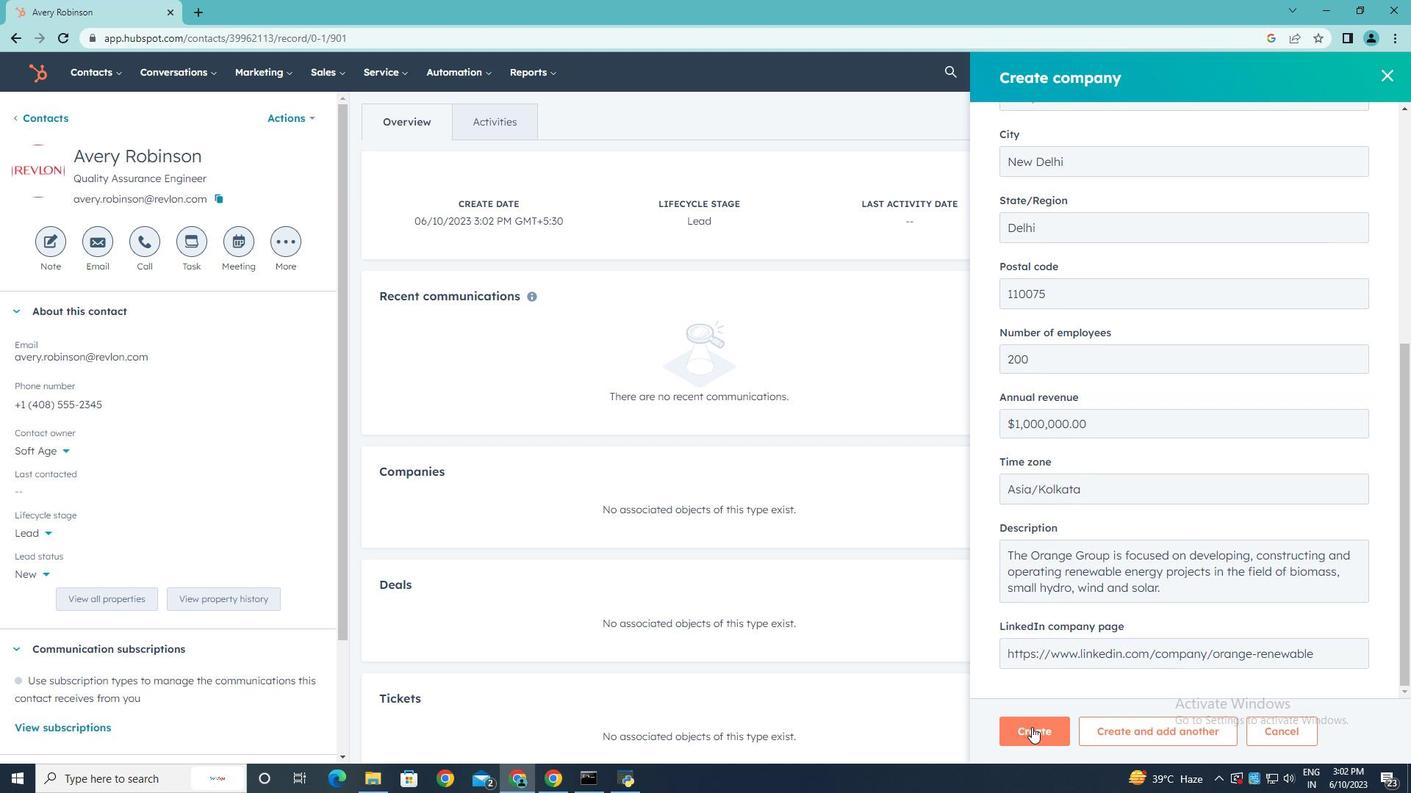 
Action: Mouse pressed left at (1033, 728)
Screenshot: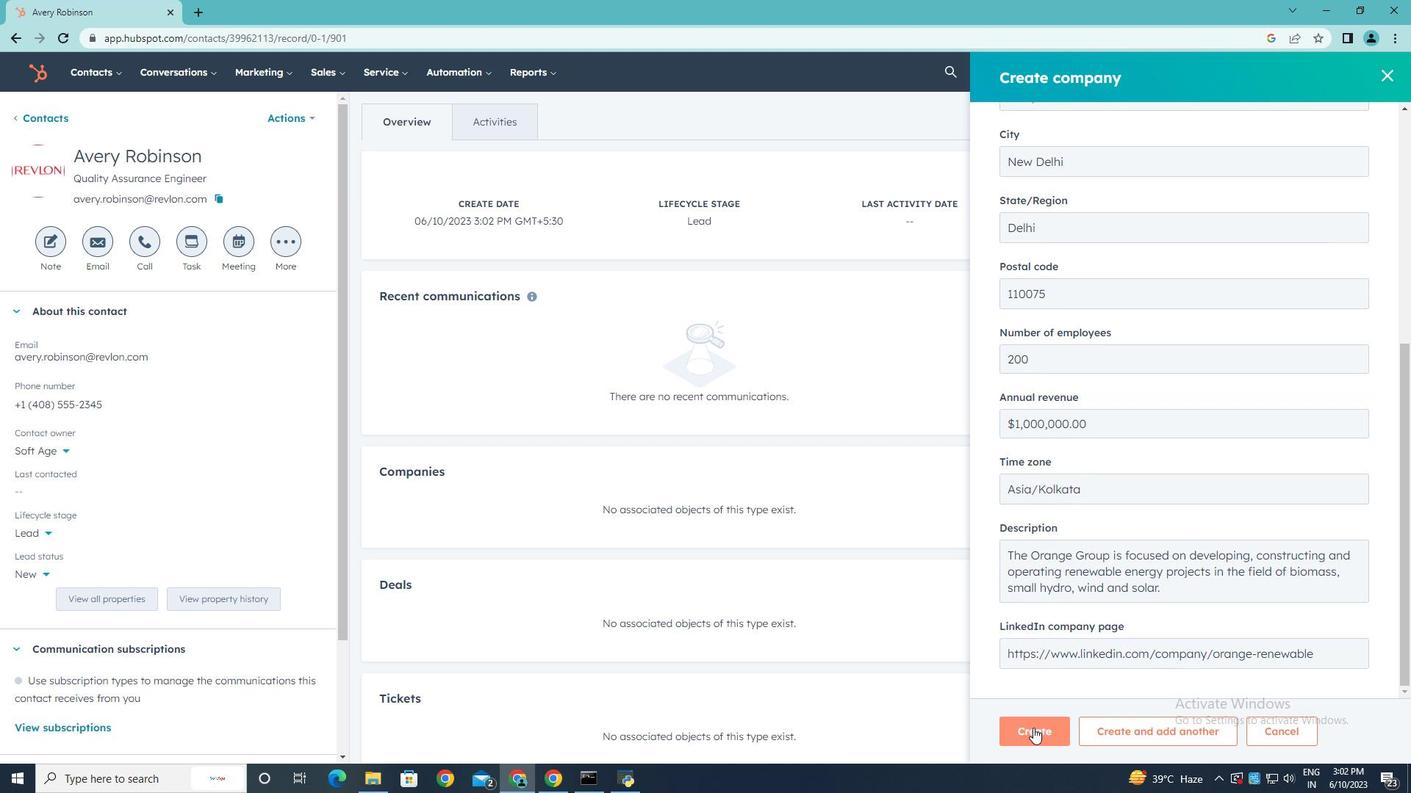 
Action: Mouse moved to (743, 499)
Screenshot: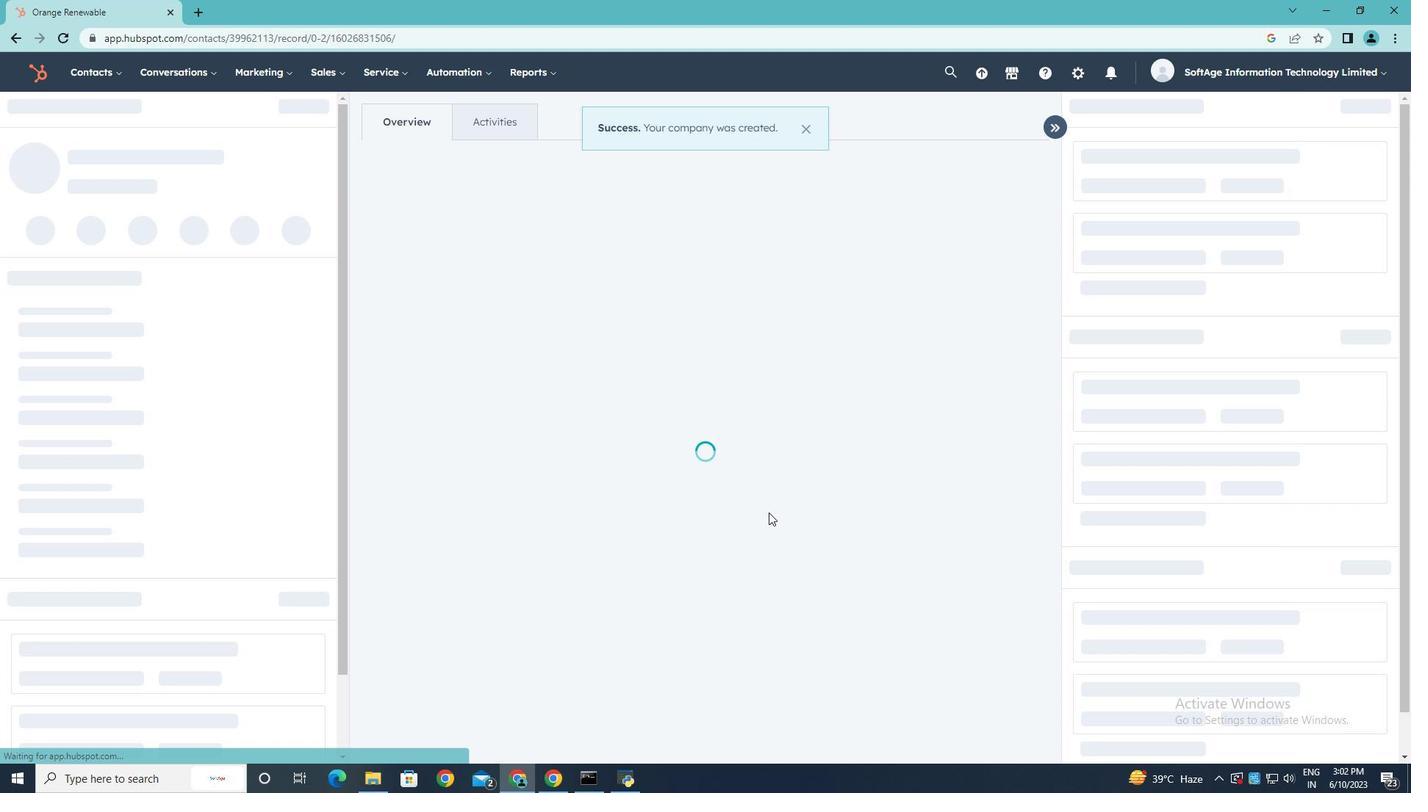 
